Task: Search one way flight ticket for 5 adults, 1 child, 2 infants in seat and 1 infant on lap in business from Cleveland: Cleveland Hopkins International Airport to Jackson: Jackson Hole Airport on 5-2-2023. Choice of flights is Singapure airlines. Number of bags: 2 checked bags. Price is upto 71000. Outbound departure time preference is 15:15.
Action: Mouse moved to (413, 352)
Screenshot: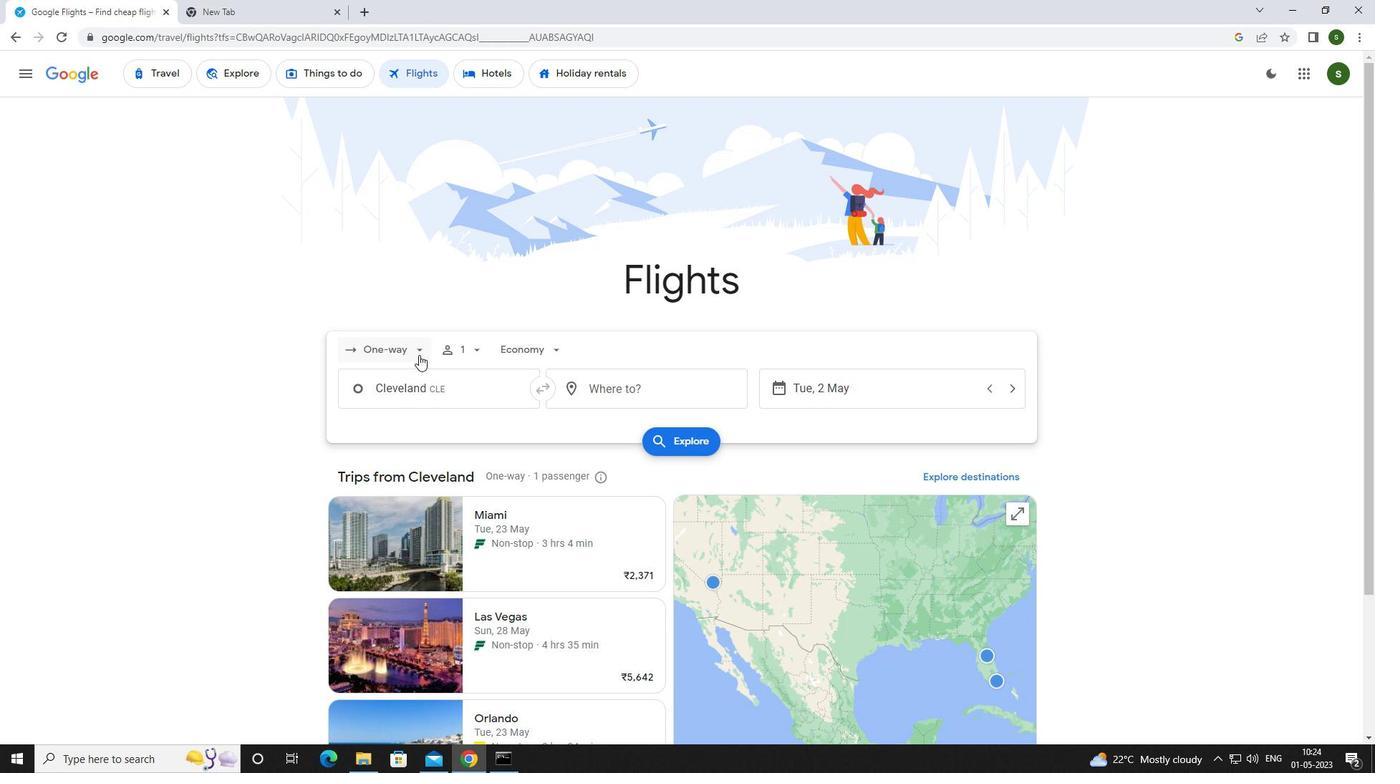 
Action: Mouse pressed left at (413, 352)
Screenshot: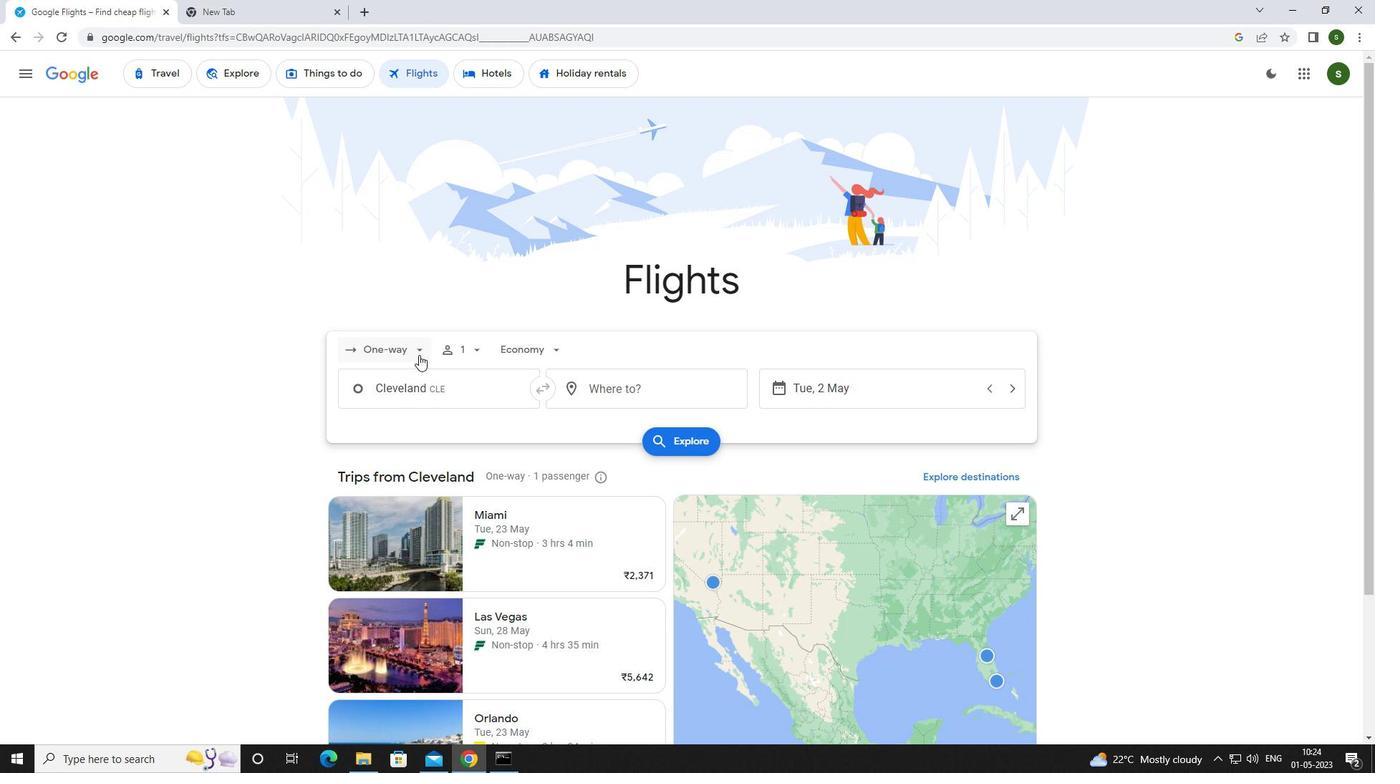 
Action: Mouse moved to (406, 422)
Screenshot: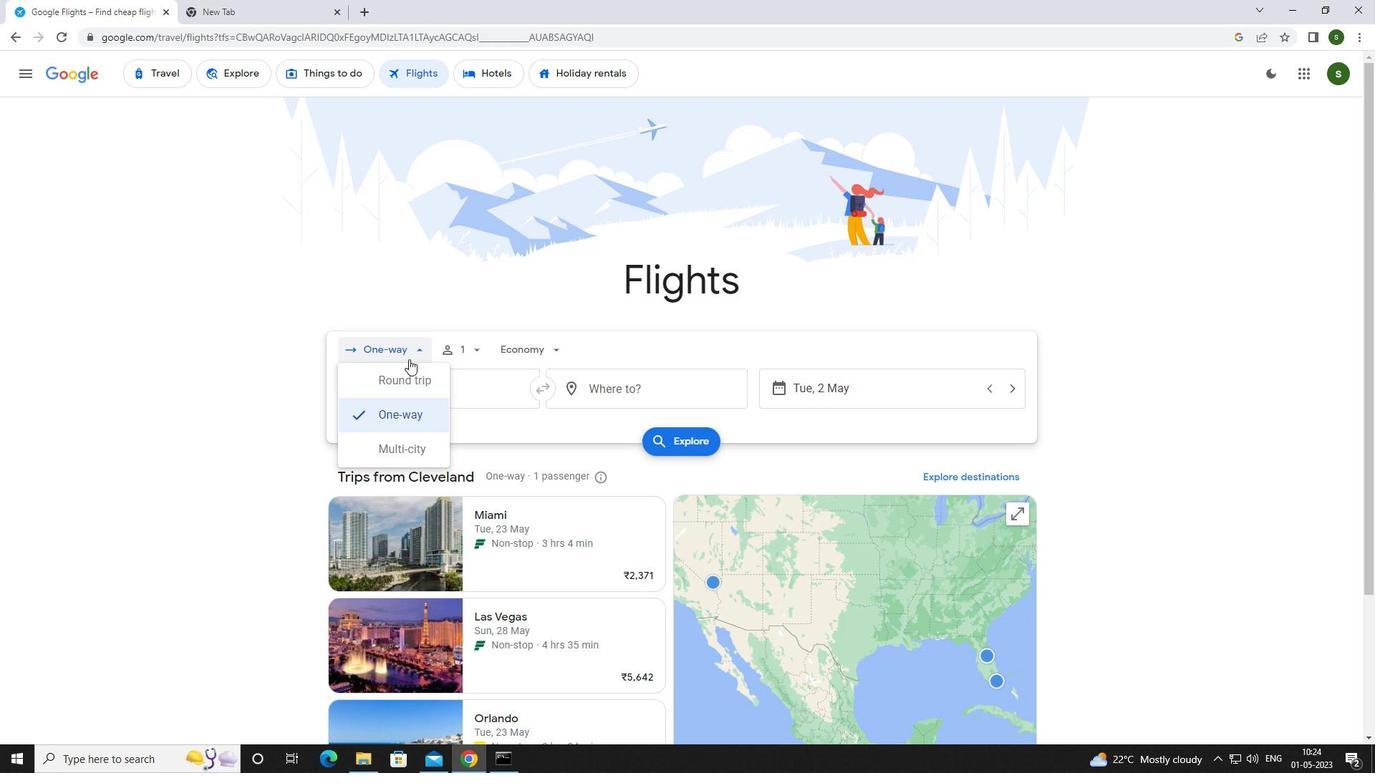 
Action: Mouse pressed left at (406, 422)
Screenshot: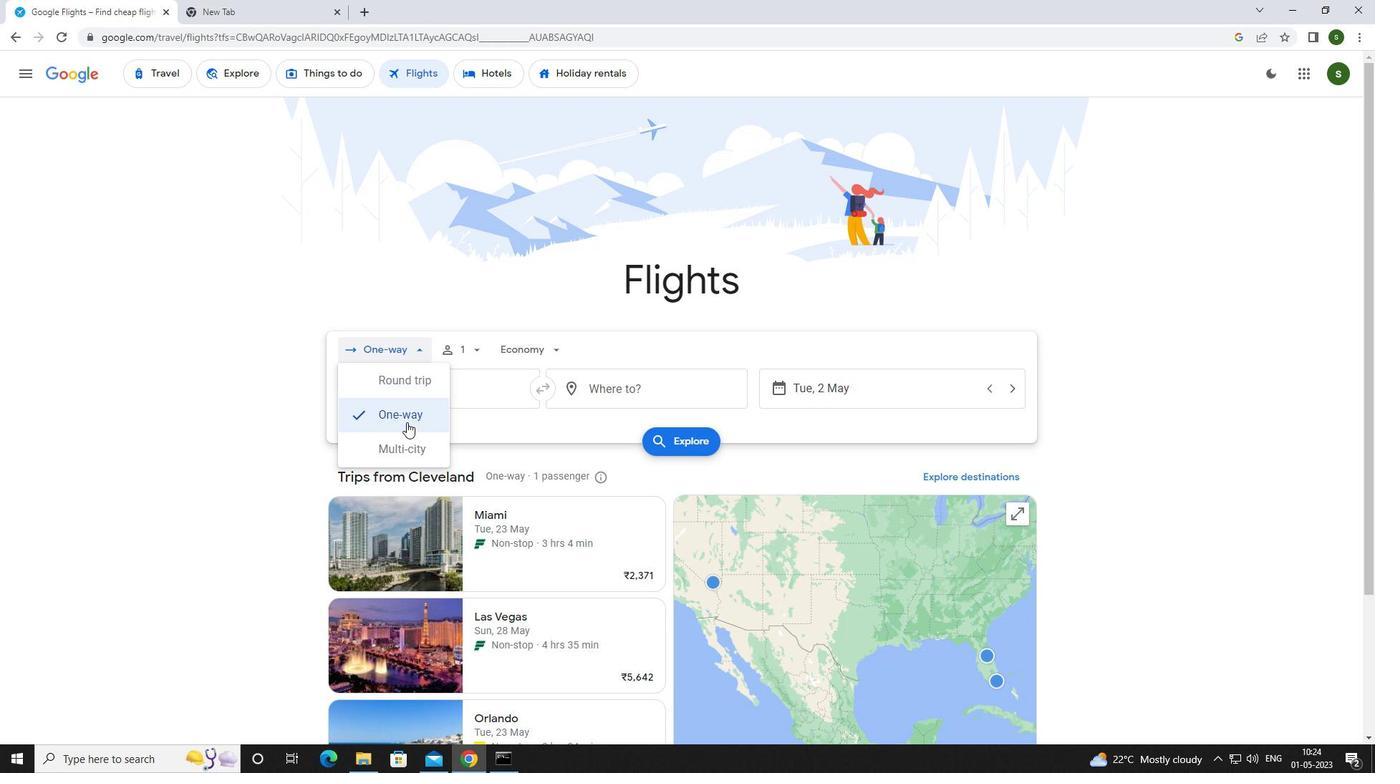 
Action: Mouse moved to (479, 352)
Screenshot: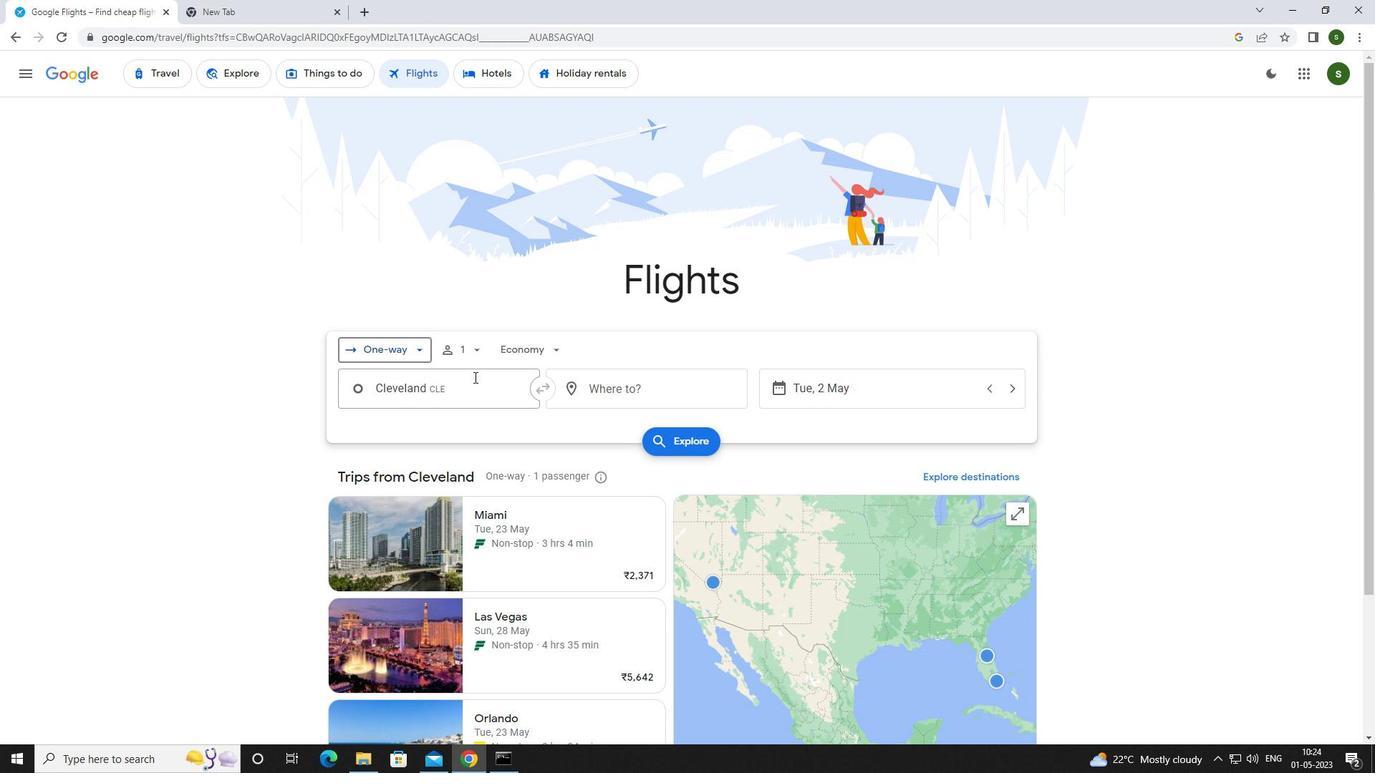 
Action: Mouse pressed left at (479, 352)
Screenshot: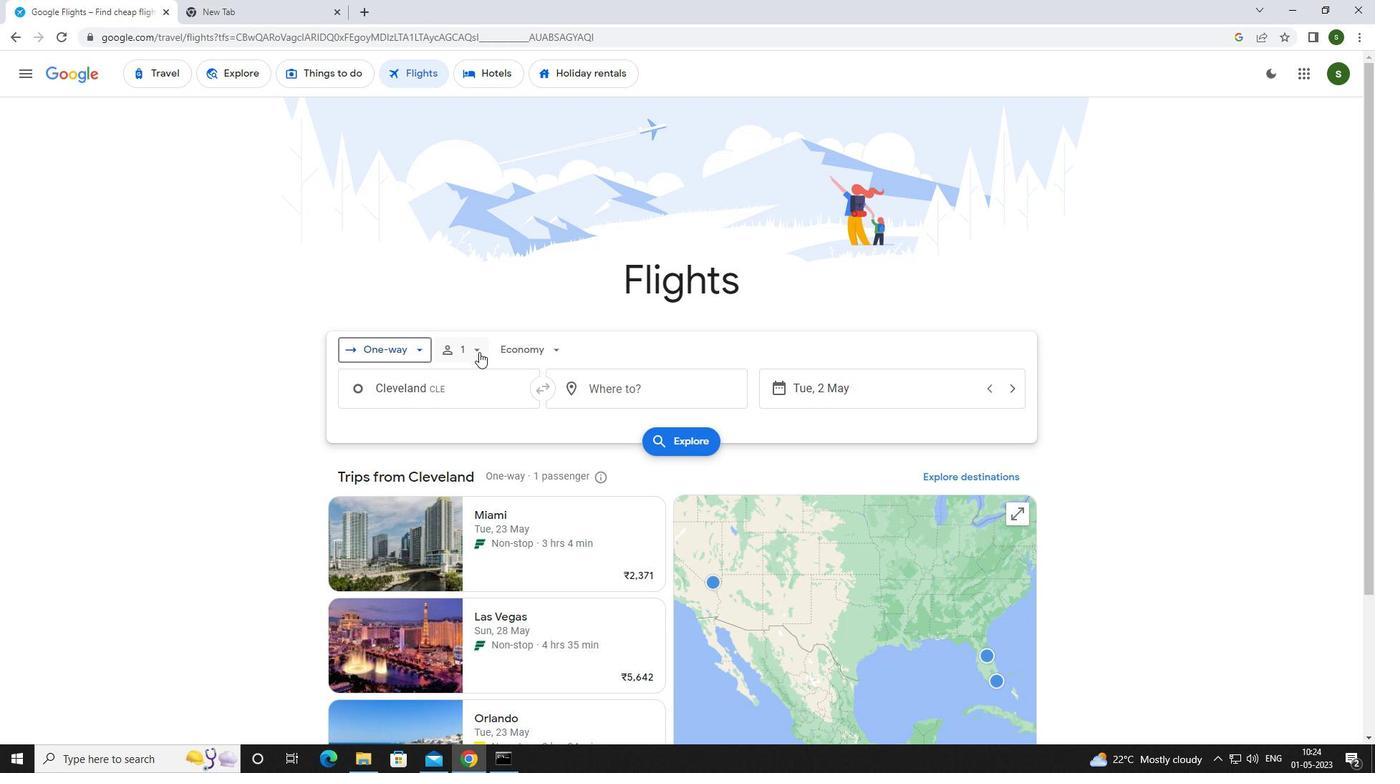 
Action: Mouse moved to (594, 389)
Screenshot: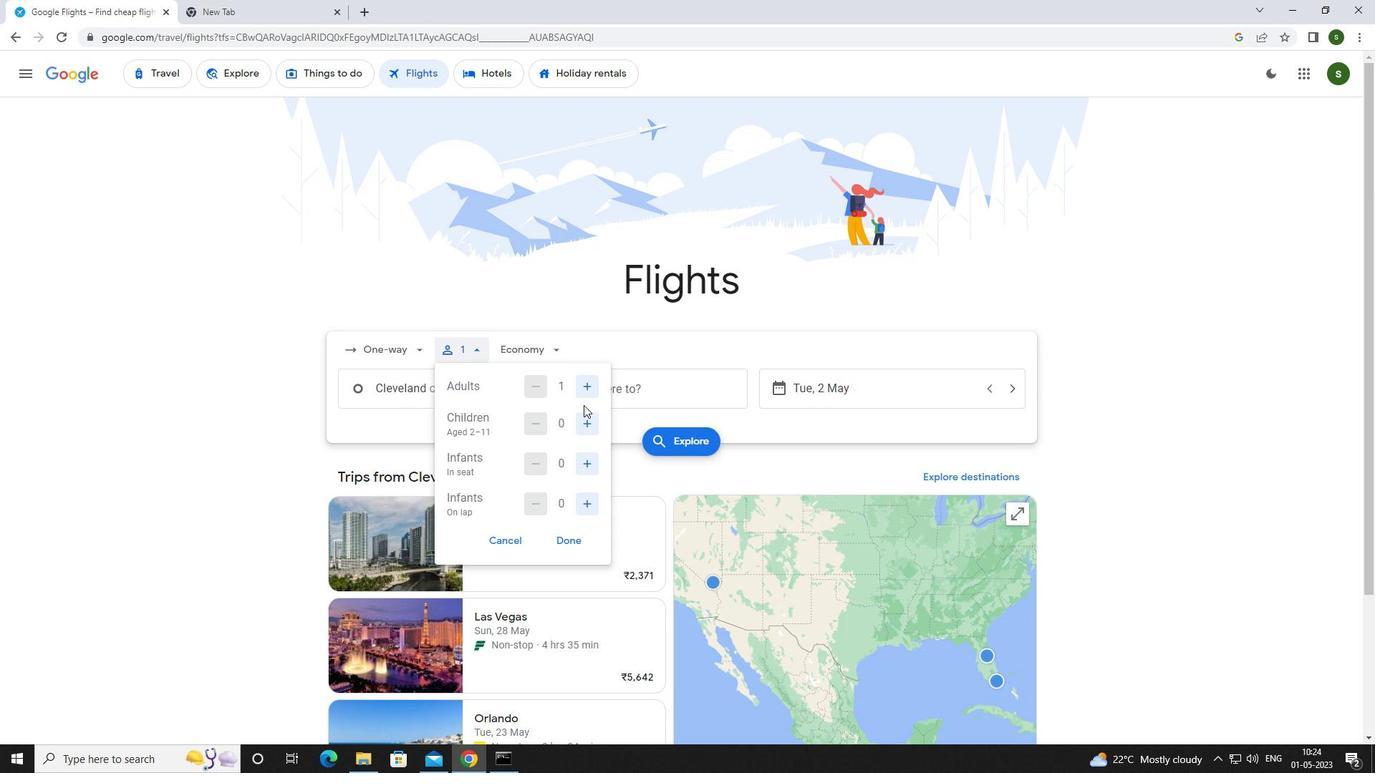 
Action: Mouse pressed left at (594, 389)
Screenshot: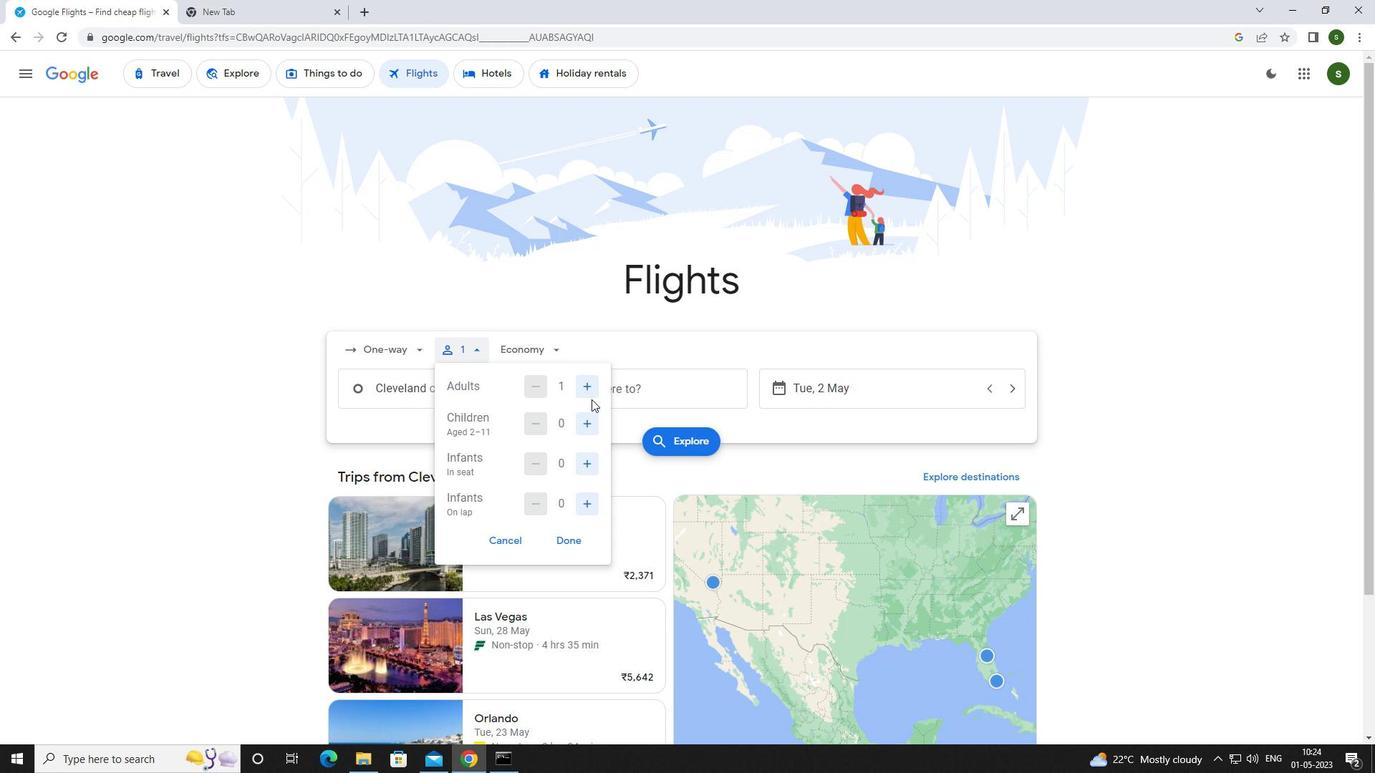 
Action: Mouse pressed left at (594, 389)
Screenshot: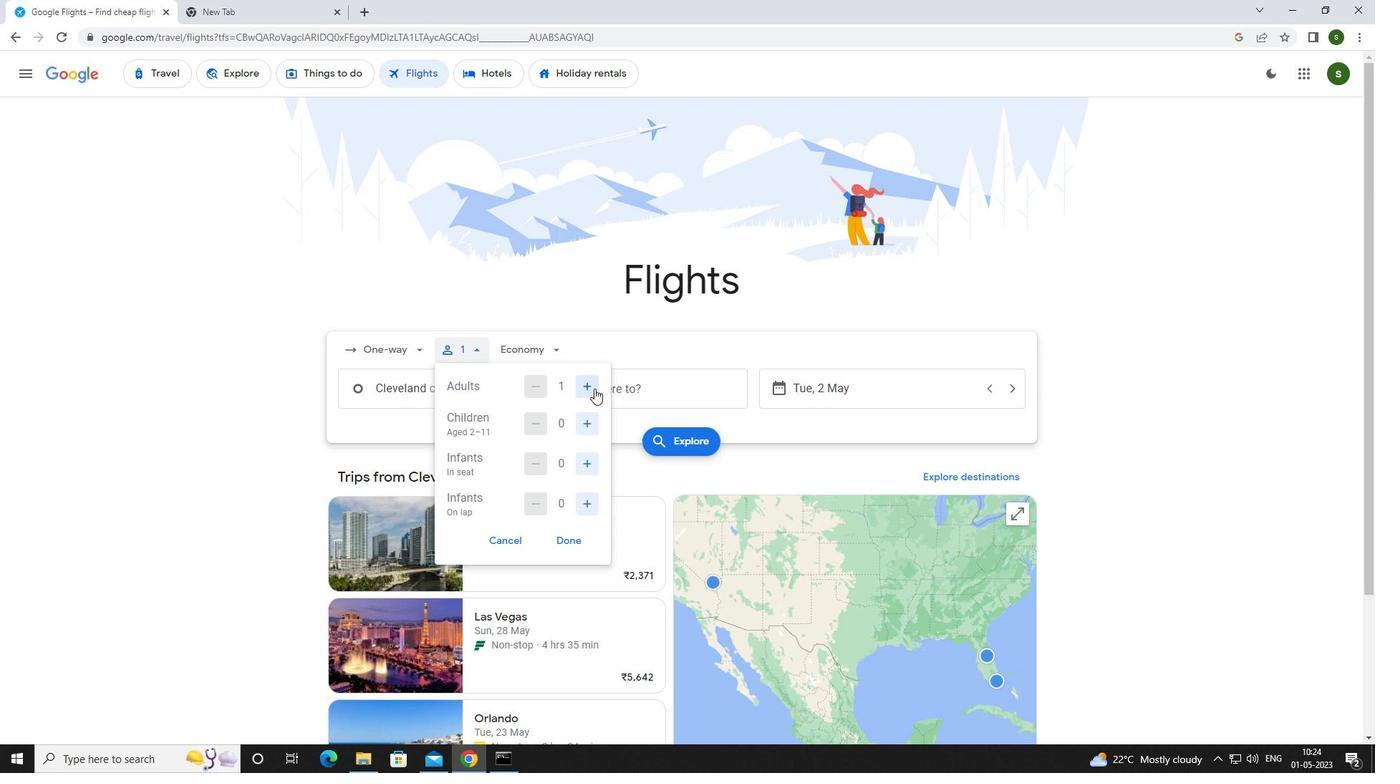 
Action: Mouse pressed left at (594, 389)
Screenshot: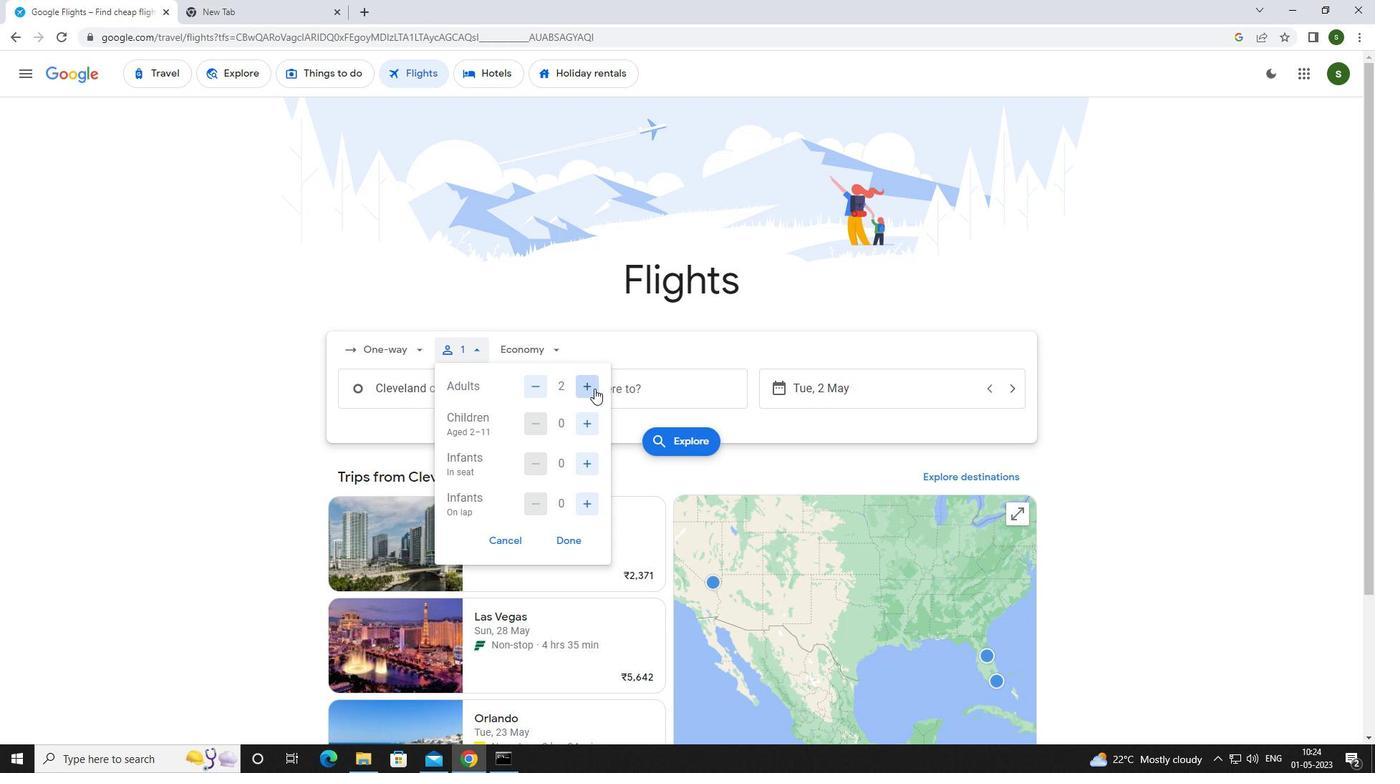 
Action: Mouse pressed left at (594, 389)
Screenshot: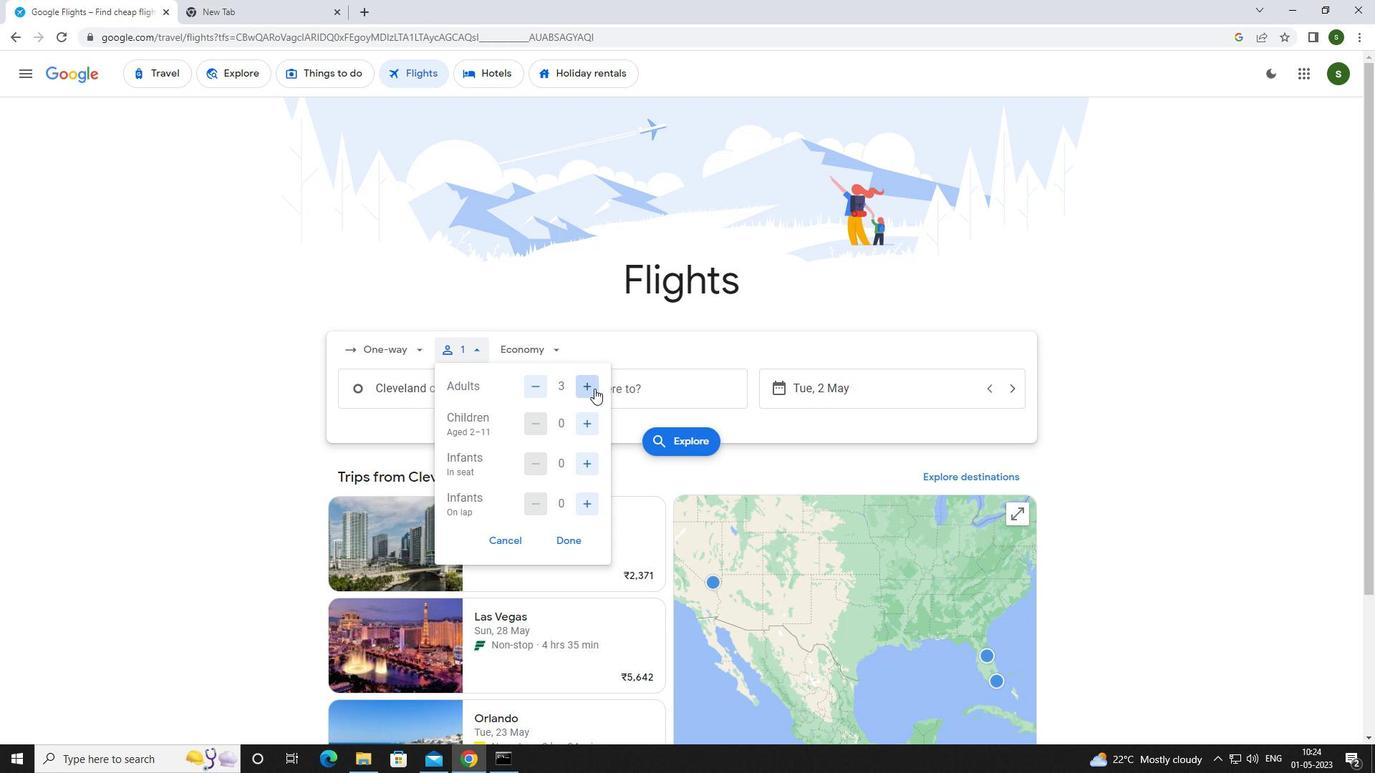 
Action: Mouse moved to (588, 416)
Screenshot: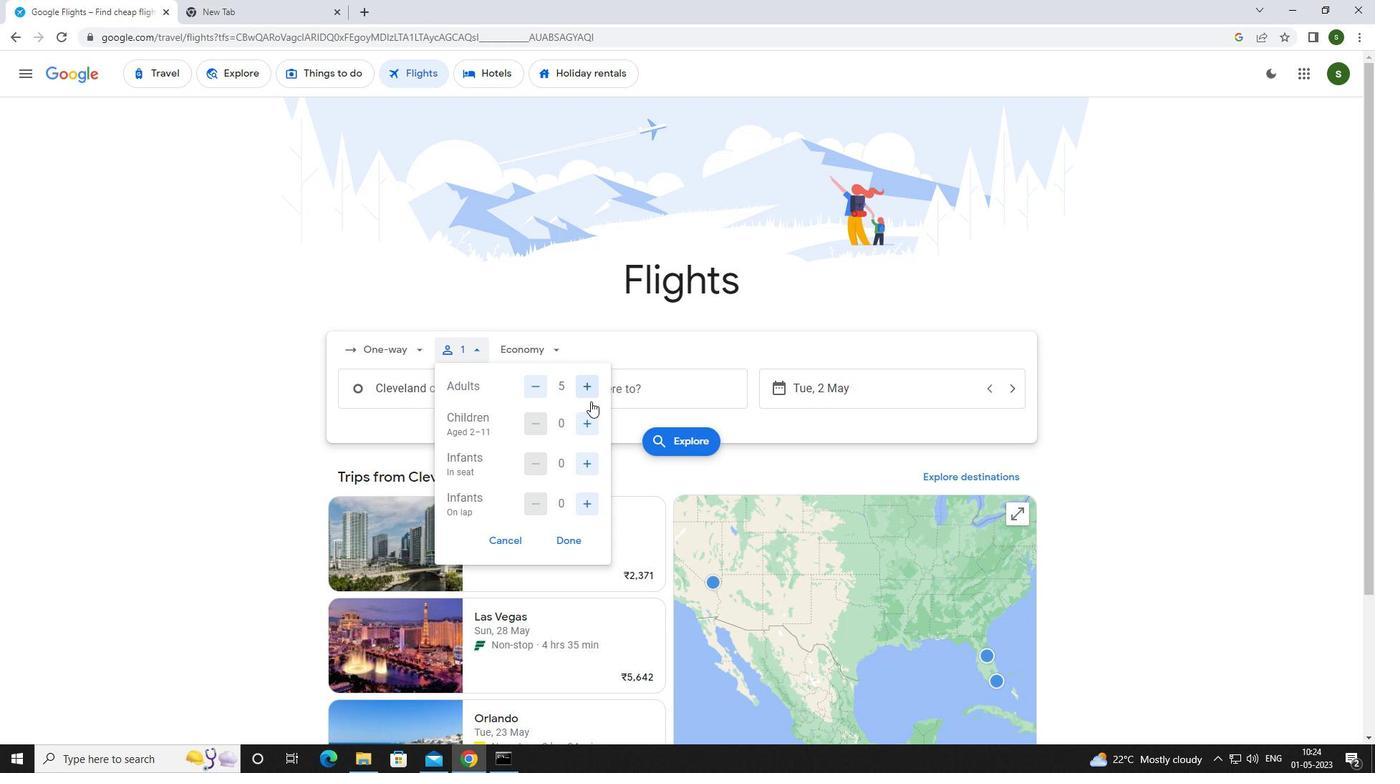 
Action: Mouse pressed left at (588, 416)
Screenshot: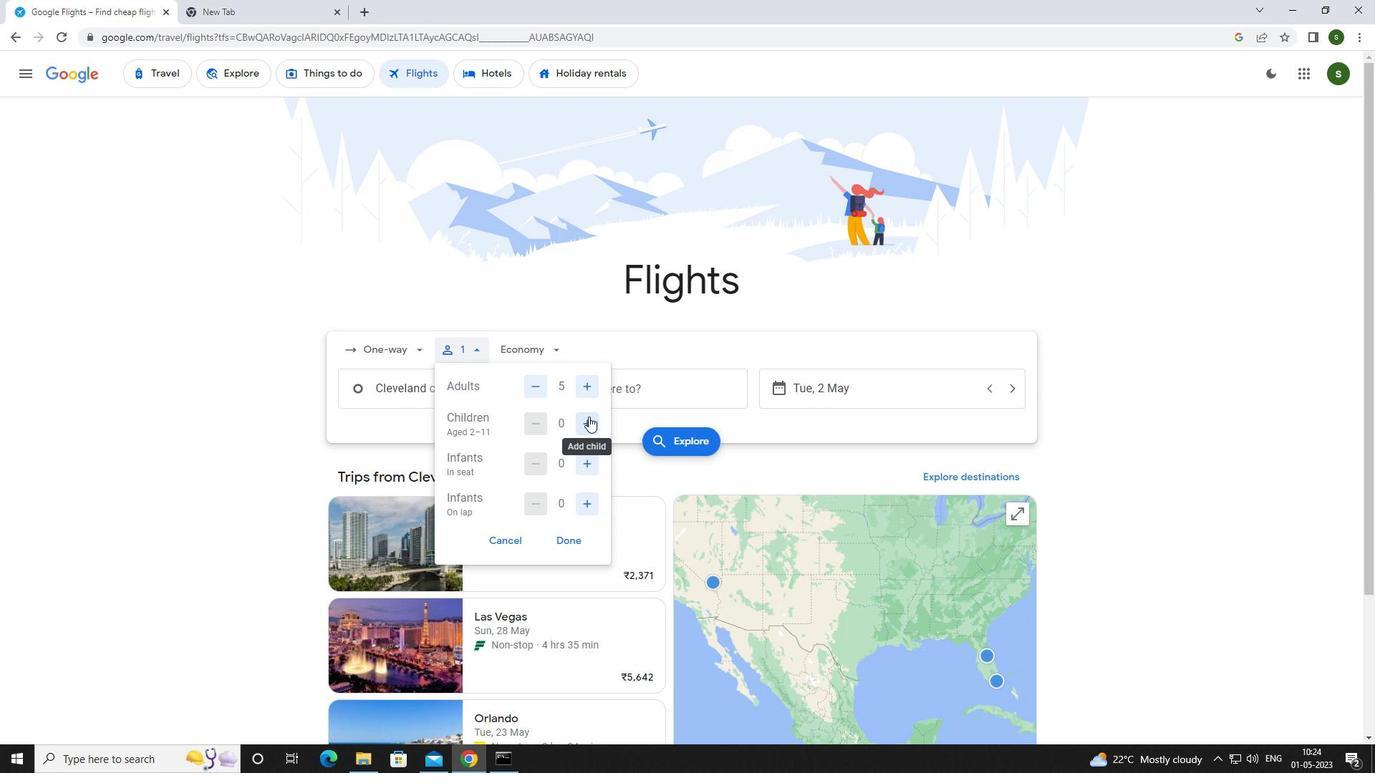 
Action: Mouse moved to (587, 459)
Screenshot: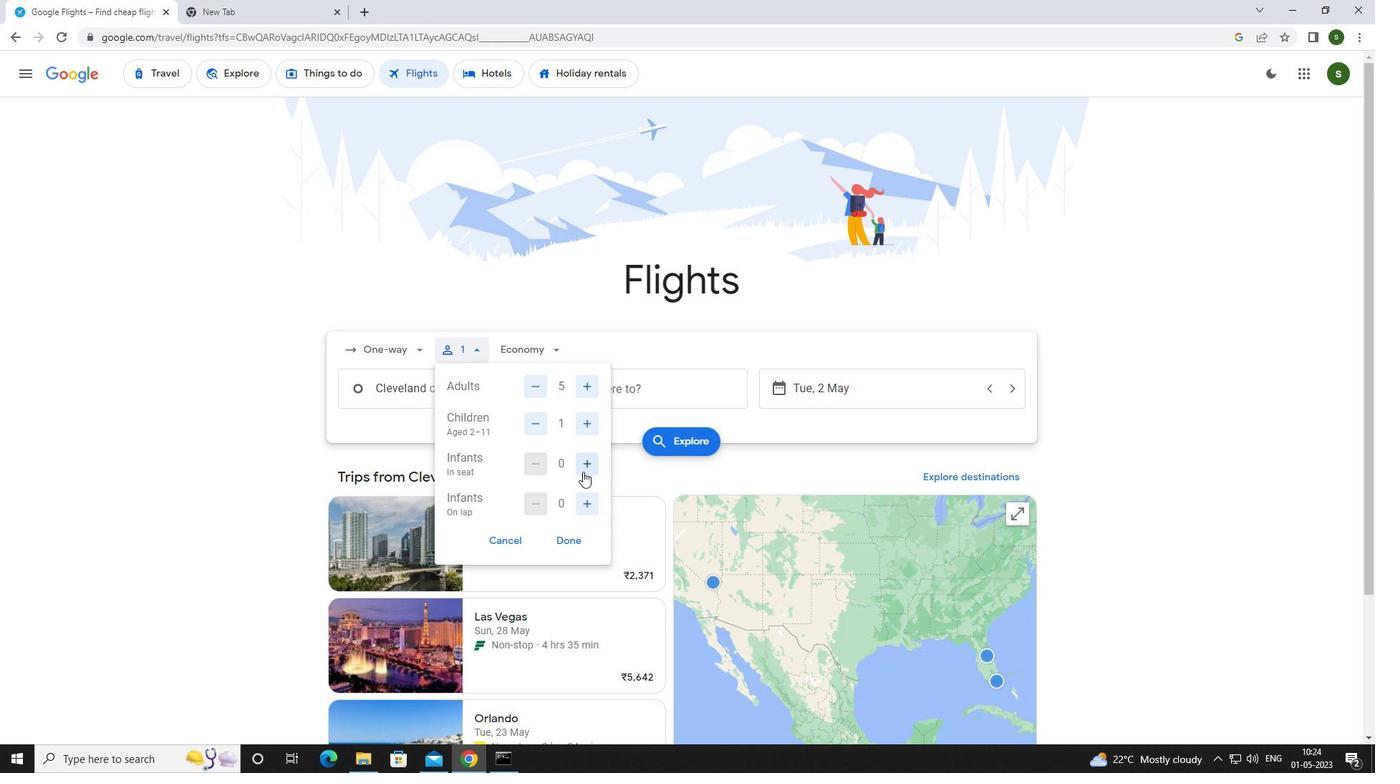 
Action: Mouse pressed left at (587, 459)
Screenshot: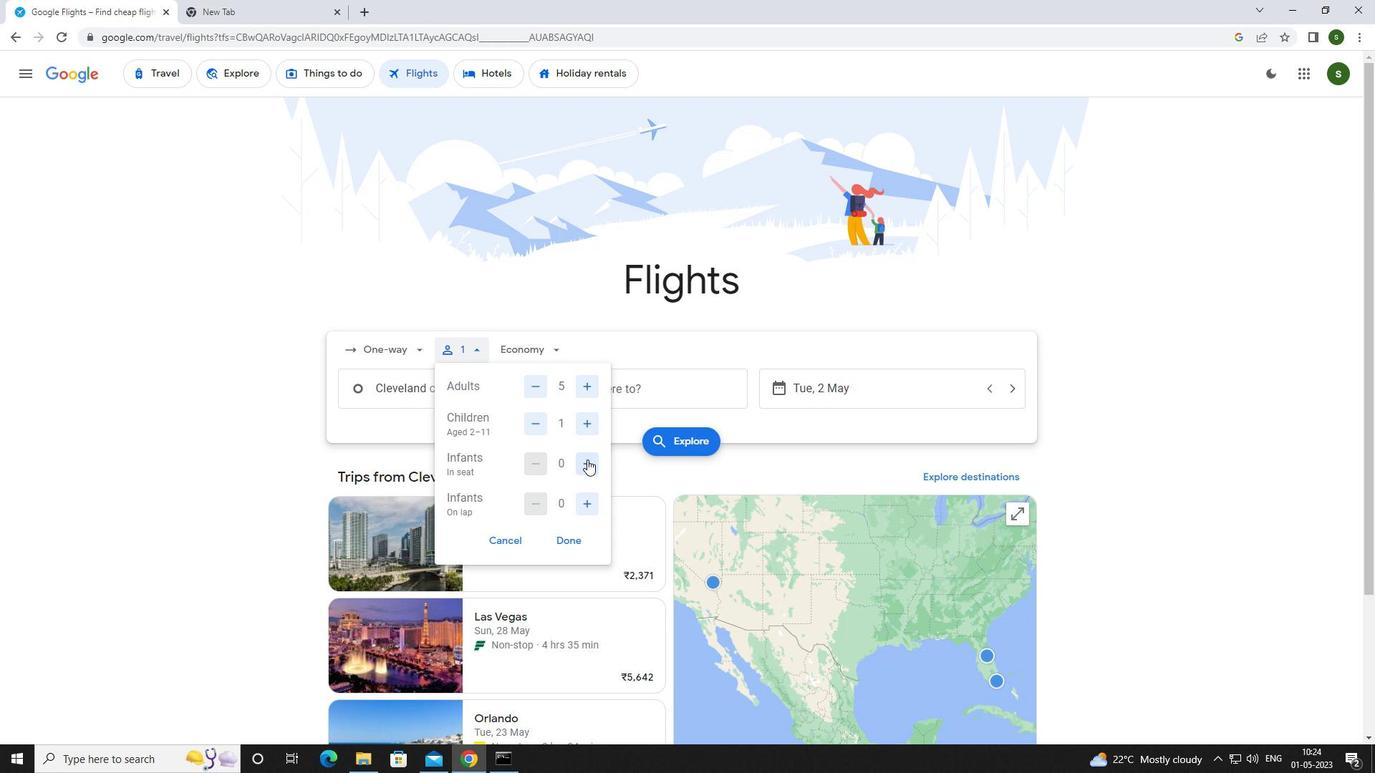 
Action: Mouse pressed left at (587, 459)
Screenshot: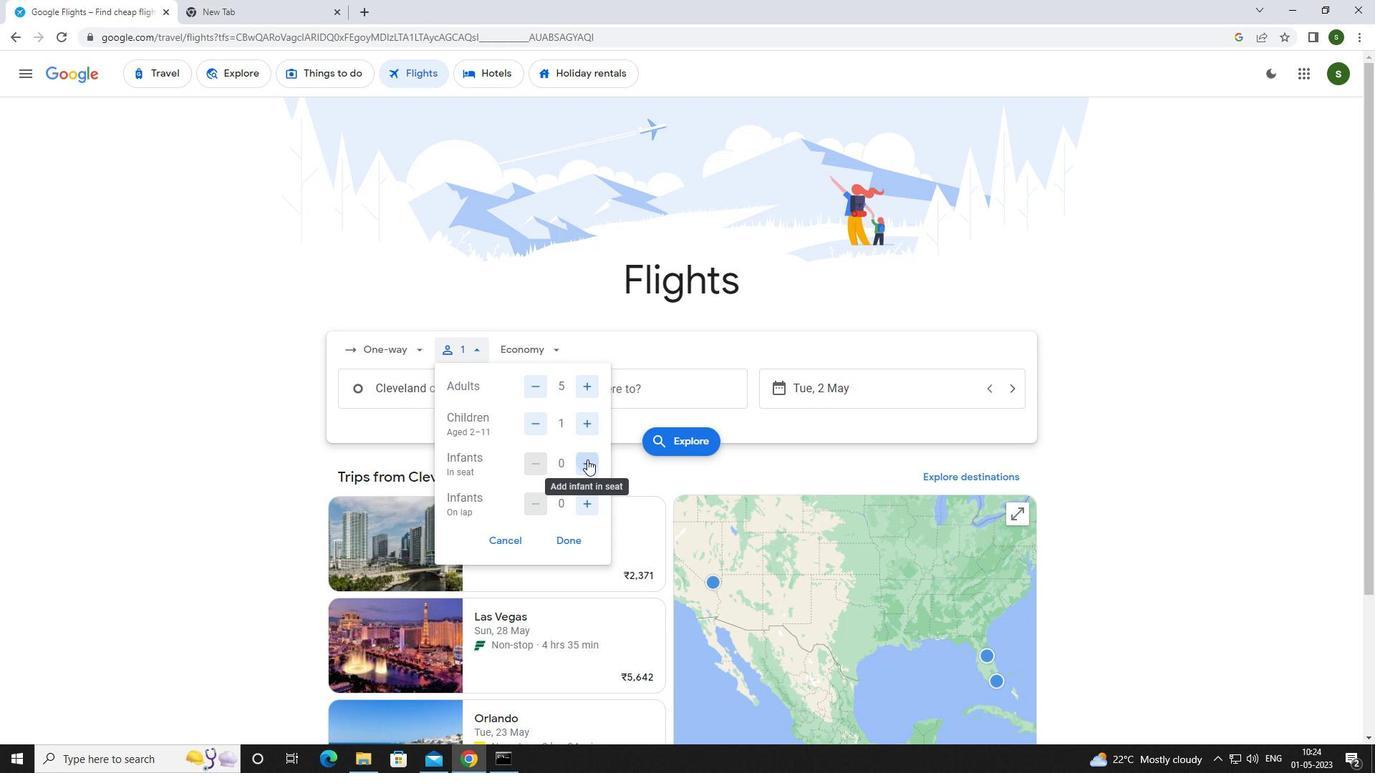 
Action: Mouse moved to (591, 497)
Screenshot: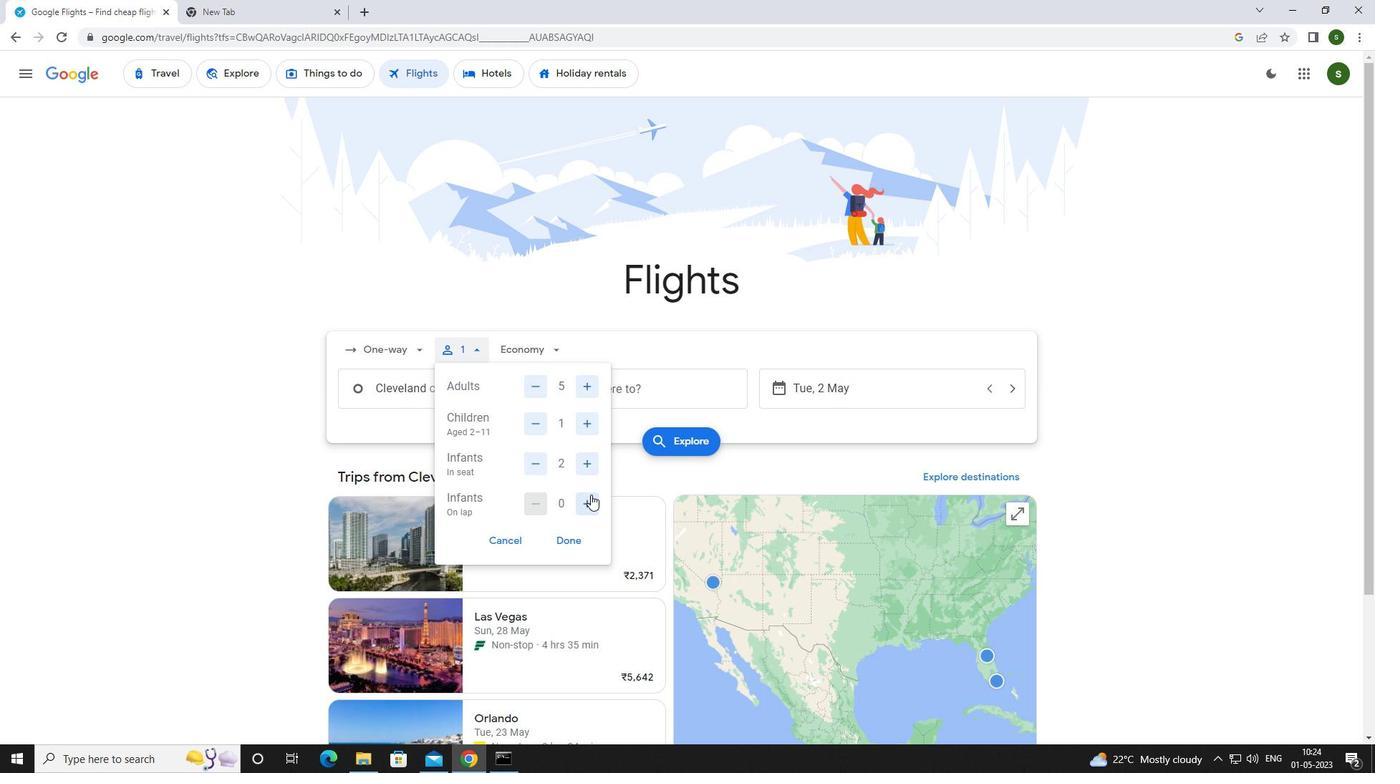 
Action: Mouse pressed left at (591, 497)
Screenshot: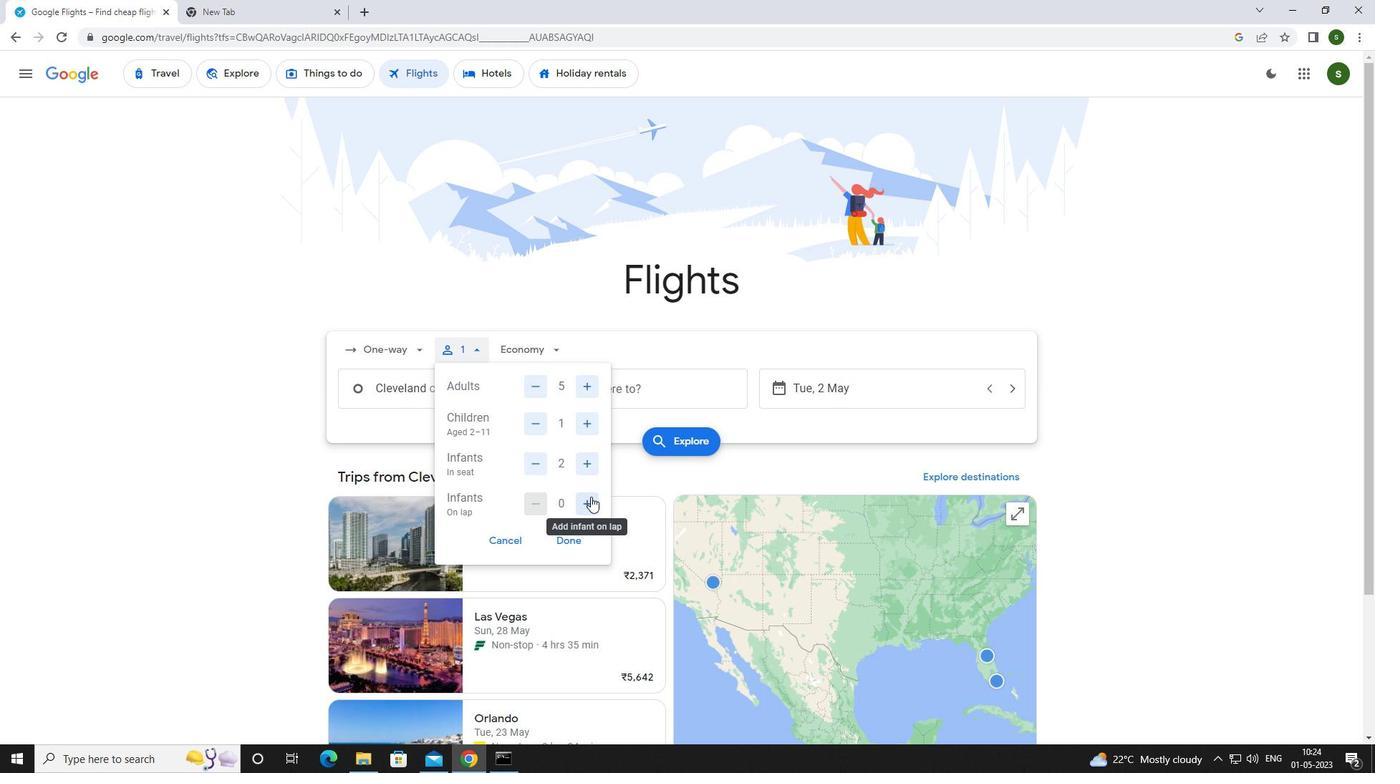 
Action: Mouse moved to (535, 348)
Screenshot: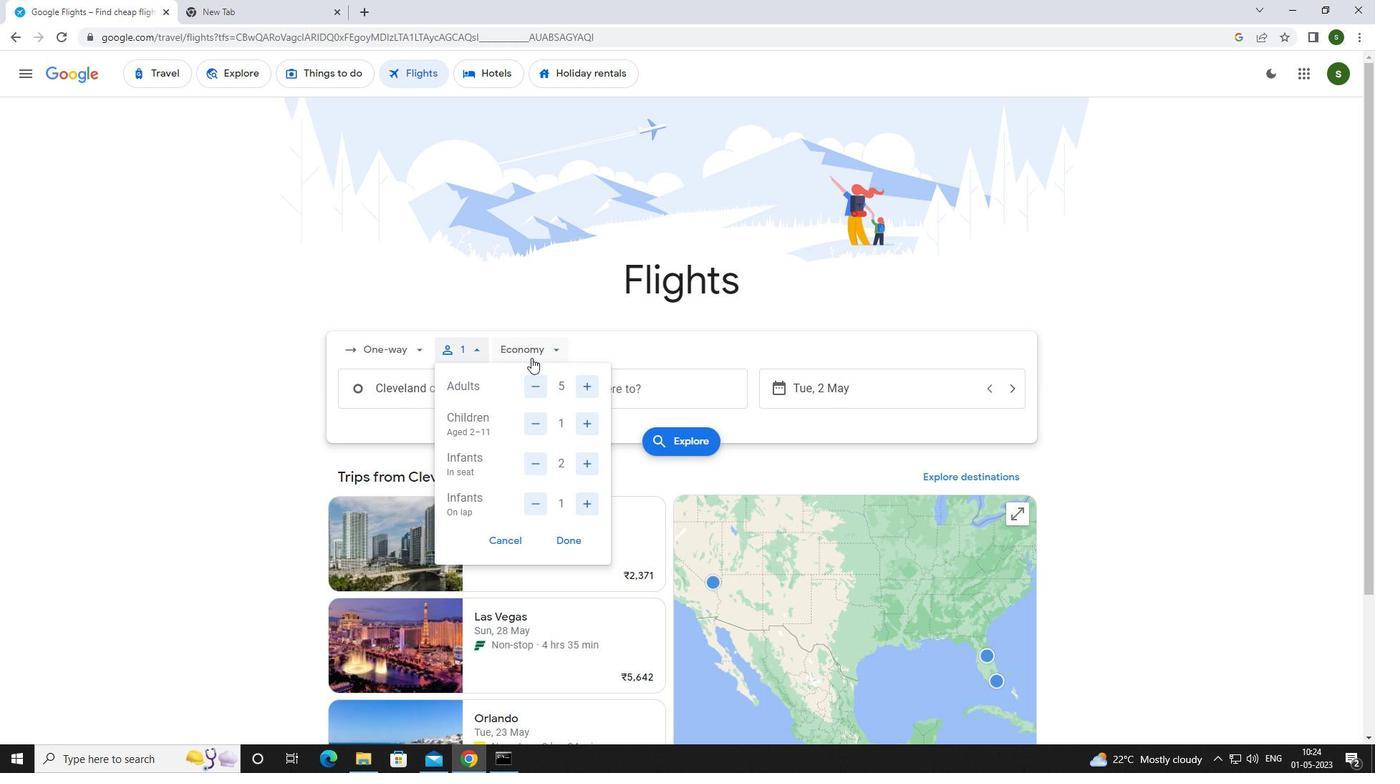 
Action: Mouse pressed left at (535, 348)
Screenshot: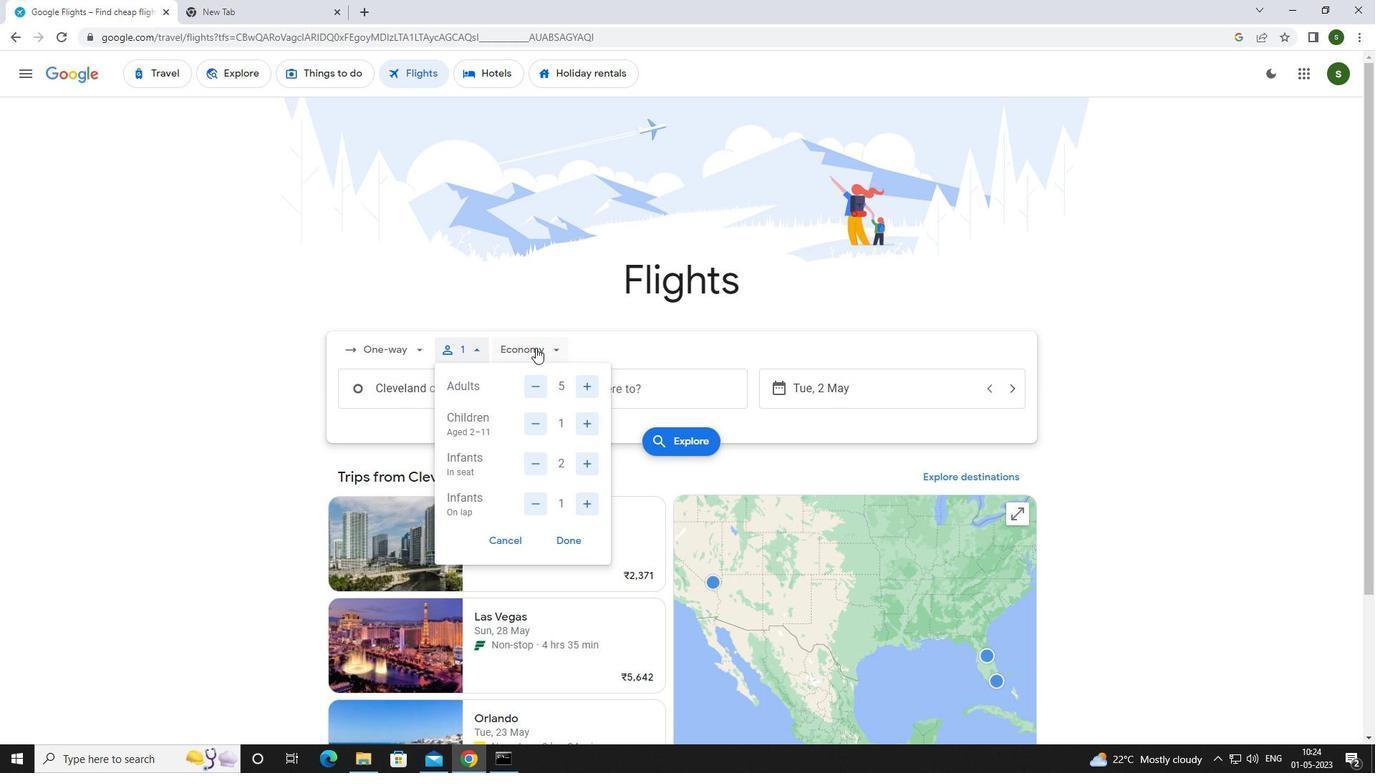 
Action: Mouse moved to (566, 447)
Screenshot: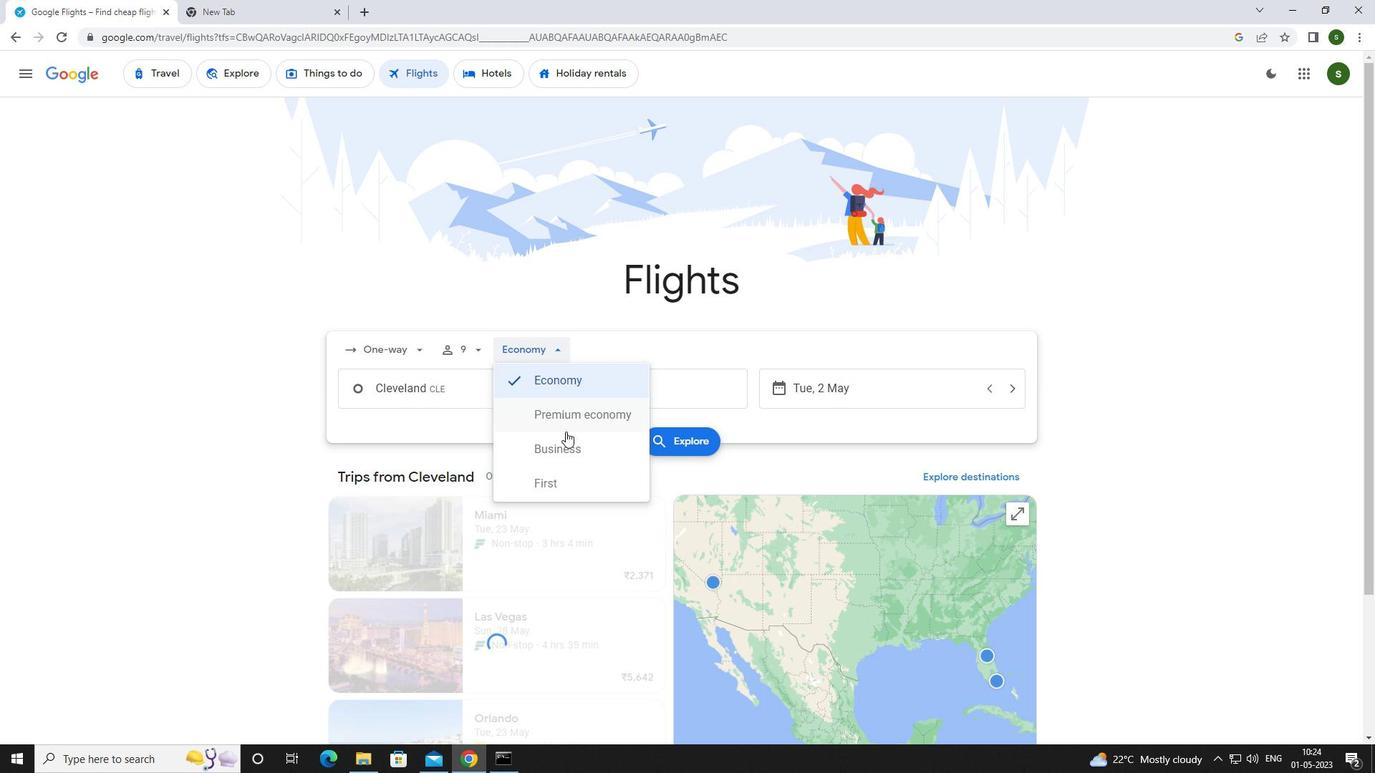 
Action: Mouse pressed left at (566, 447)
Screenshot: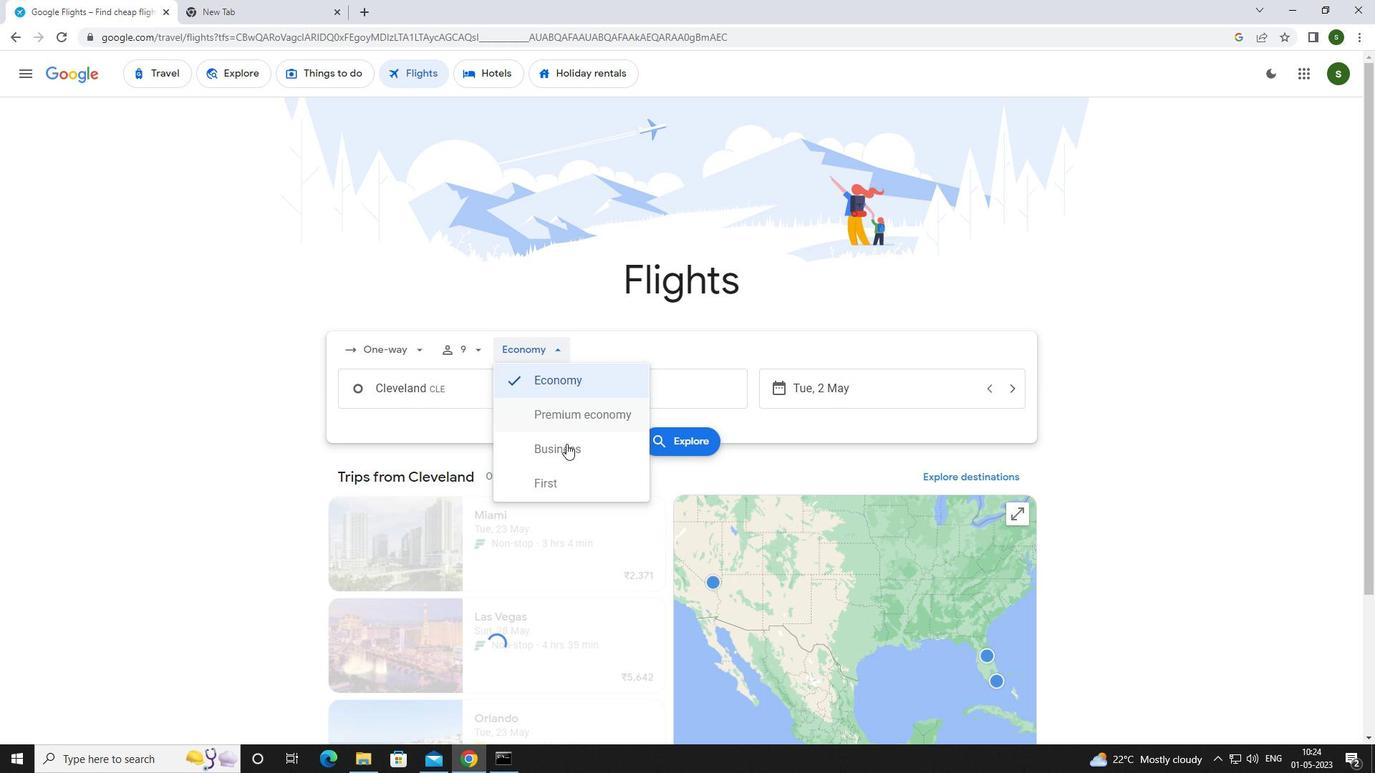 
Action: Mouse moved to (479, 392)
Screenshot: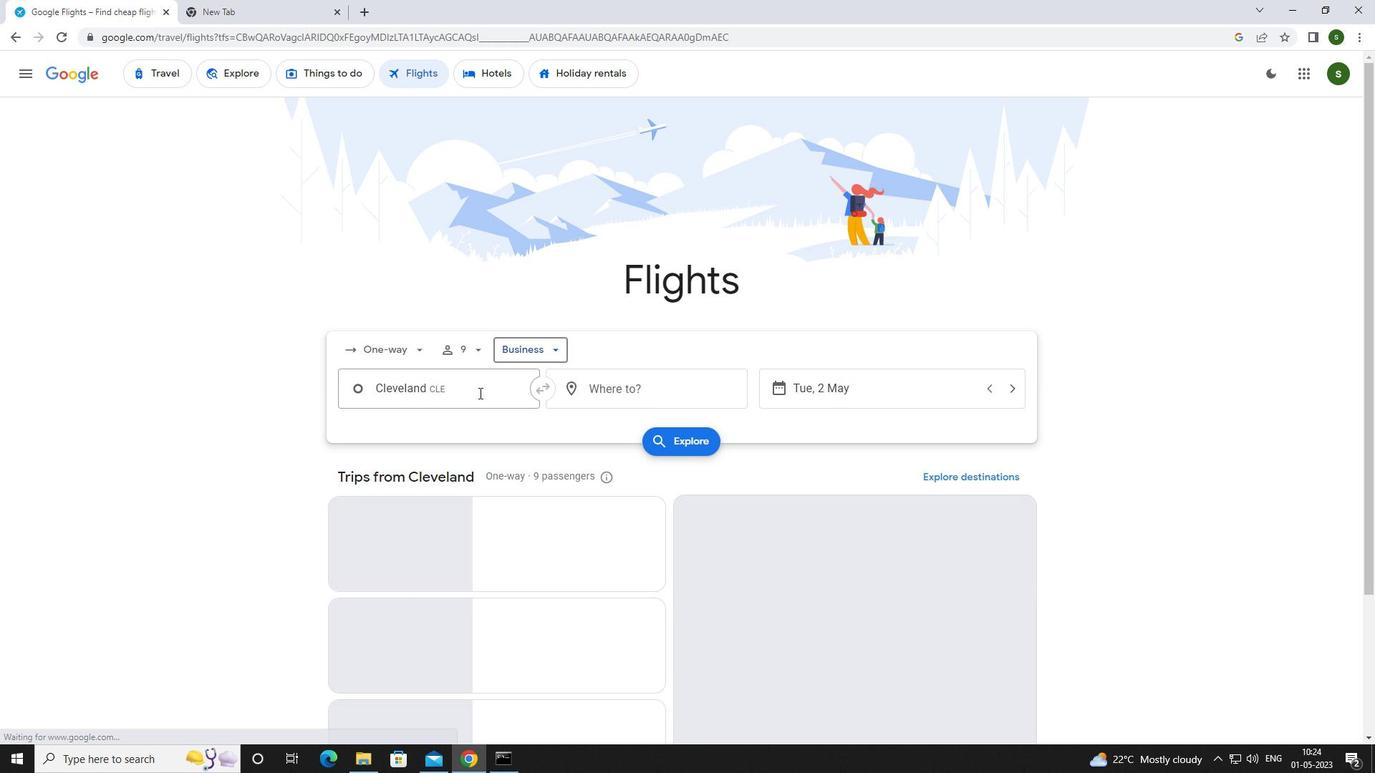 
Action: Mouse pressed left at (479, 392)
Screenshot: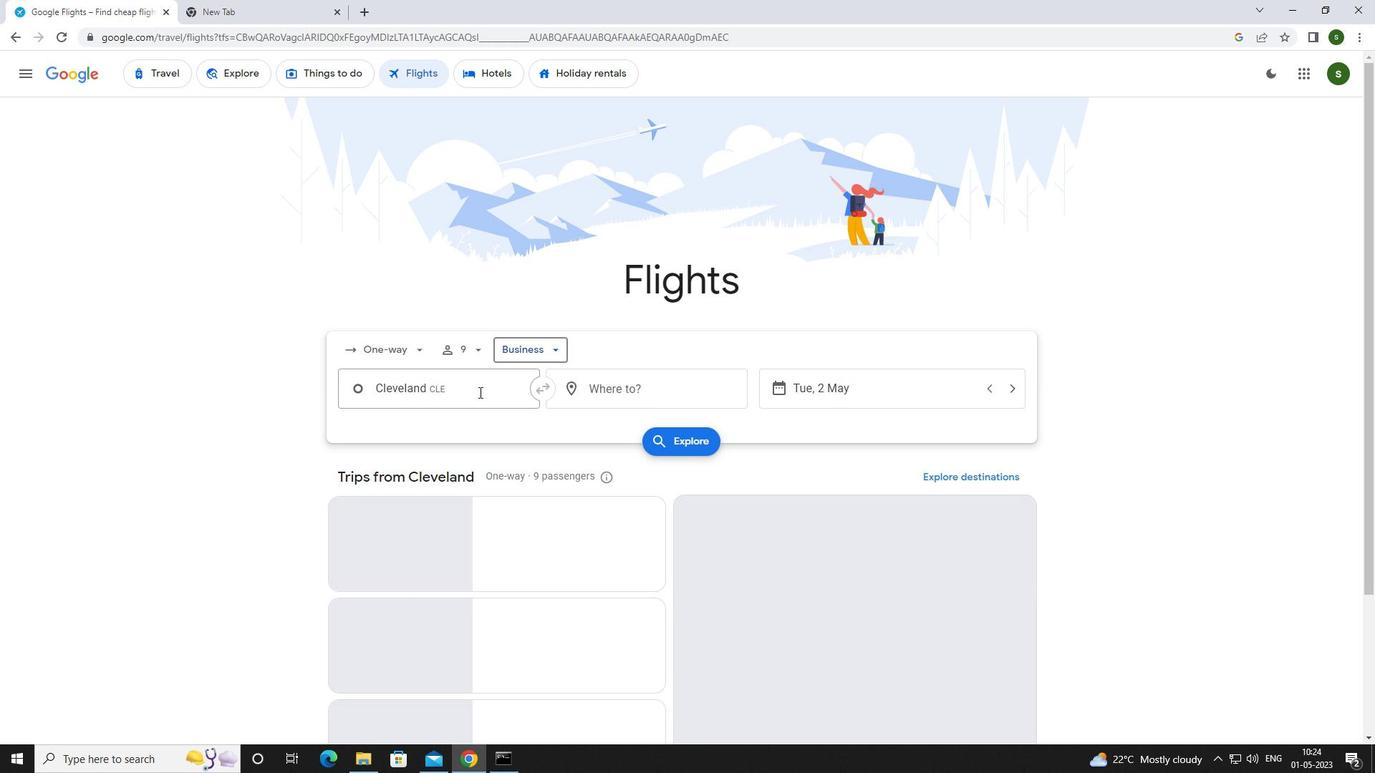 
Action: Key pressed c<Key.caps_lock>leve
Screenshot: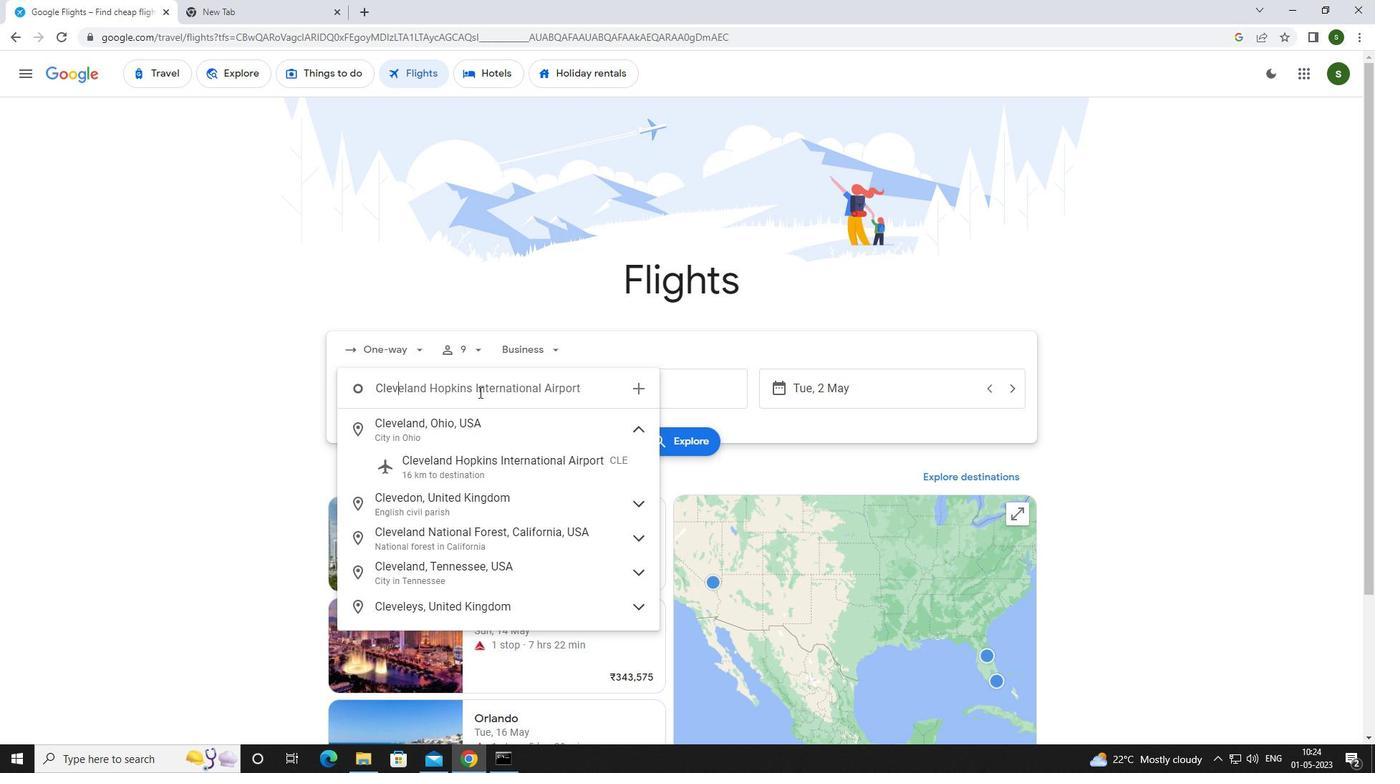 
Action: Mouse moved to (472, 451)
Screenshot: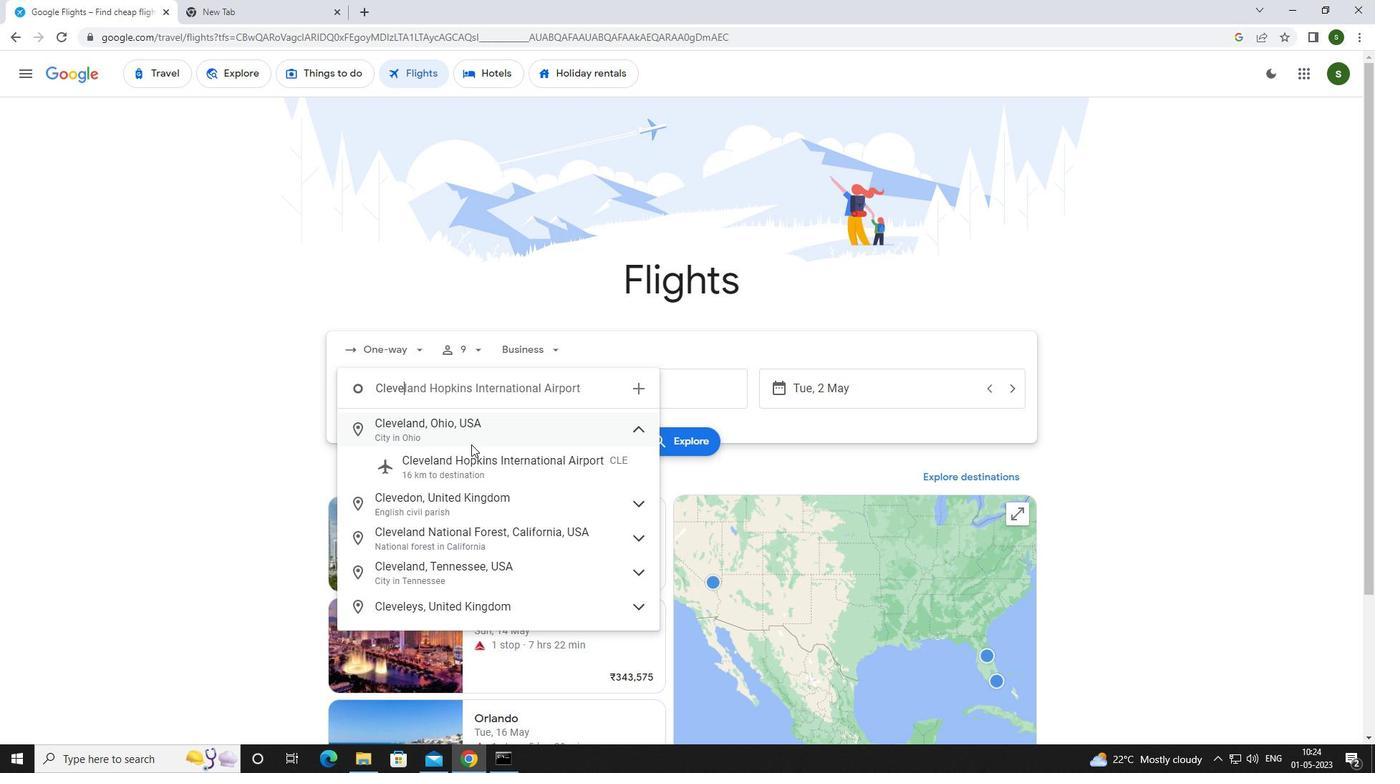 
Action: Mouse pressed left at (472, 451)
Screenshot: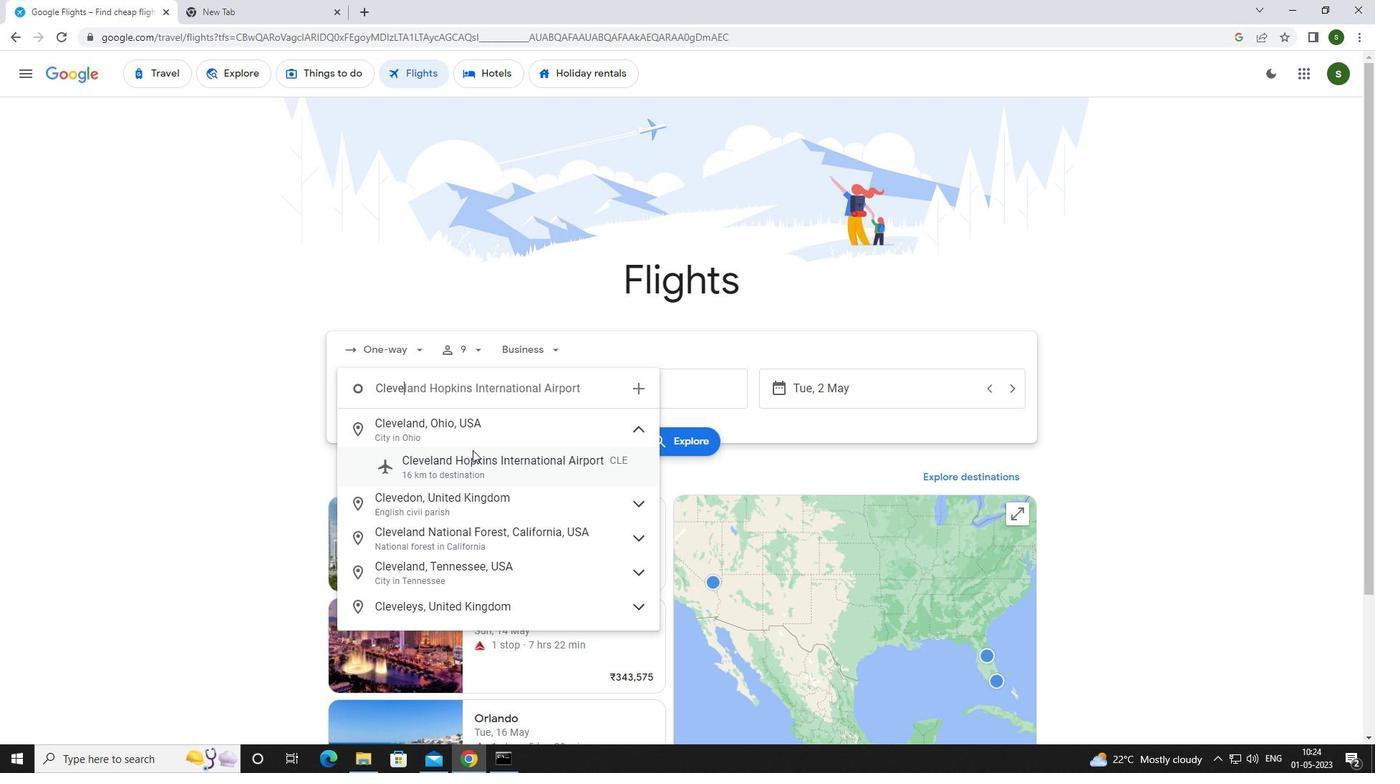 
Action: Mouse moved to (663, 398)
Screenshot: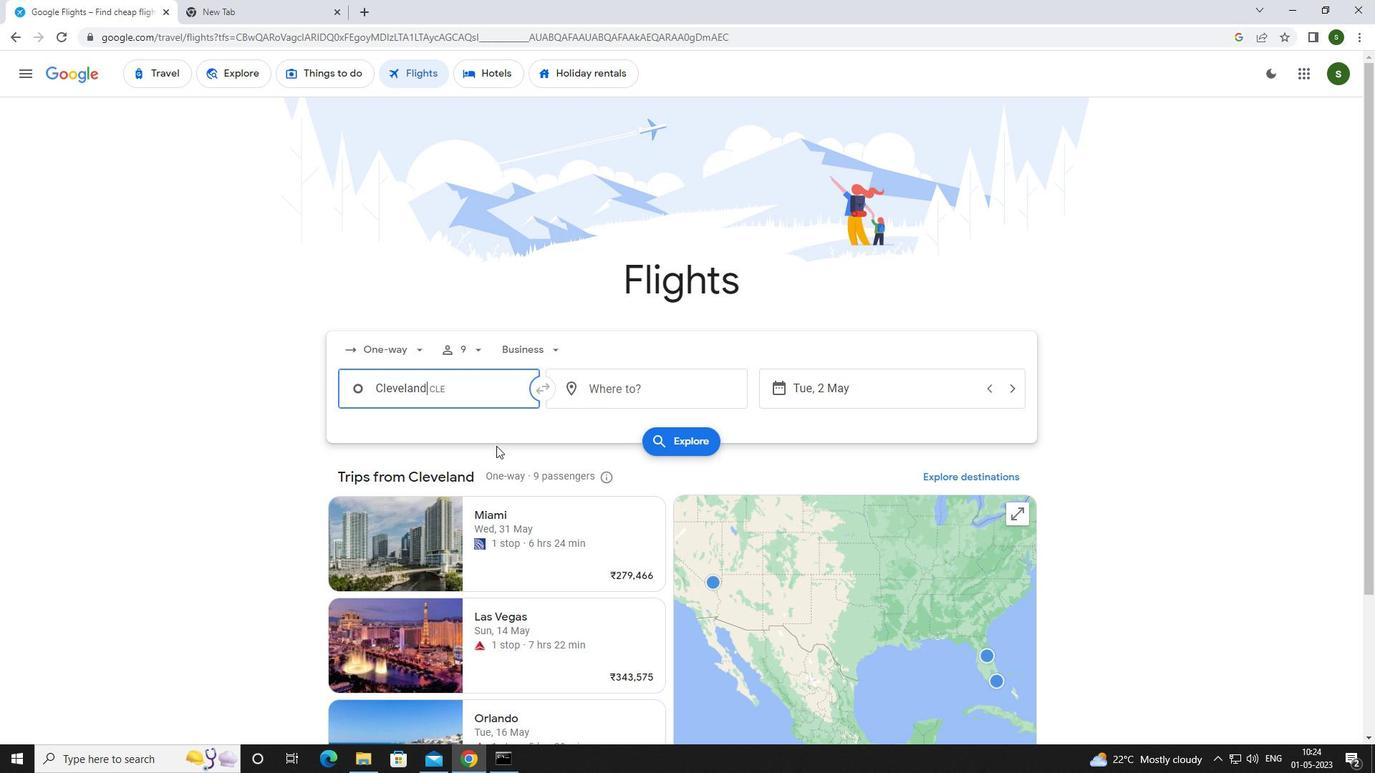
Action: Mouse pressed left at (663, 398)
Screenshot: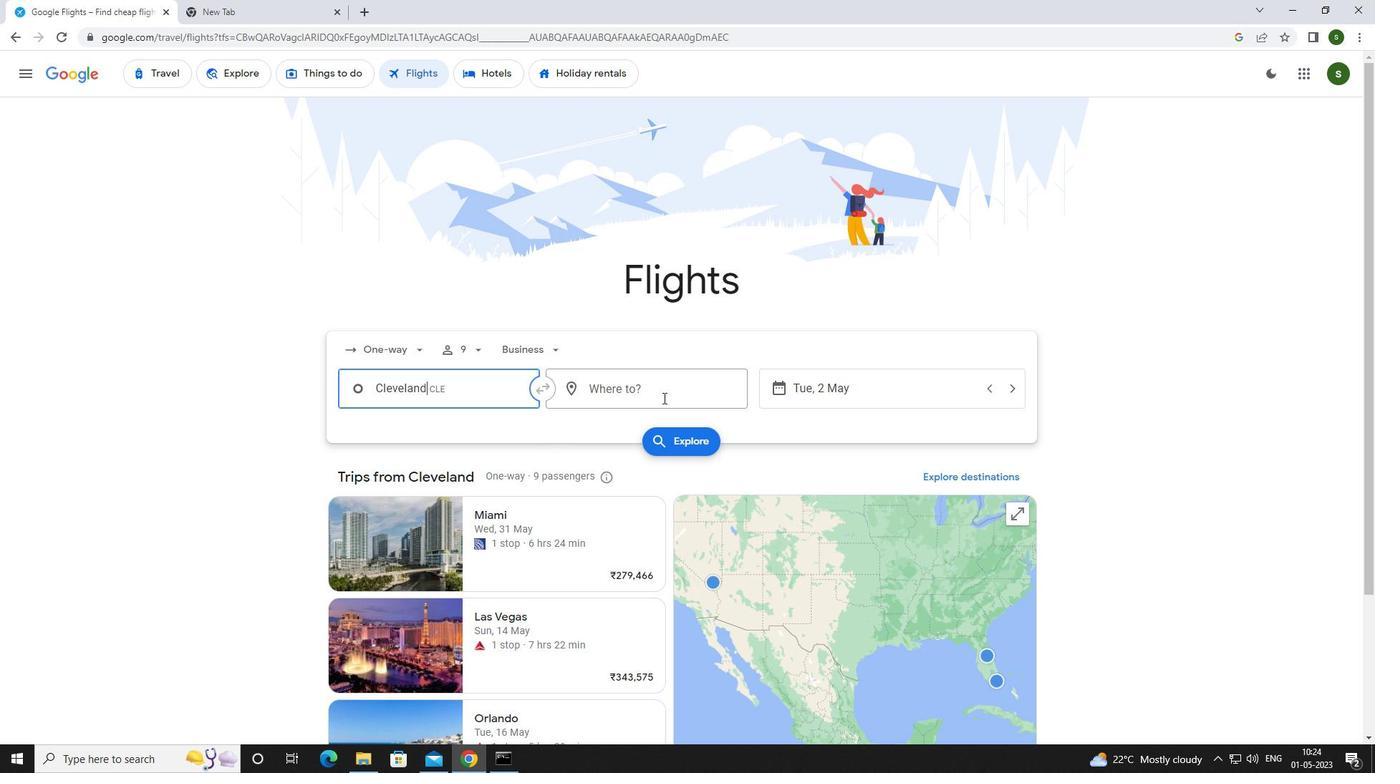 
Action: Key pressed <Key.caps_lock>j<Key.caps_lock>ackson<Key.space>
Screenshot: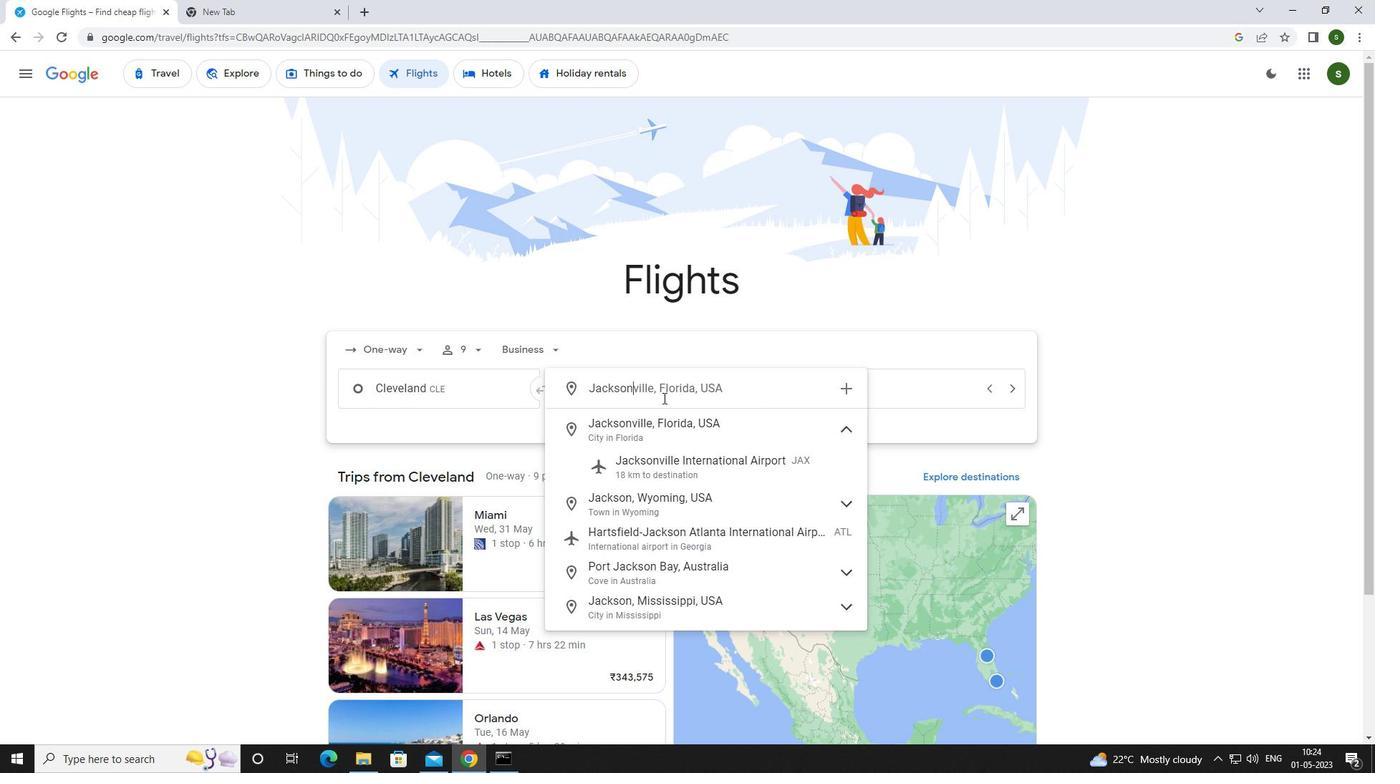 
Action: Mouse moved to (667, 454)
Screenshot: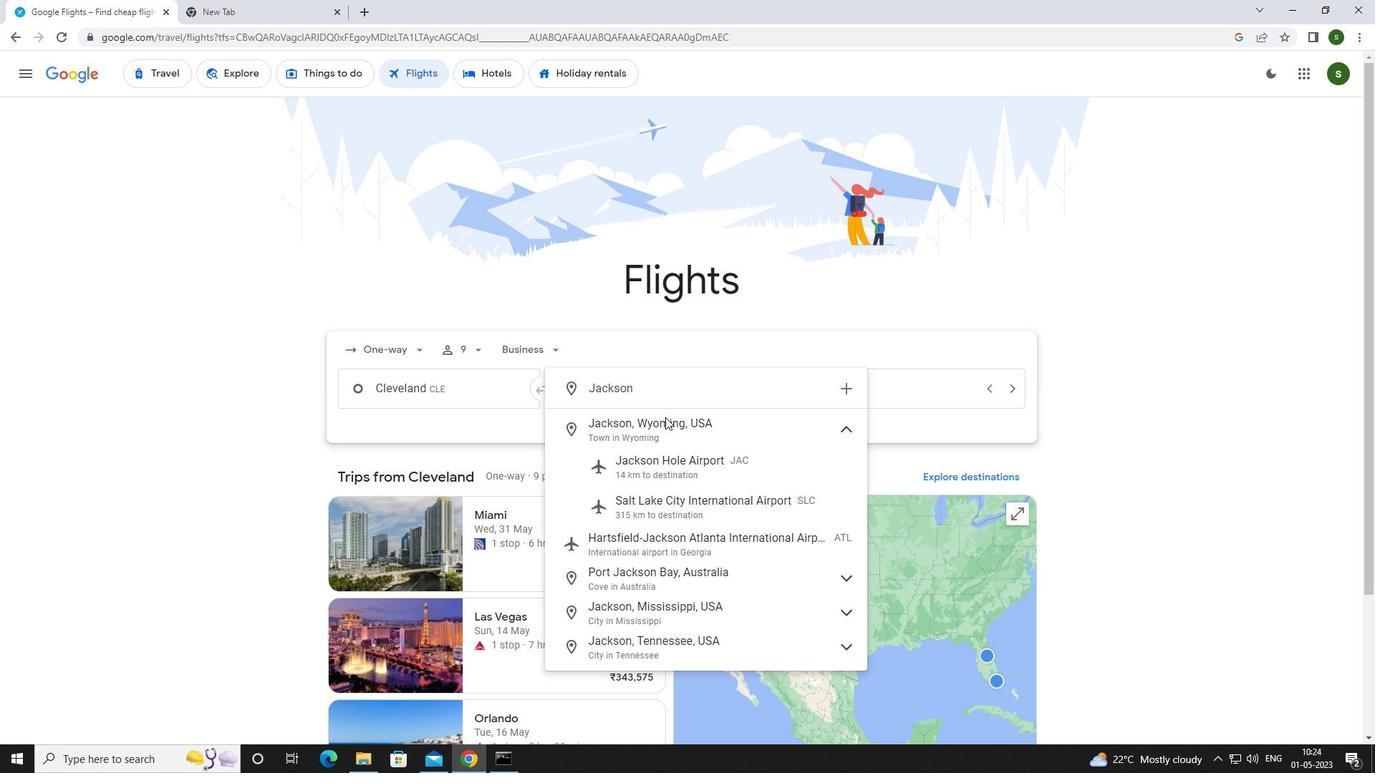 
Action: Mouse pressed left at (667, 454)
Screenshot: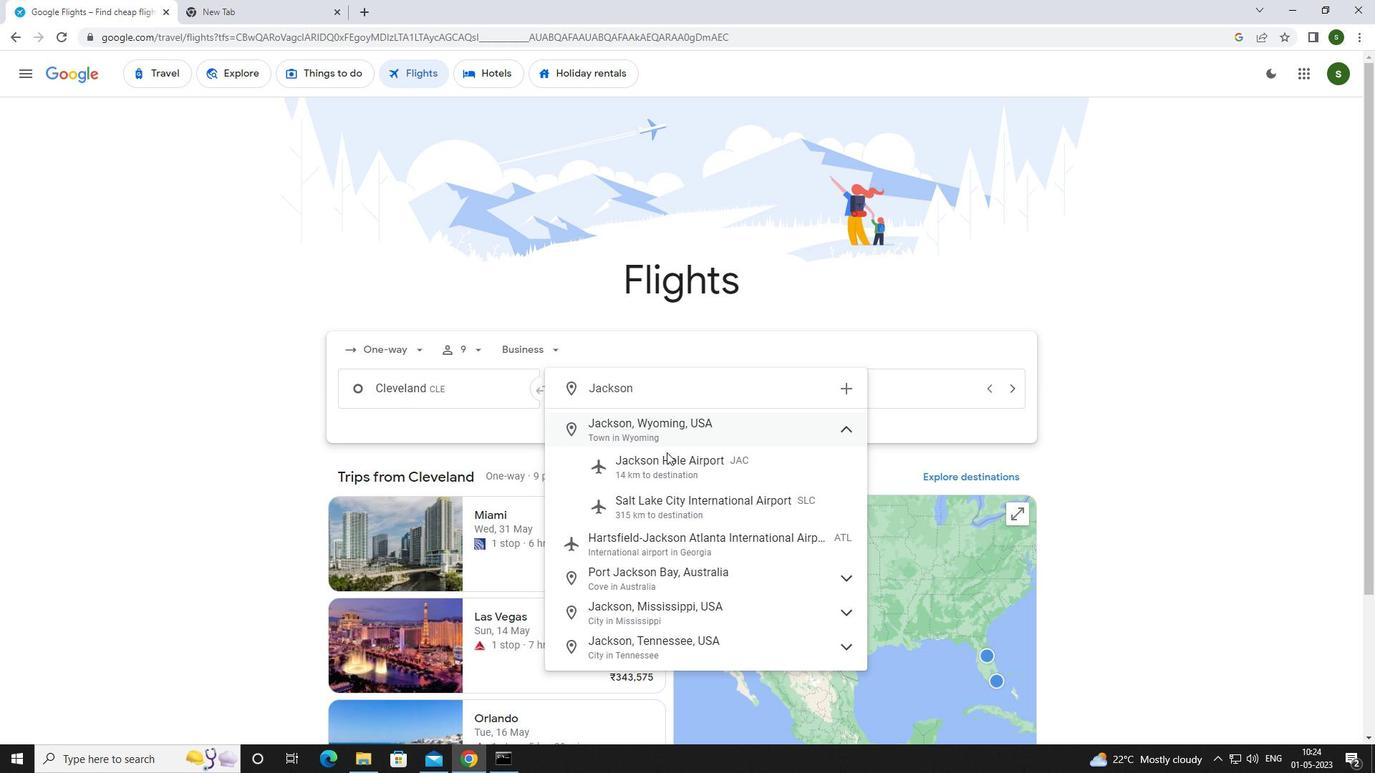 
Action: Mouse moved to (883, 387)
Screenshot: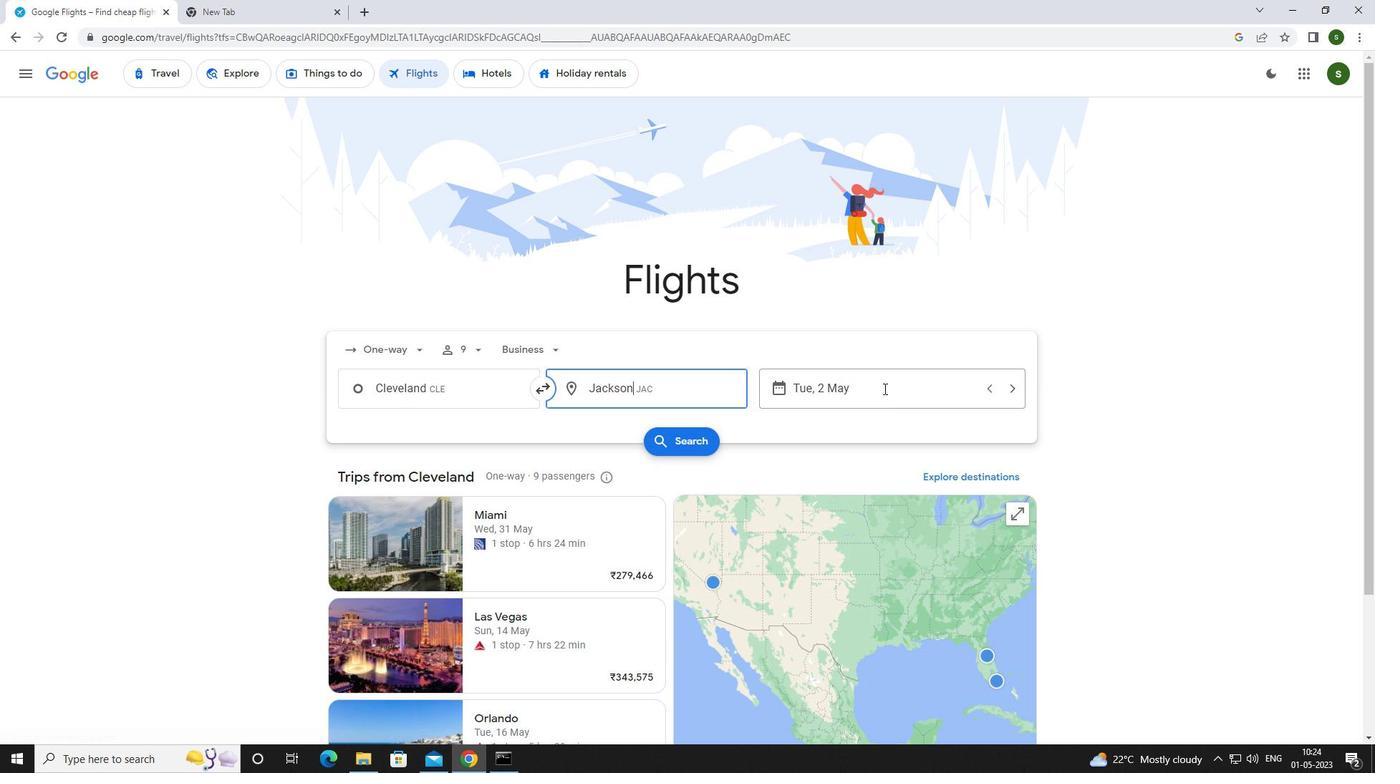 
Action: Mouse pressed left at (883, 387)
Screenshot: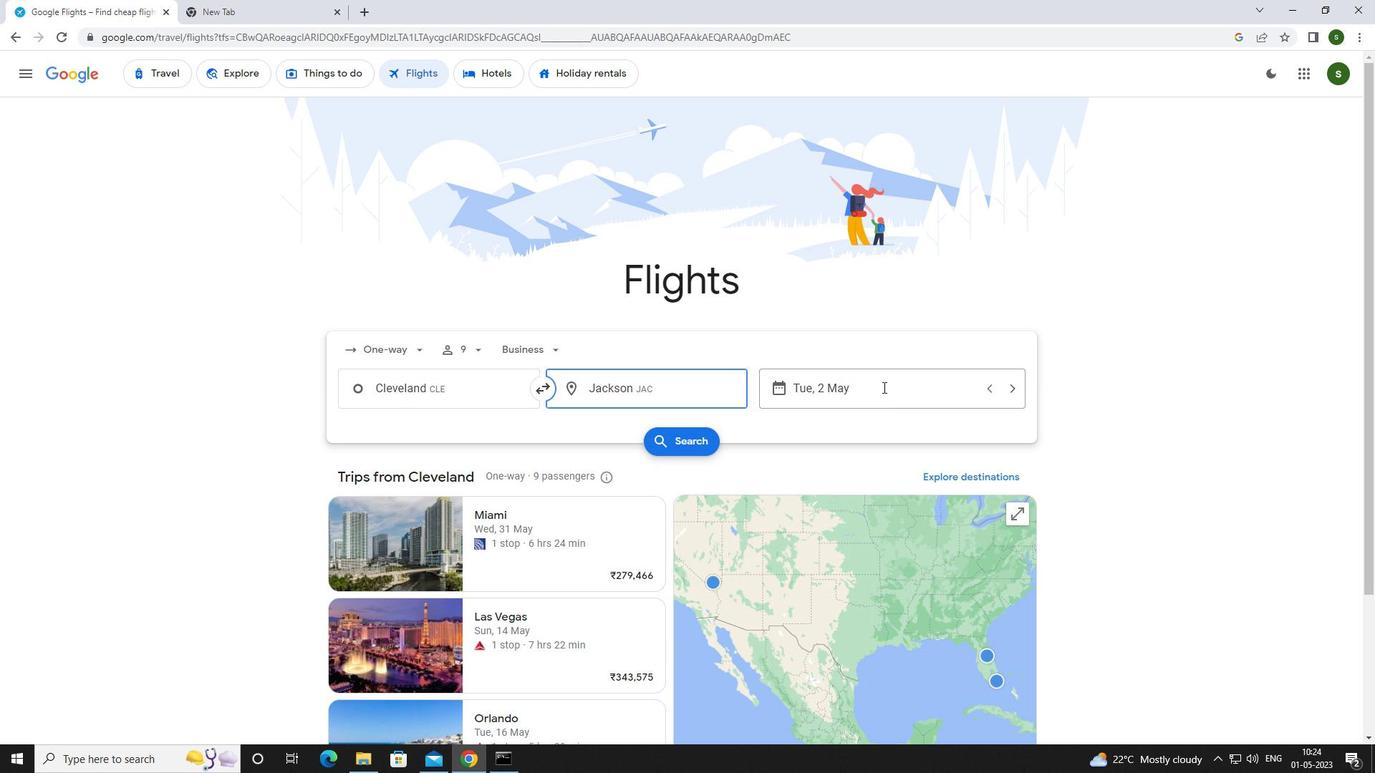 
Action: Mouse moved to (596, 487)
Screenshot: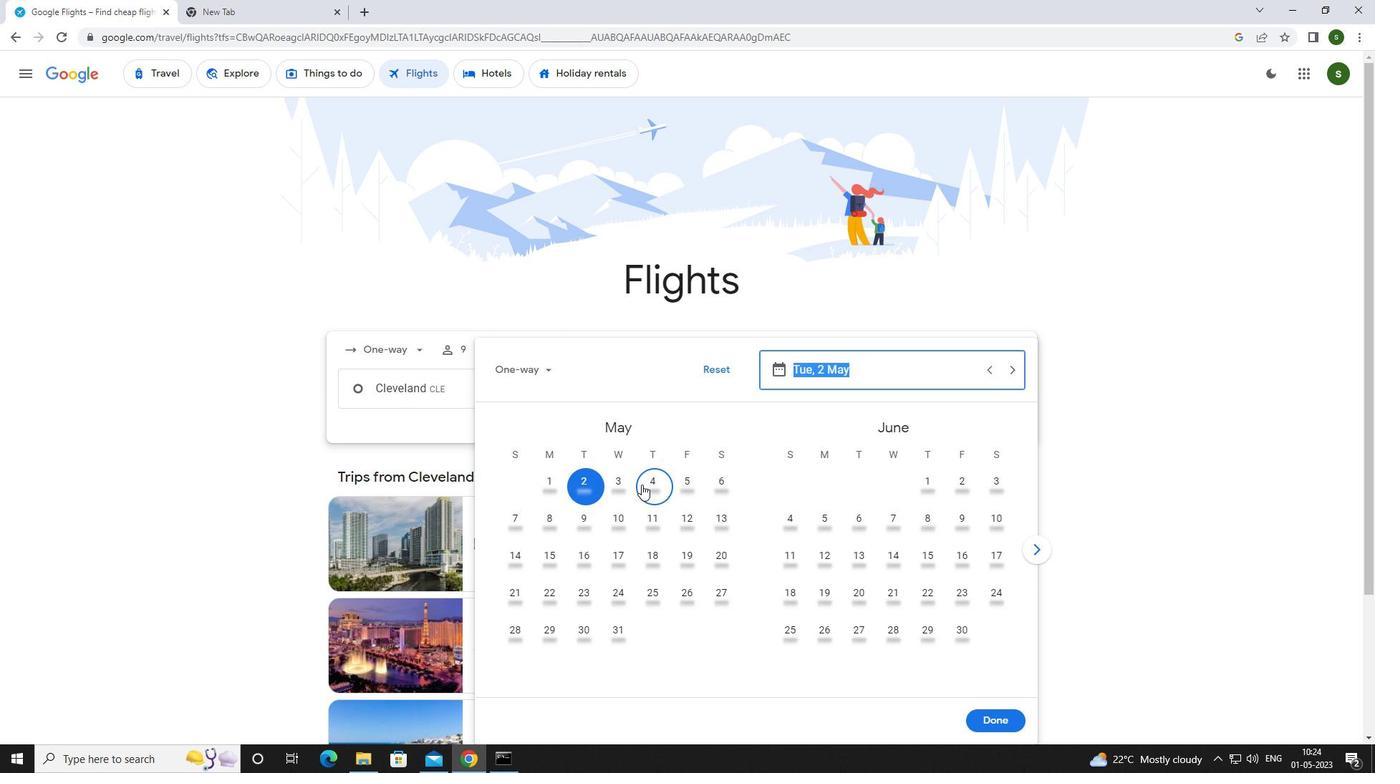 
Action: Mouse pressed left at (596, 487)
Screenshot: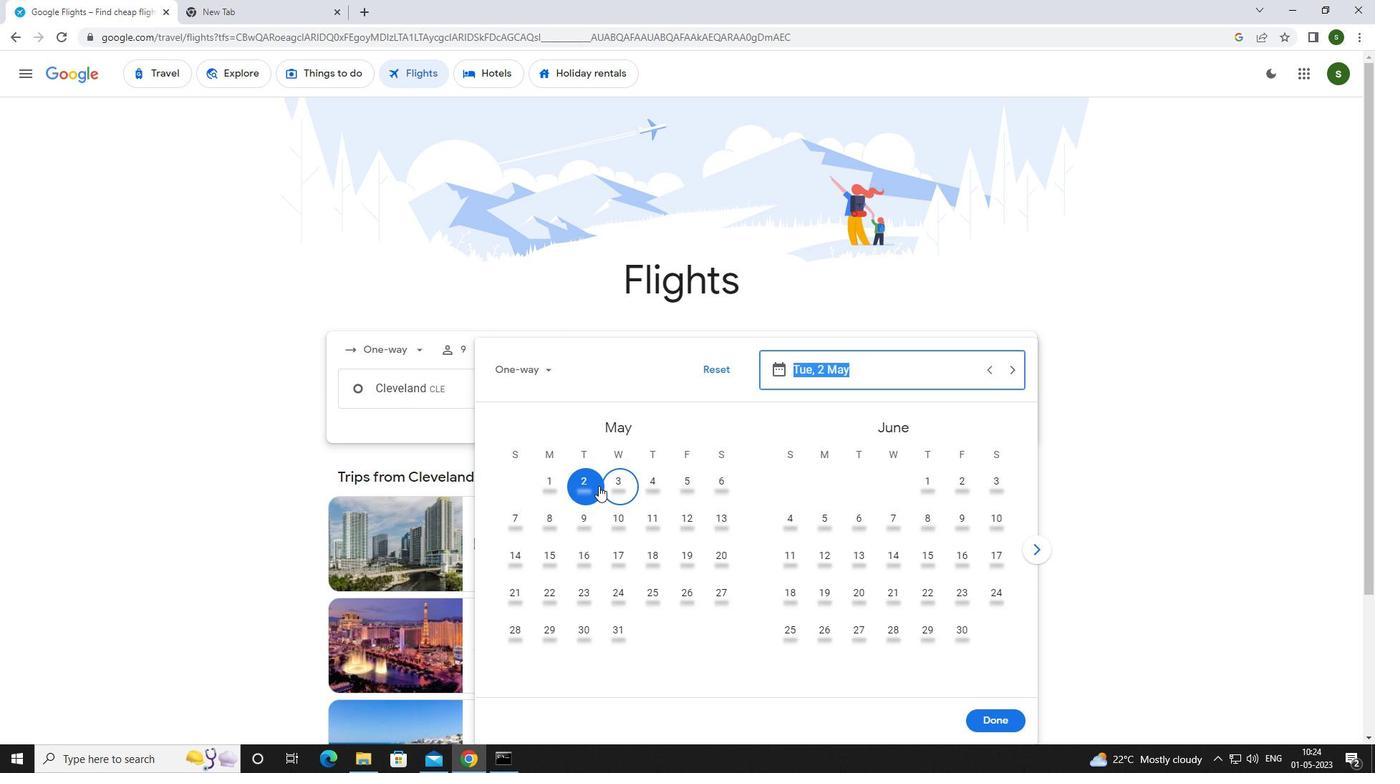 
Action: Mouse moved to (993, 714)
Screenshot: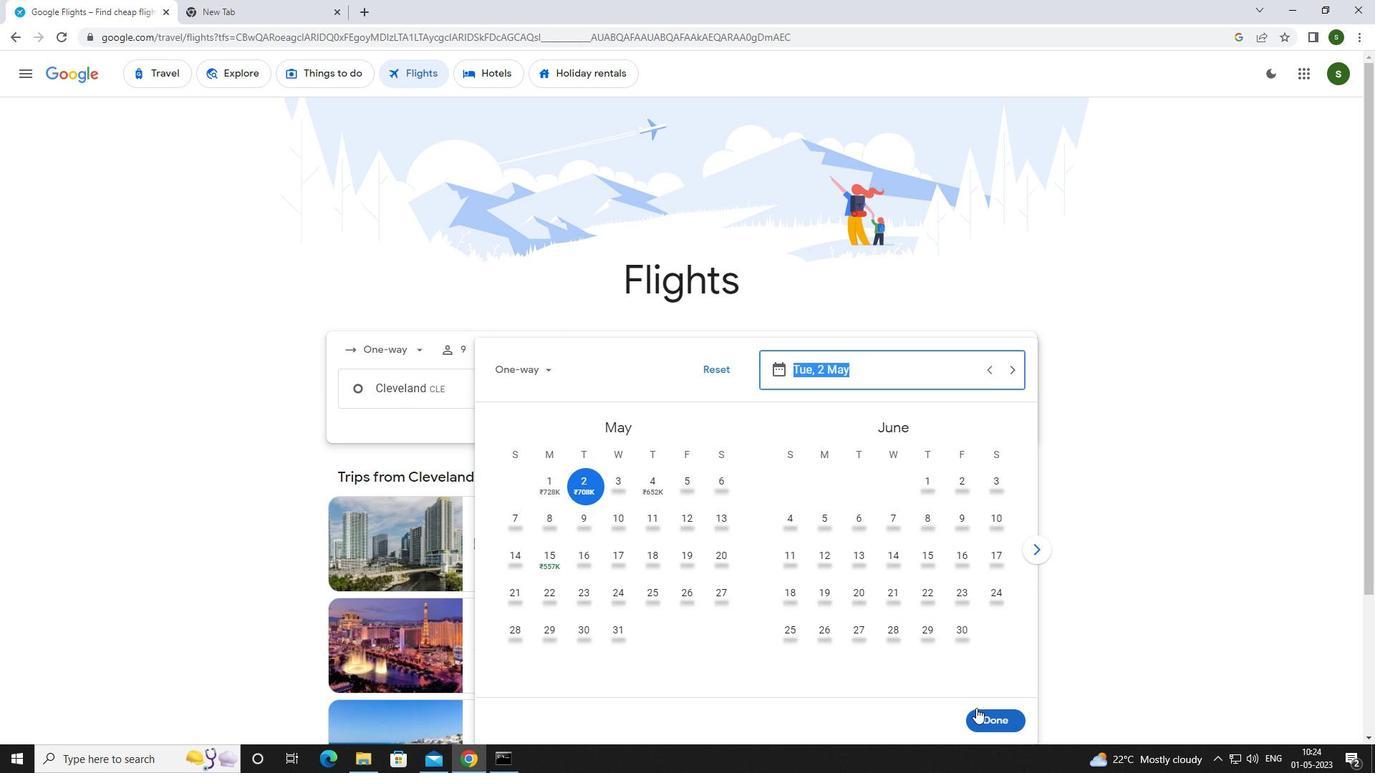 
Action: Mouse pressed left at (993, 714)
Screenshot: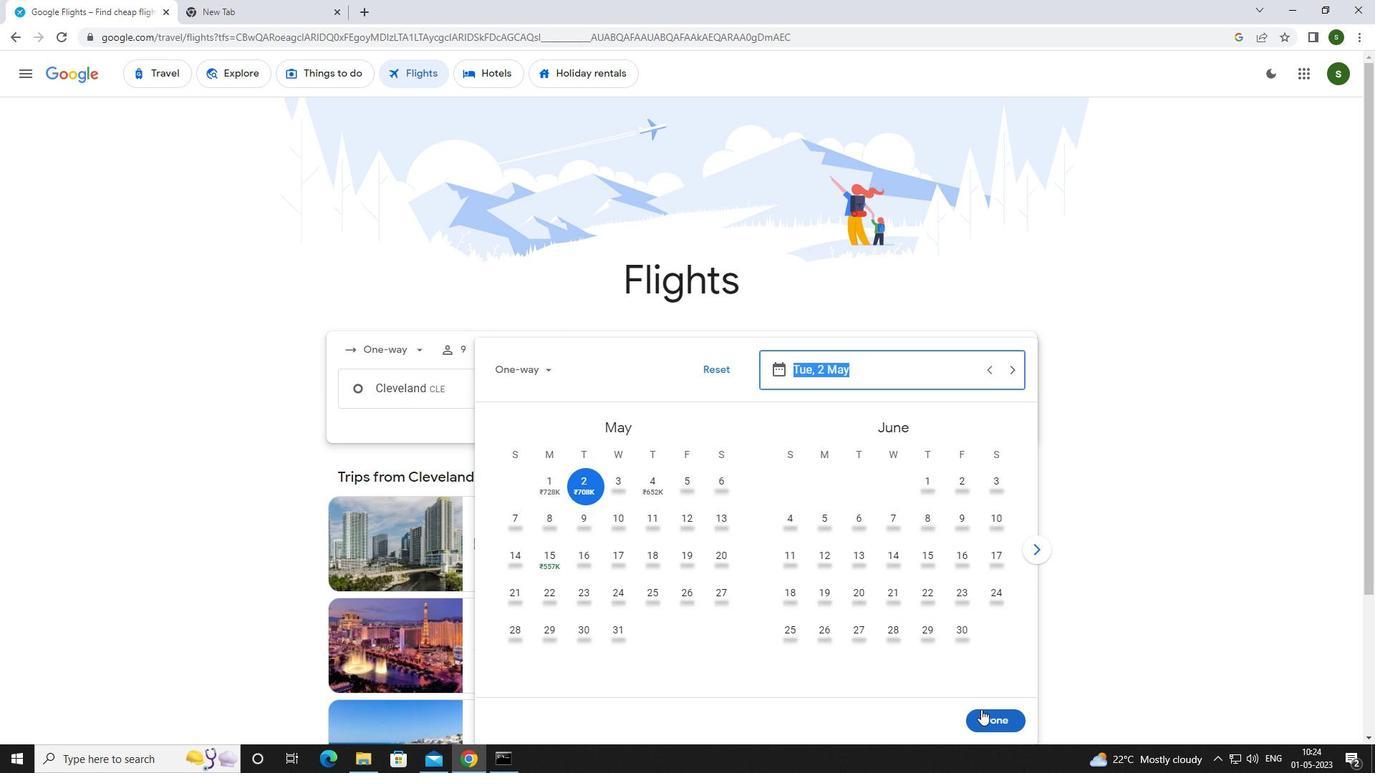 
Action: Mouse moved to (669, 440)
Screenshot: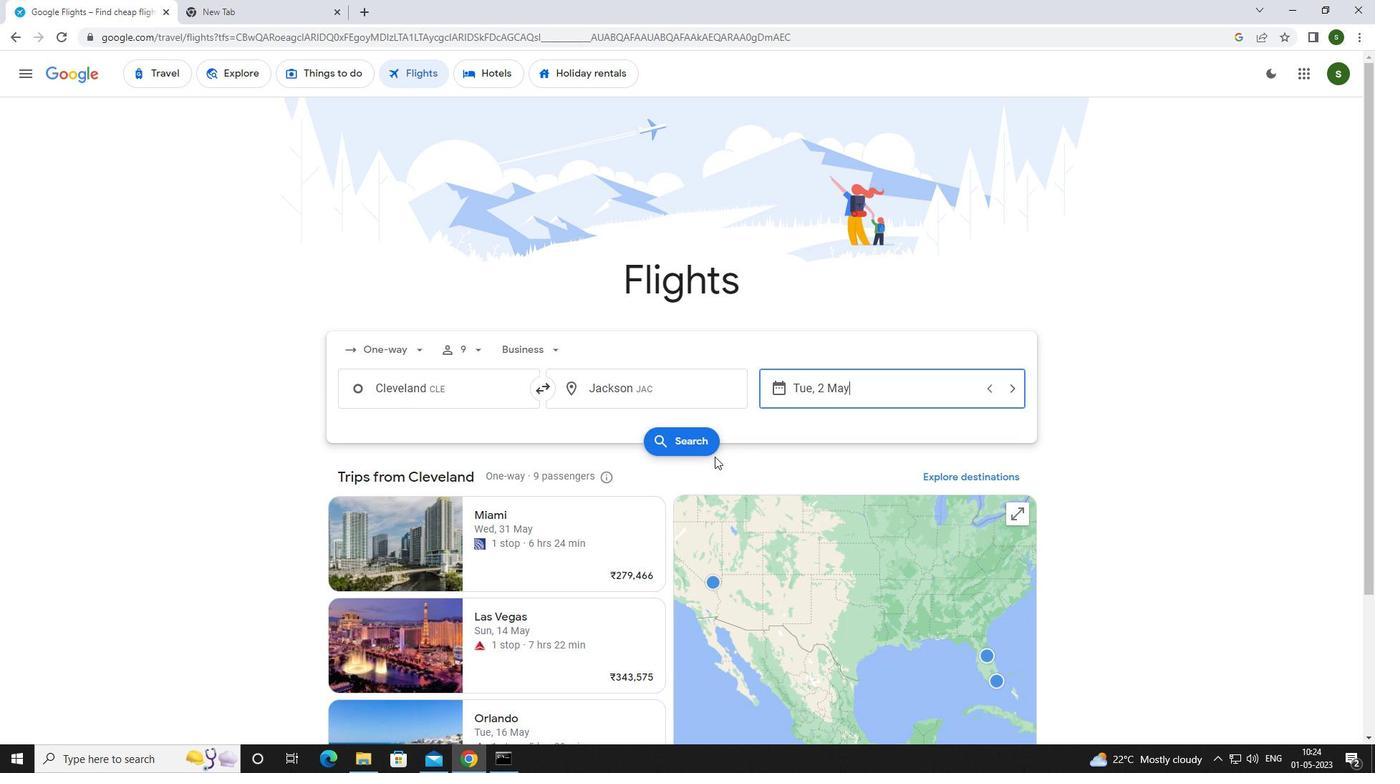 
Action: Mouse pressed left at (669, 440)
Screenshot: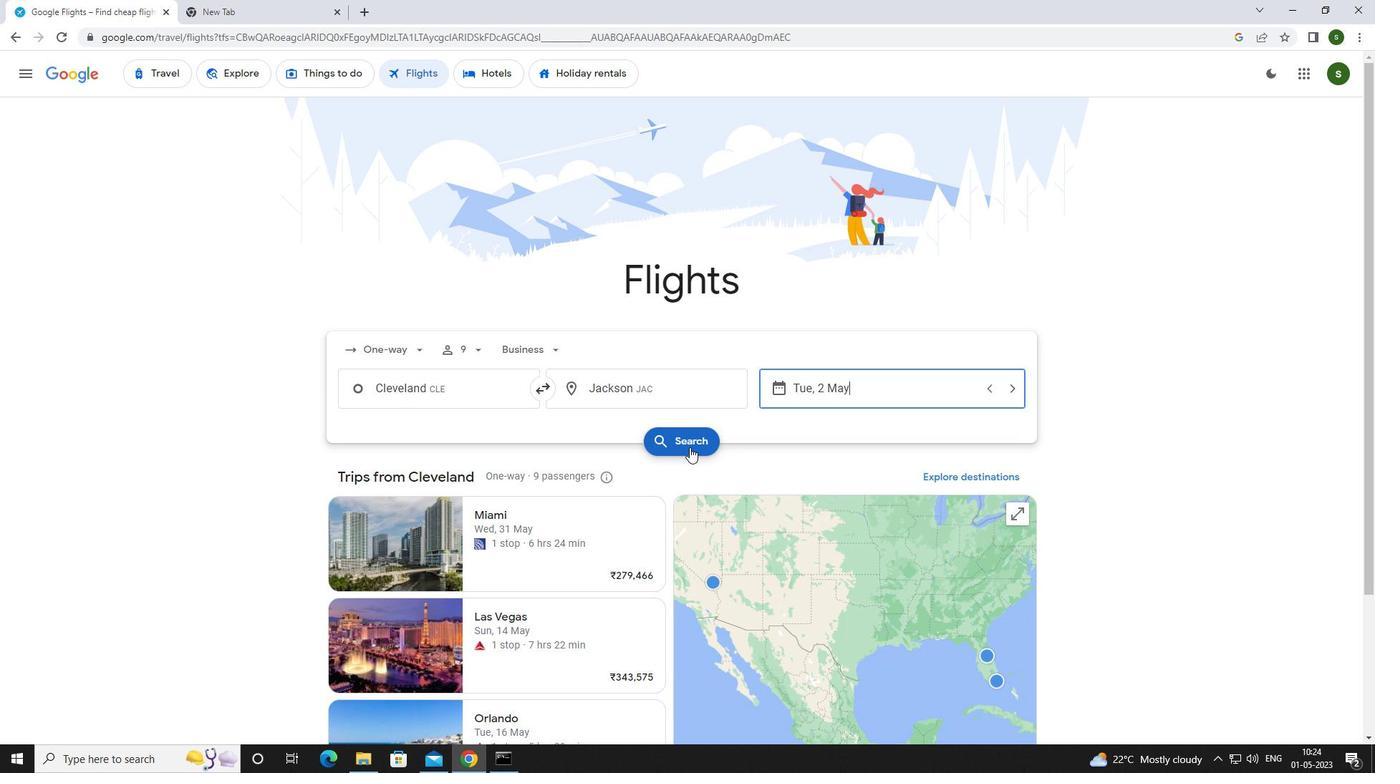
Action: Mouse moved to (360, 207)
Screenshot: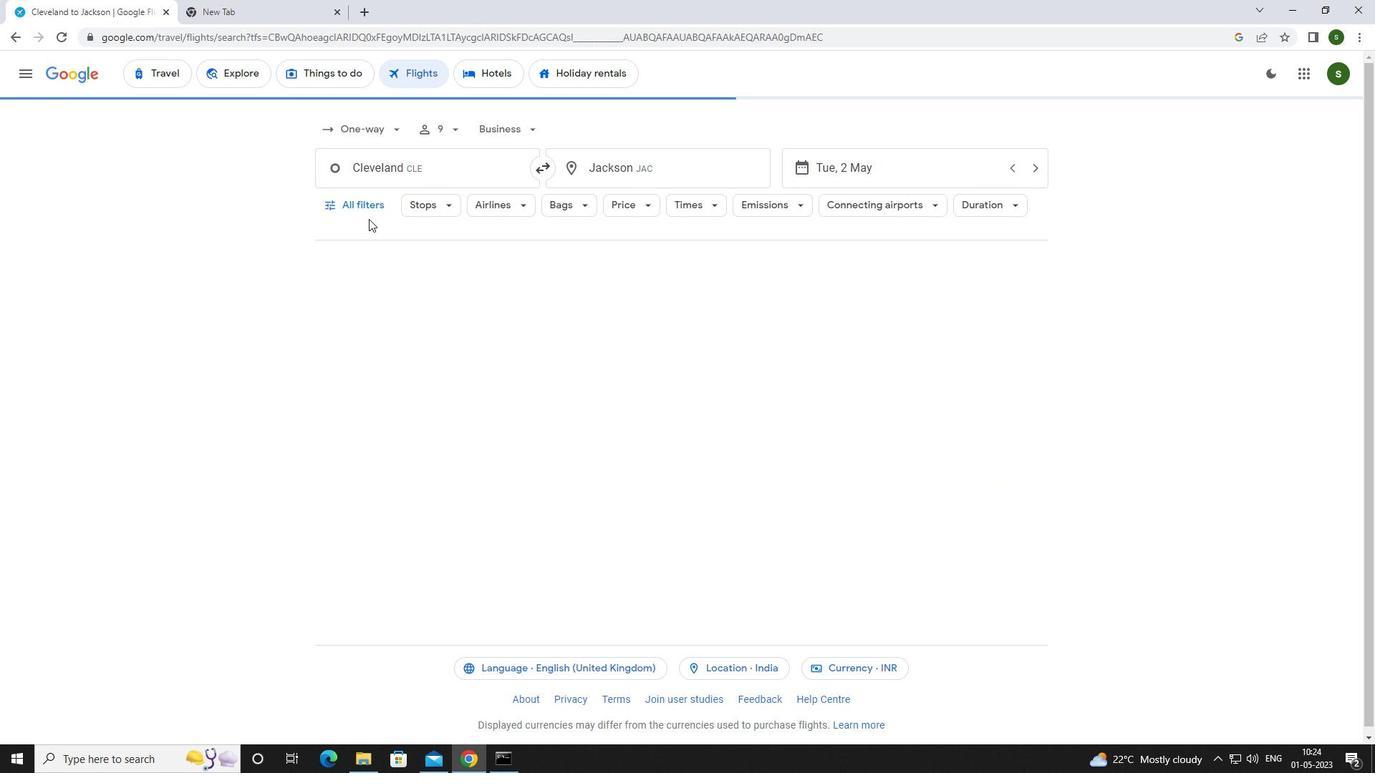 
Action: Mouse pressed left at (360, 207)
Screenshot: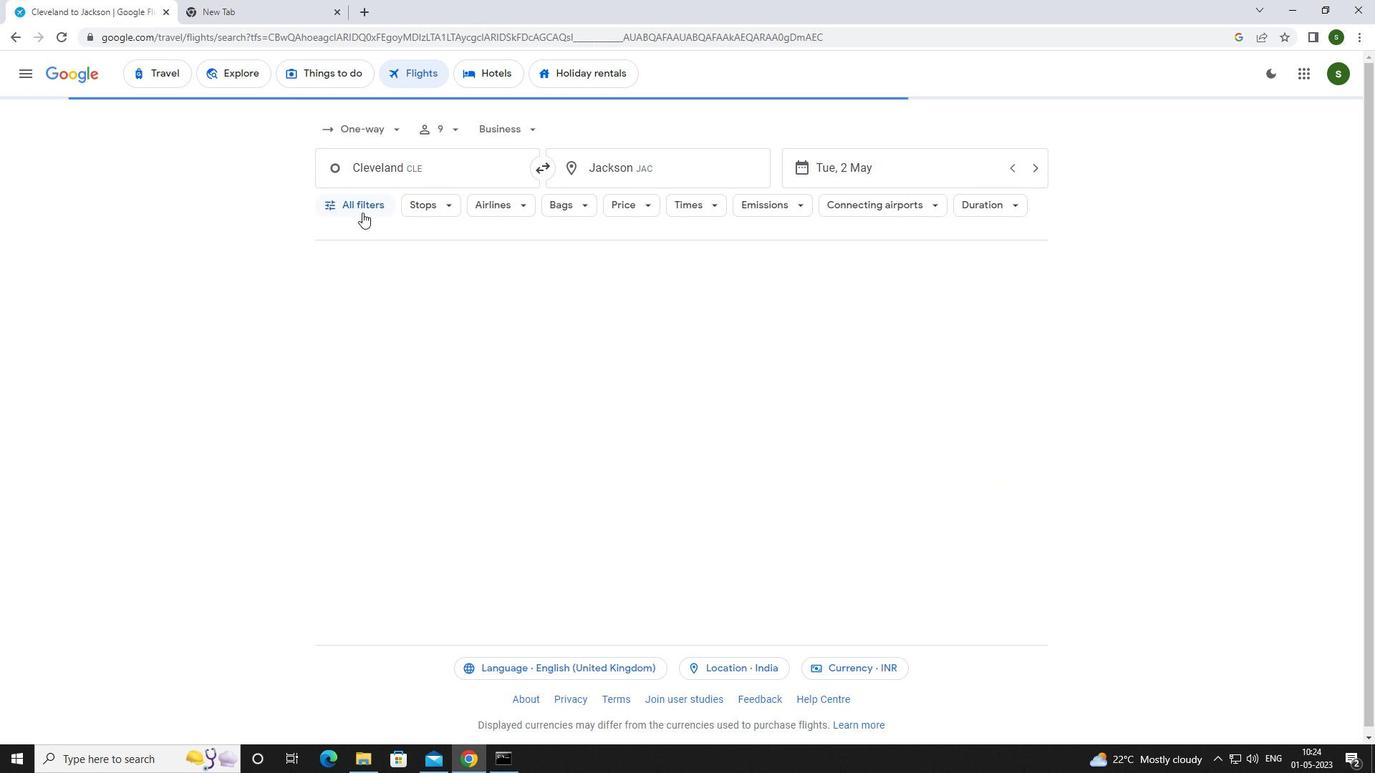 
Action: Mouse moved to (534, 511)
Screenshot: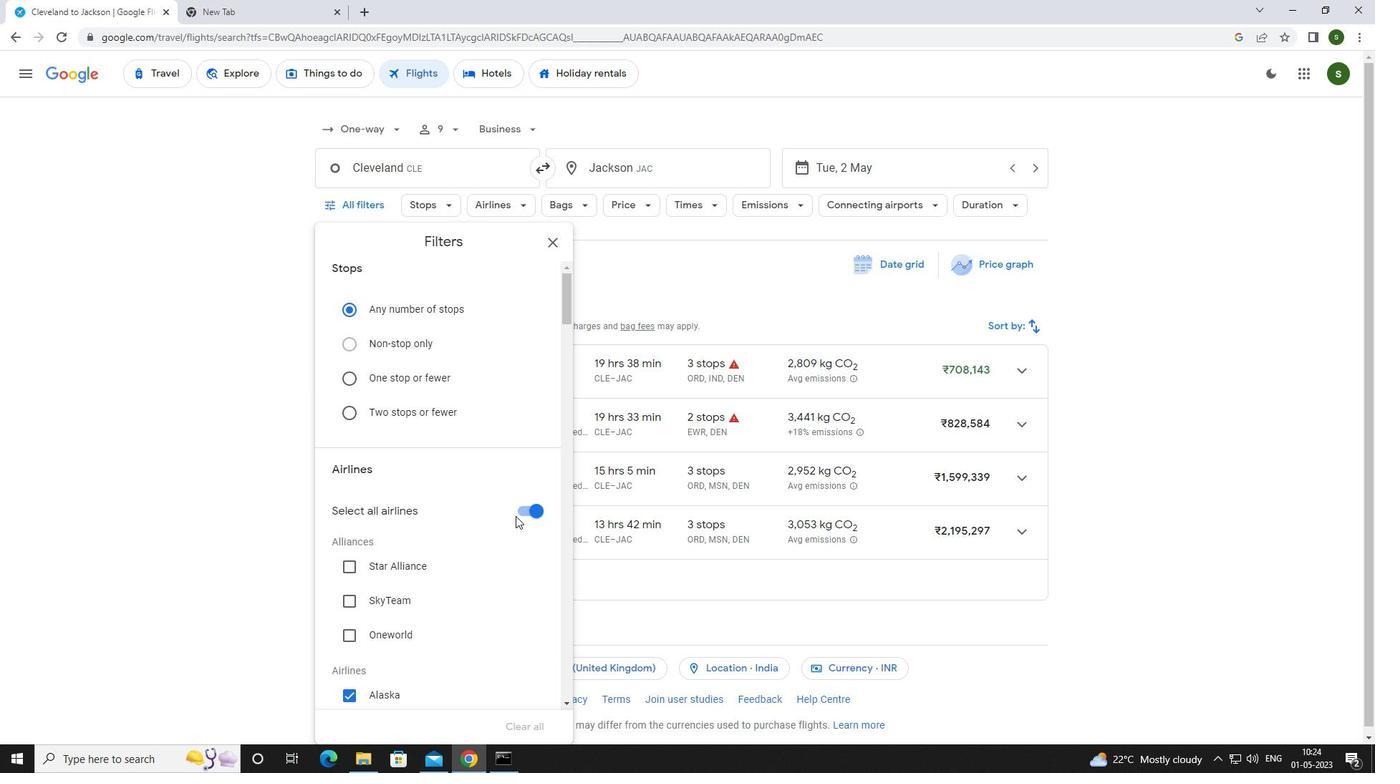 
Action: Mouse pressed left at (534, 511)
Screenshot: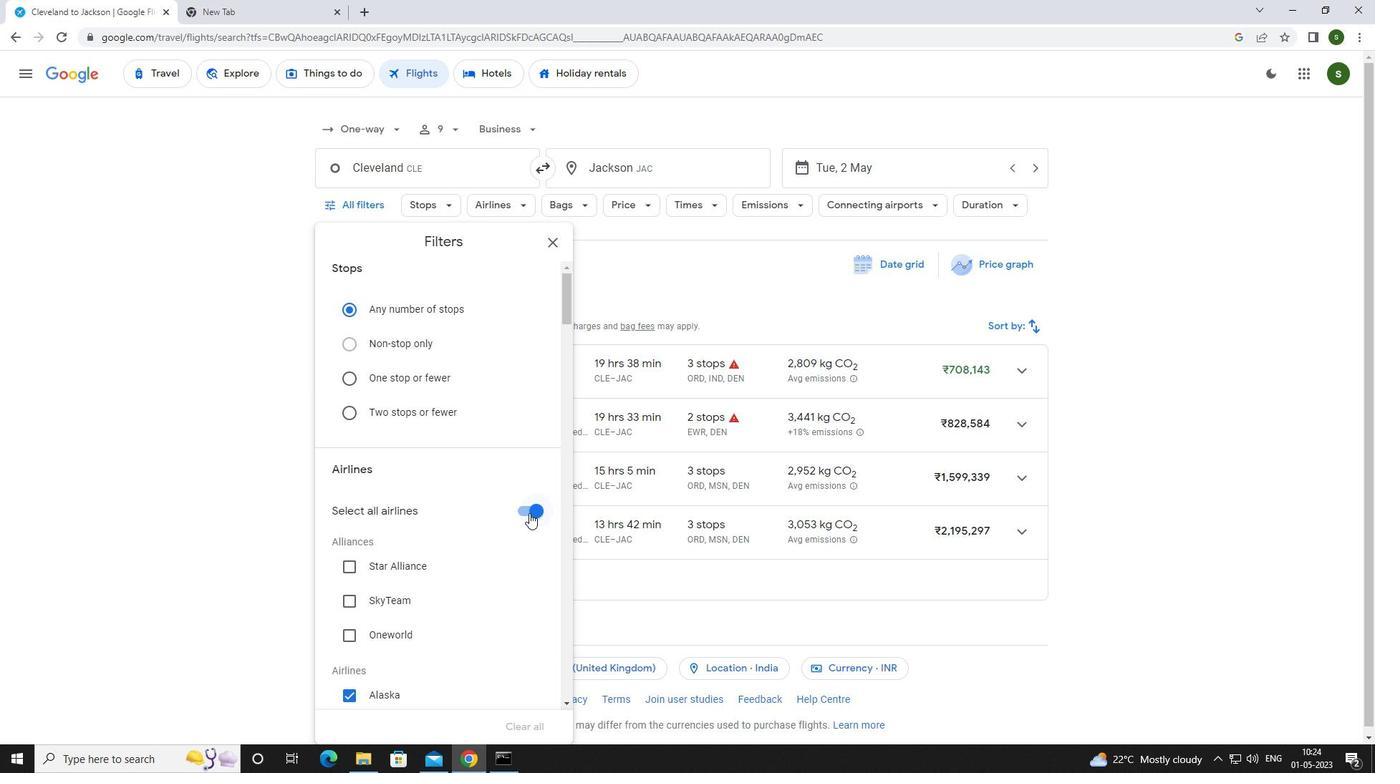 
Action: Mouse moved to (472, 461)
Screenshot: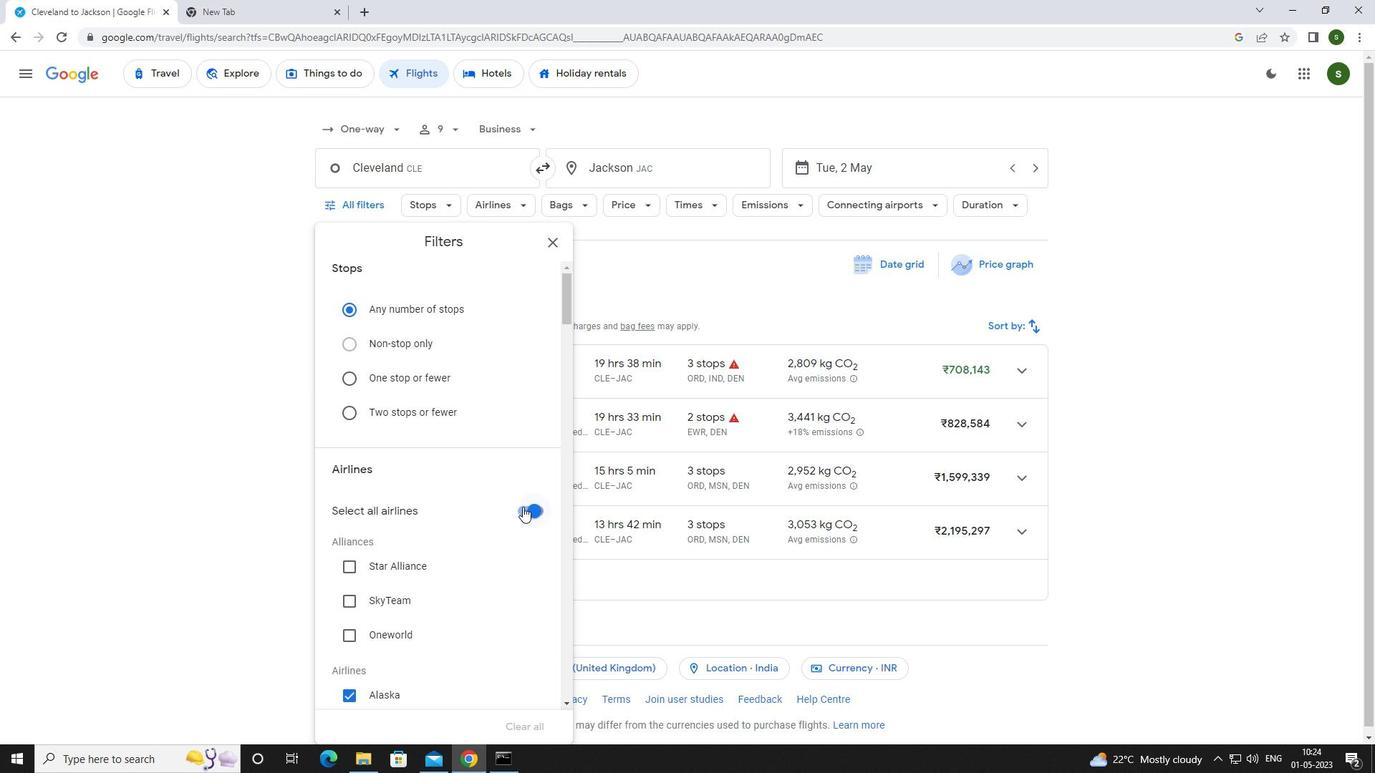 
Action: Mouse scrolled (472, 460) with delta (0, 0)
Screenshot: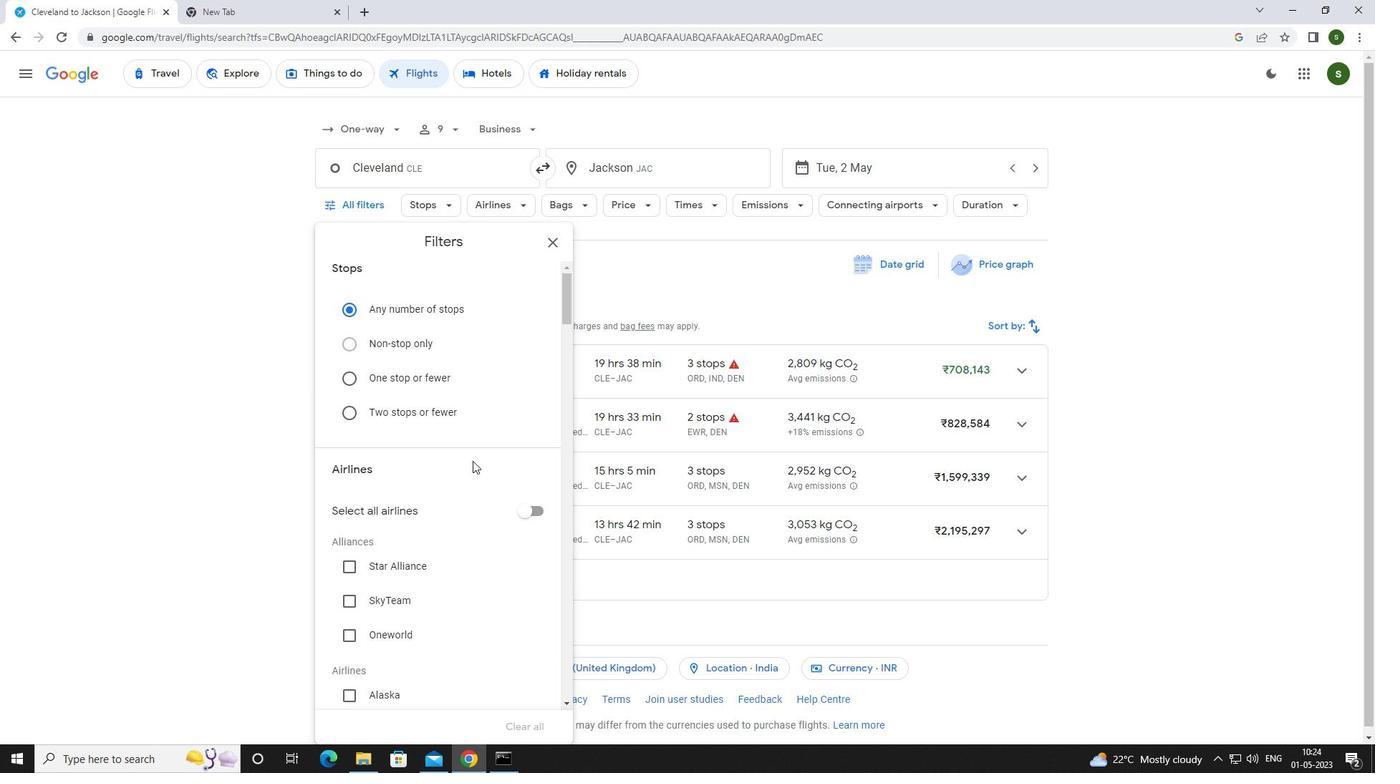 
Action: Mouse scrolled (472, 460) with delta (0, 0)
Screenshot: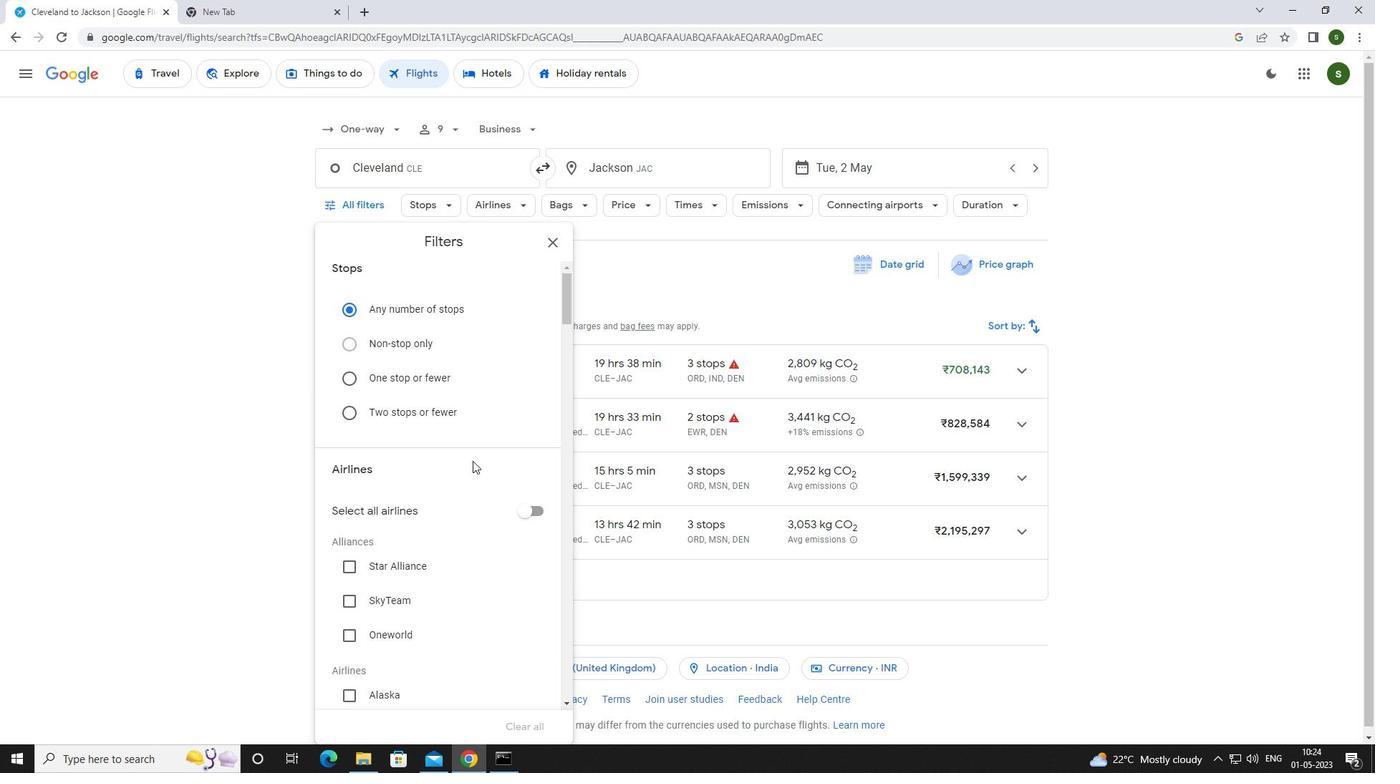 
Action: Mouse scrolled (472, 460) with delta (0, 0)
Screenshot: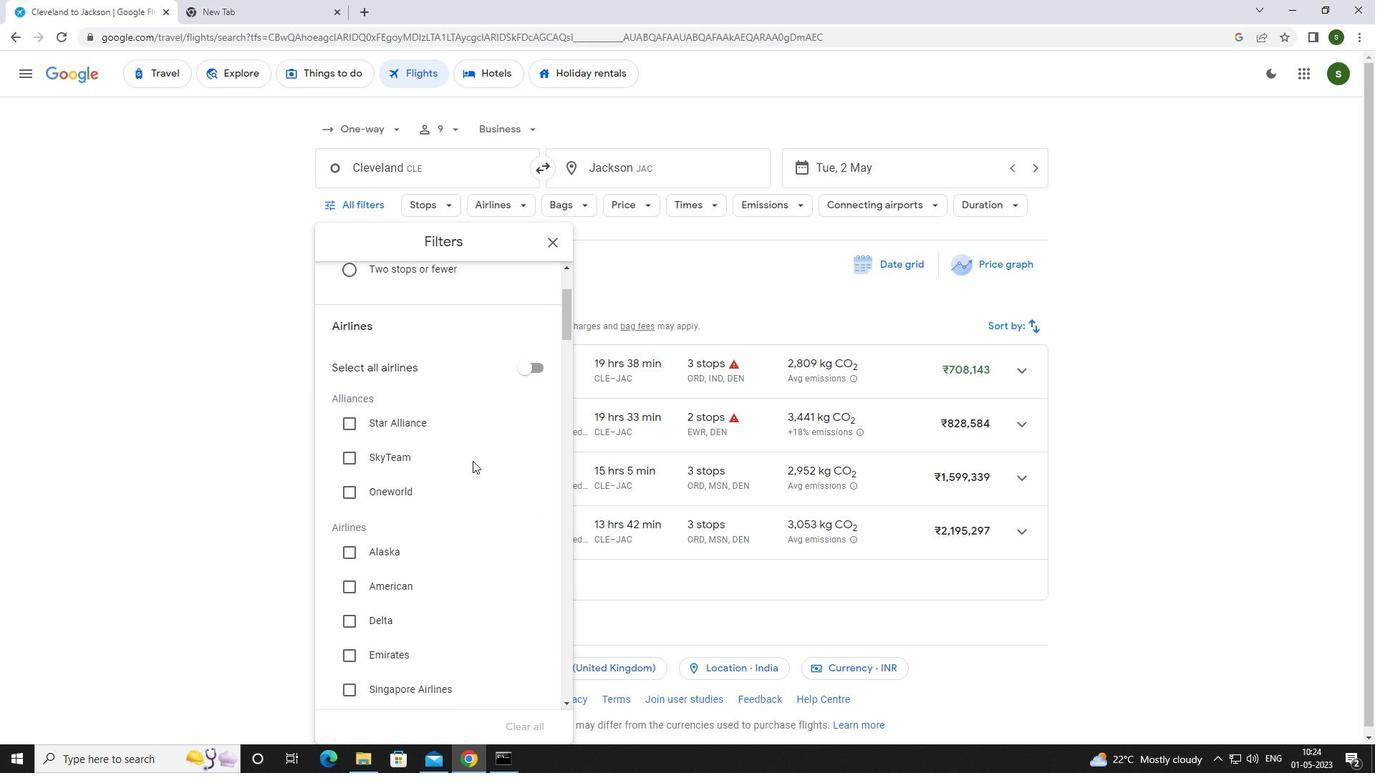 
Action: Mouse moved to (444, 621)
Screenshot: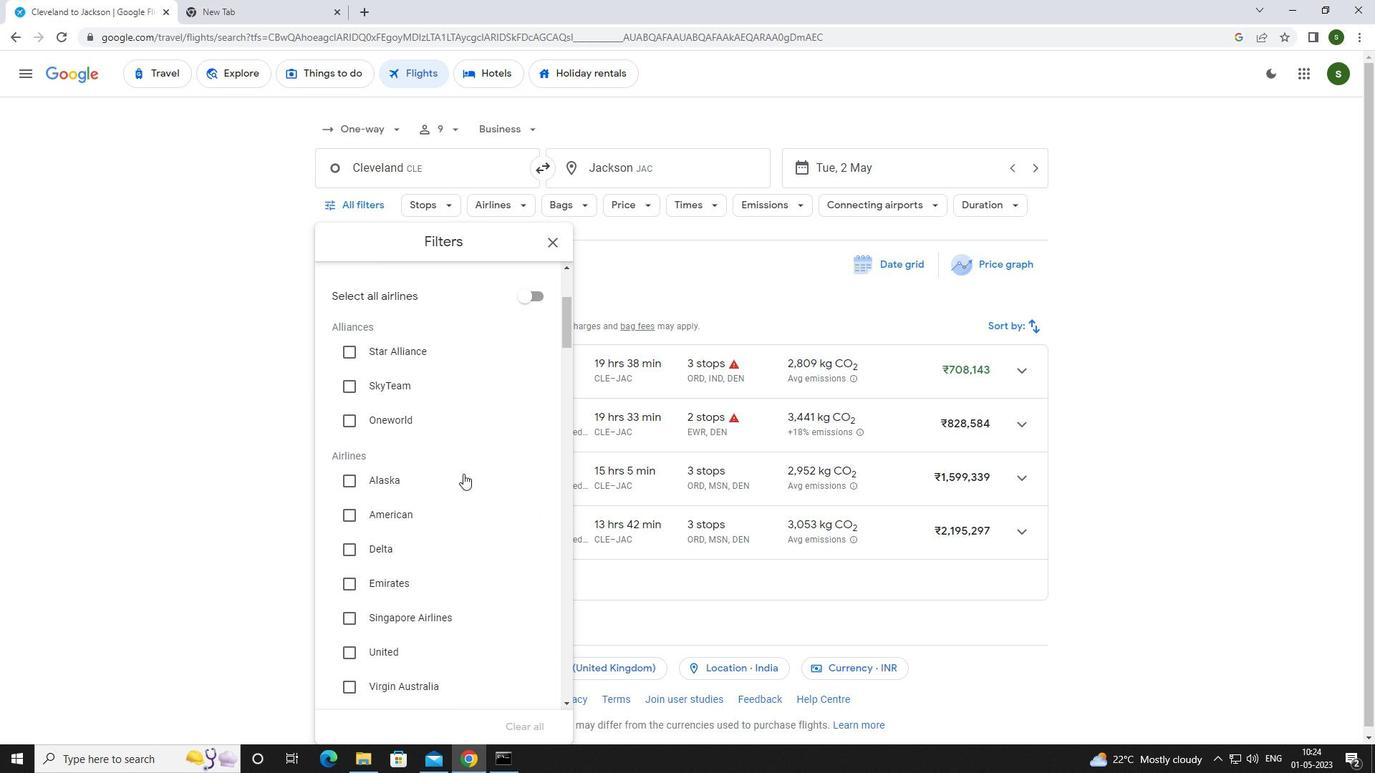 
Action: Mouse pressed left at (444, 621)
Screenshot: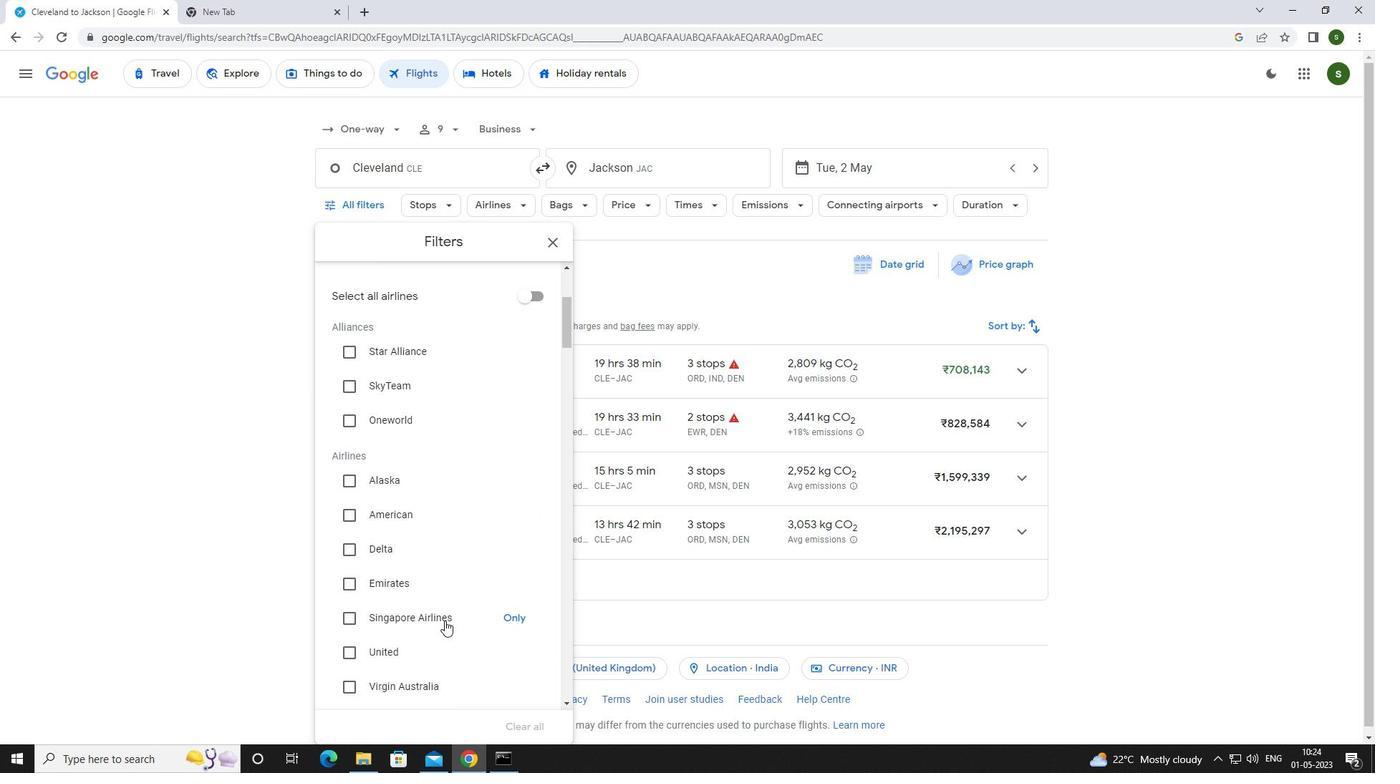 
Action: Mouse scrolled (444, 620) with delta (0, 0)
Screenshot: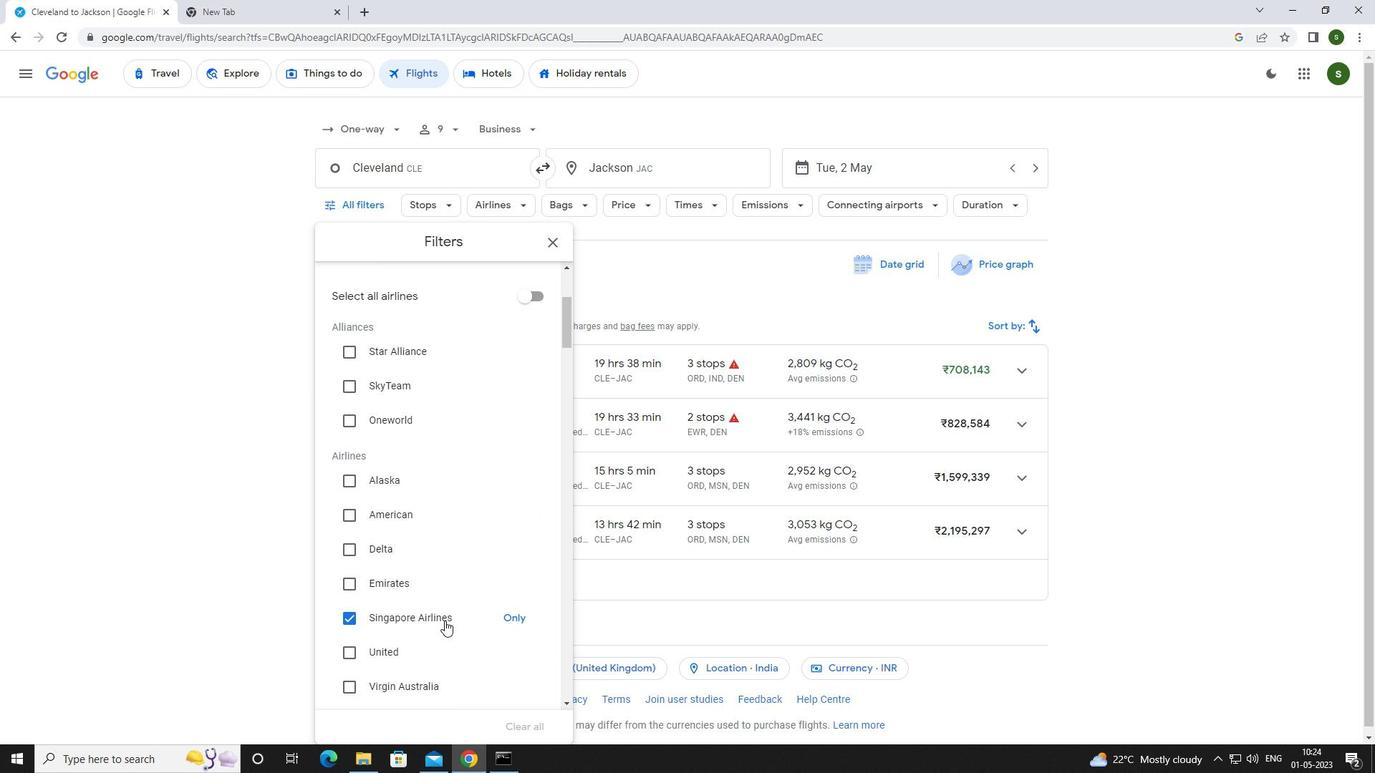 
Action: Mouse scrolled (444, 620) with delta (0, 0)
Screenshot: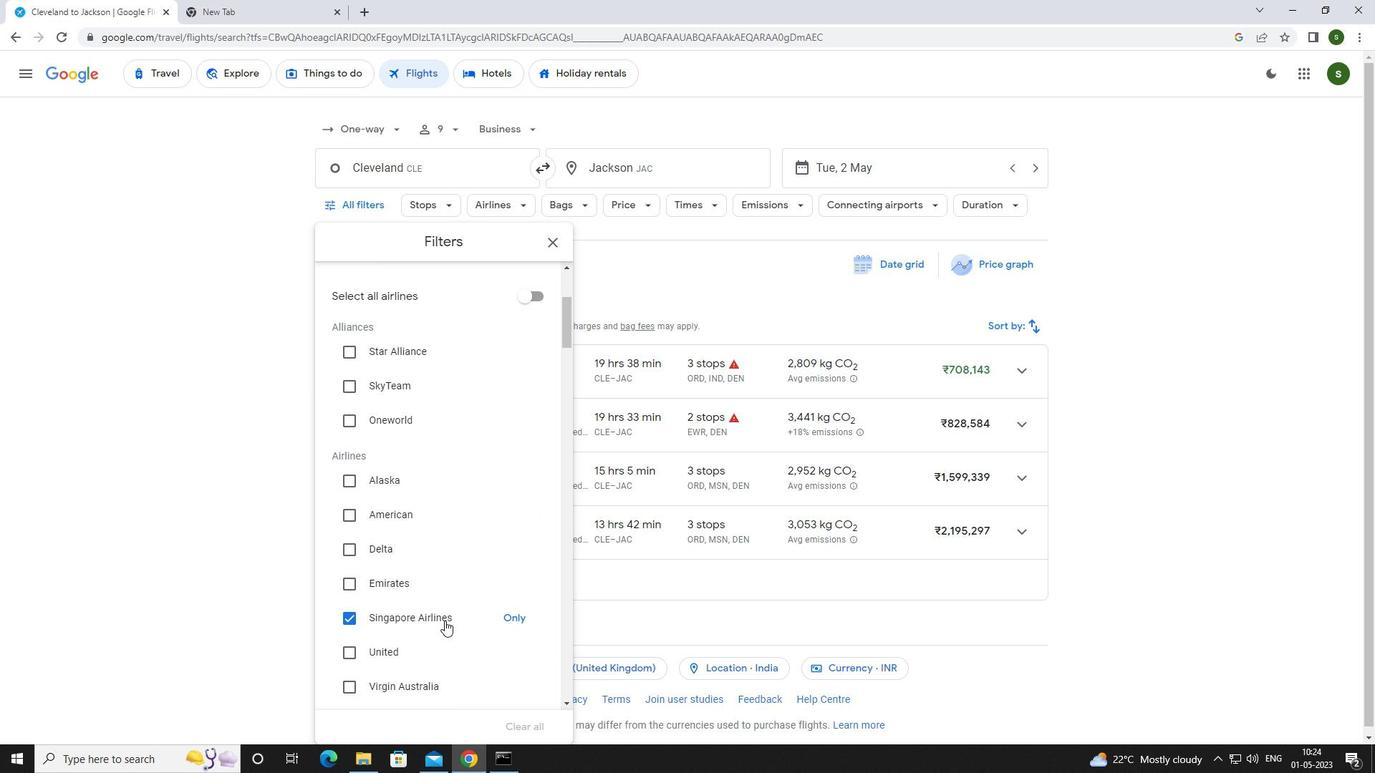 
Action: Mouse scrolled (444, 620) with delta (0, 0)
Screenshot: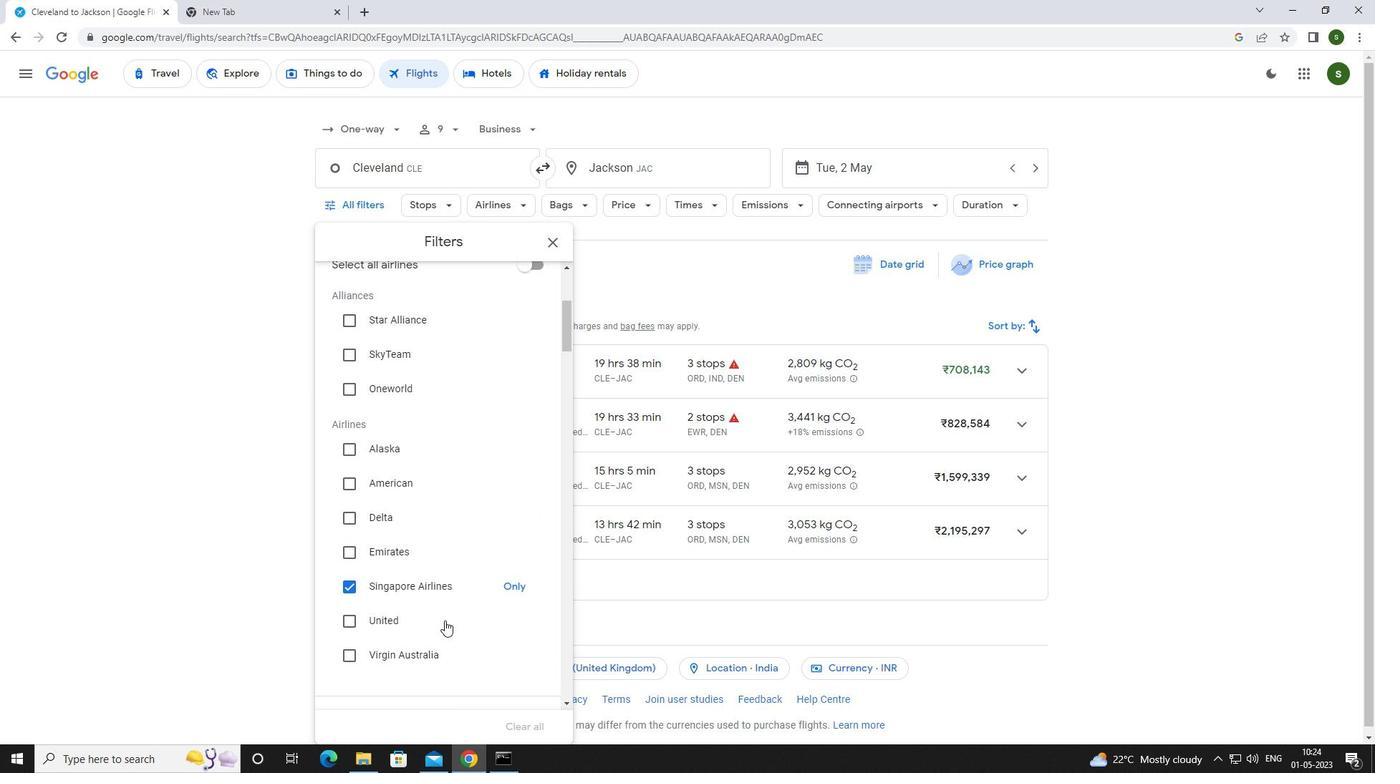 
Action: Mouse scrolled (444, 620) with delta (0, 0)
Screenshot: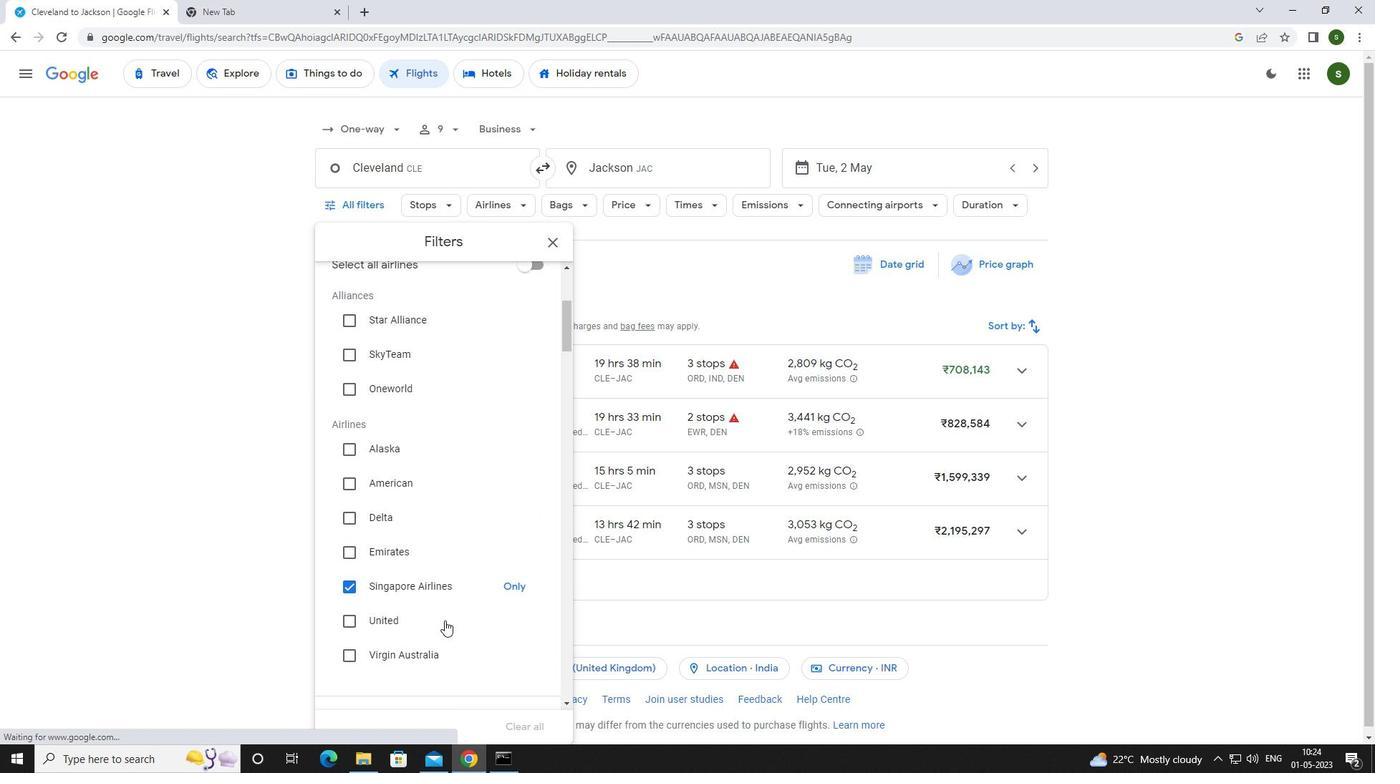 
Action: Mouse moved to (523, 528)
Screenshot: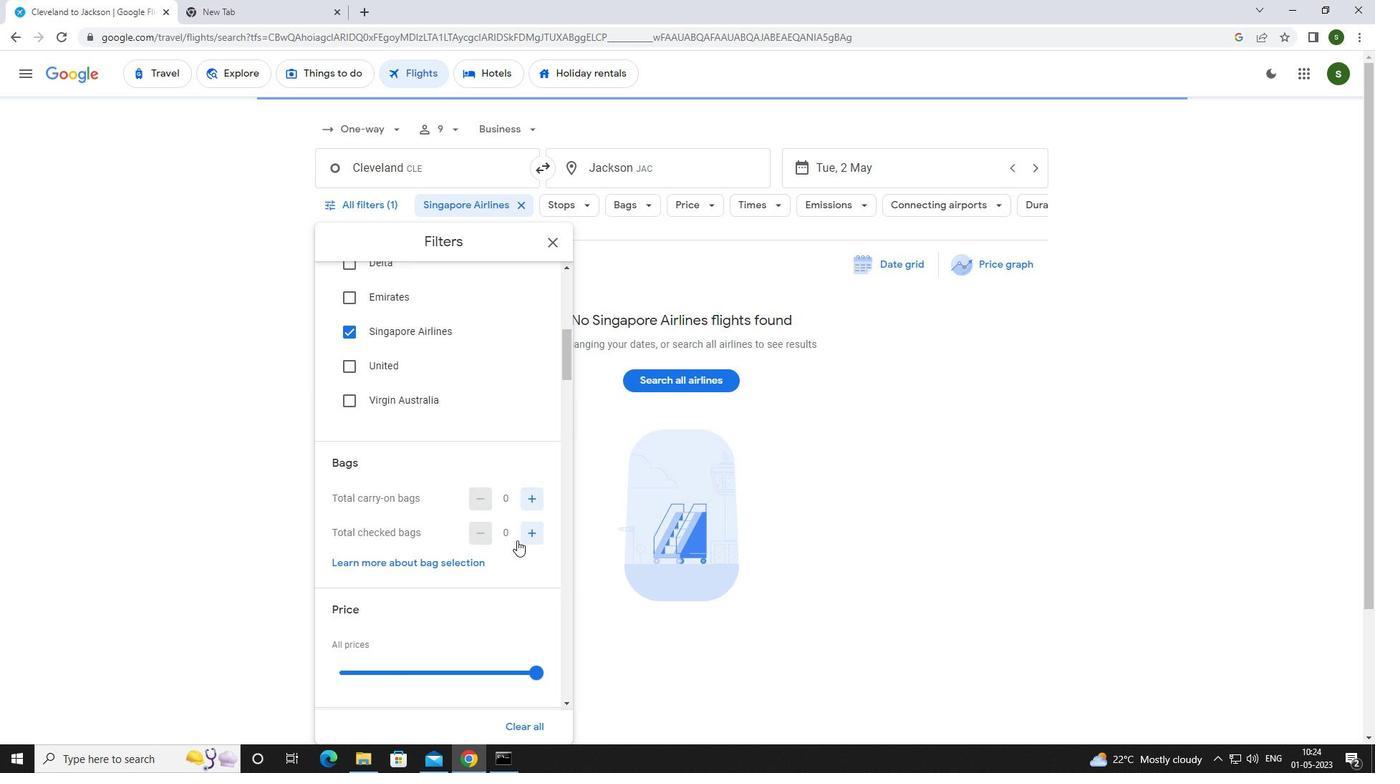 
Action: Mouse pressed left at (523, 528)
Screenshot: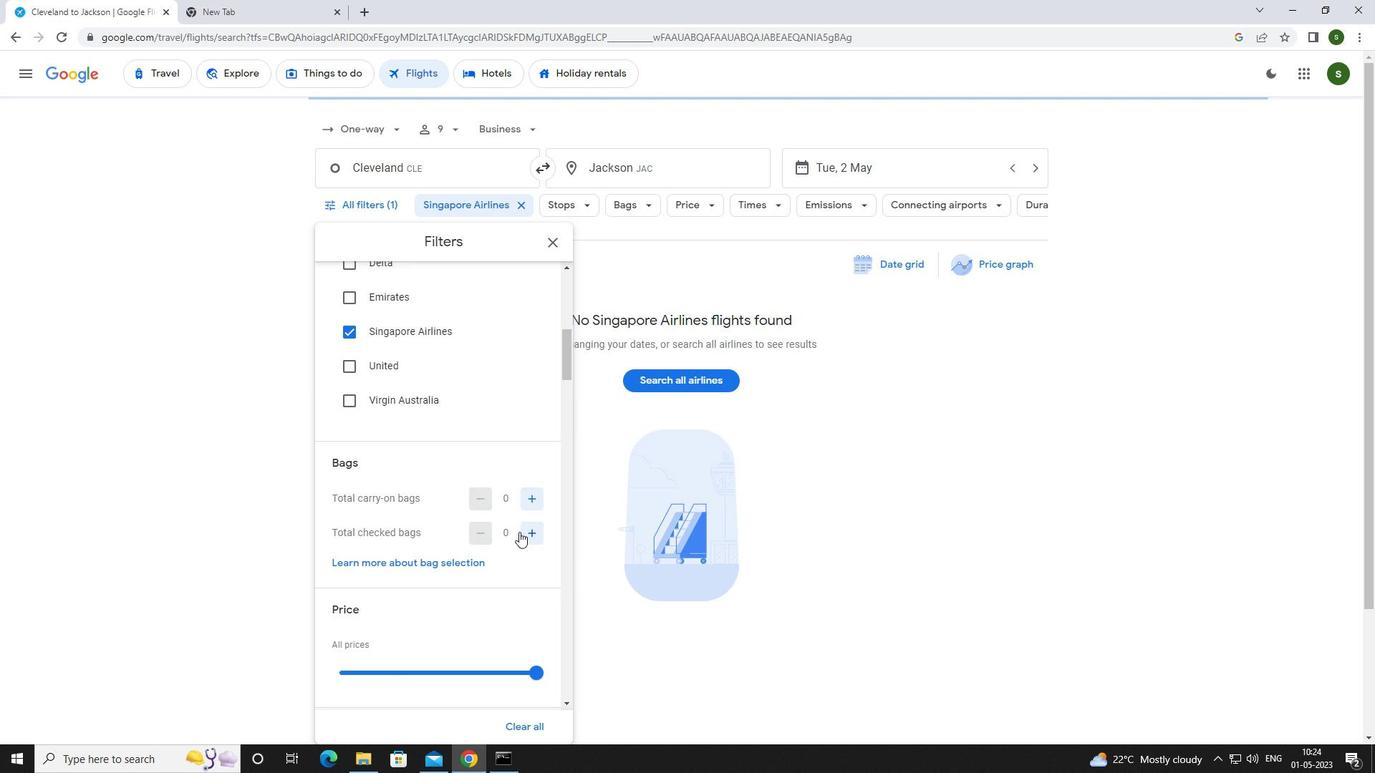 
Action: Mouse pressed left at (523, 528)
Screenshot: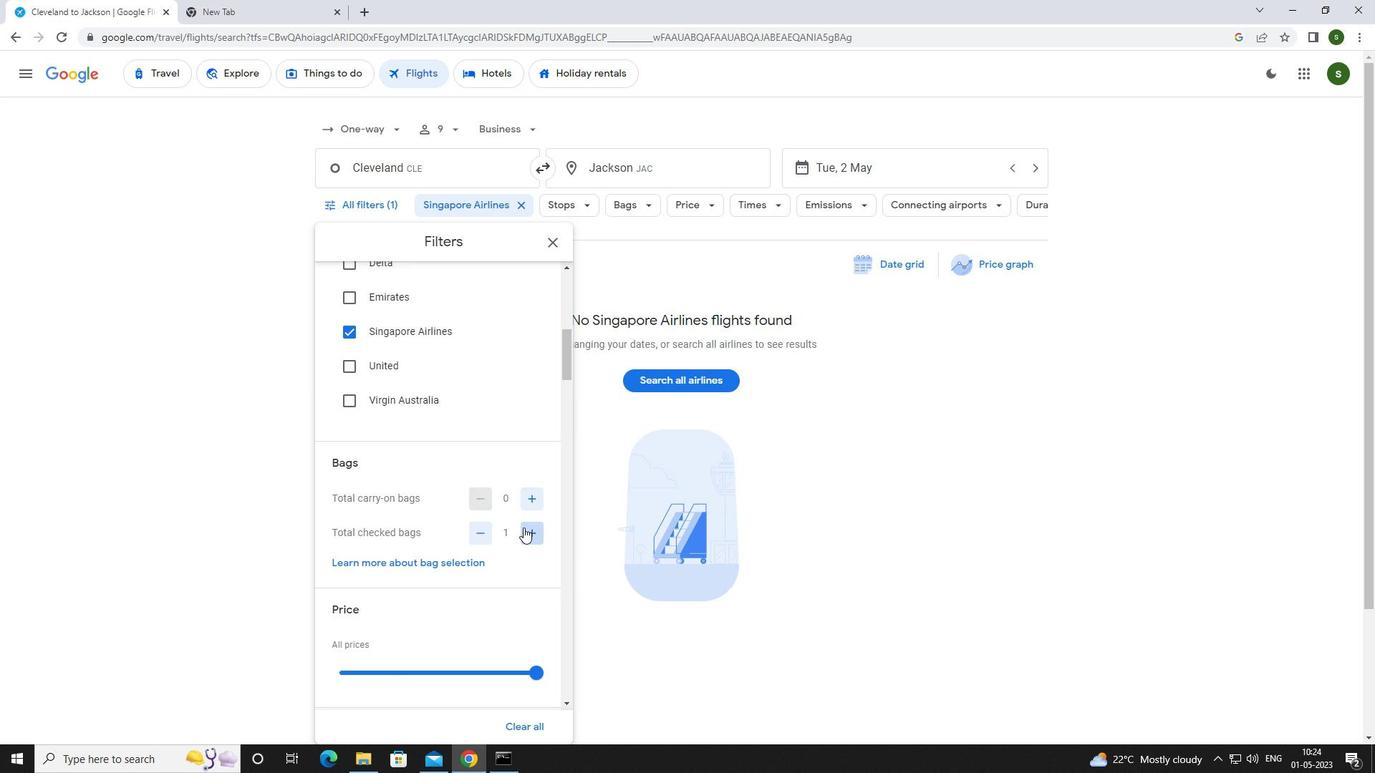 
Action: Mouse moved to (495, 570)
Screenshot: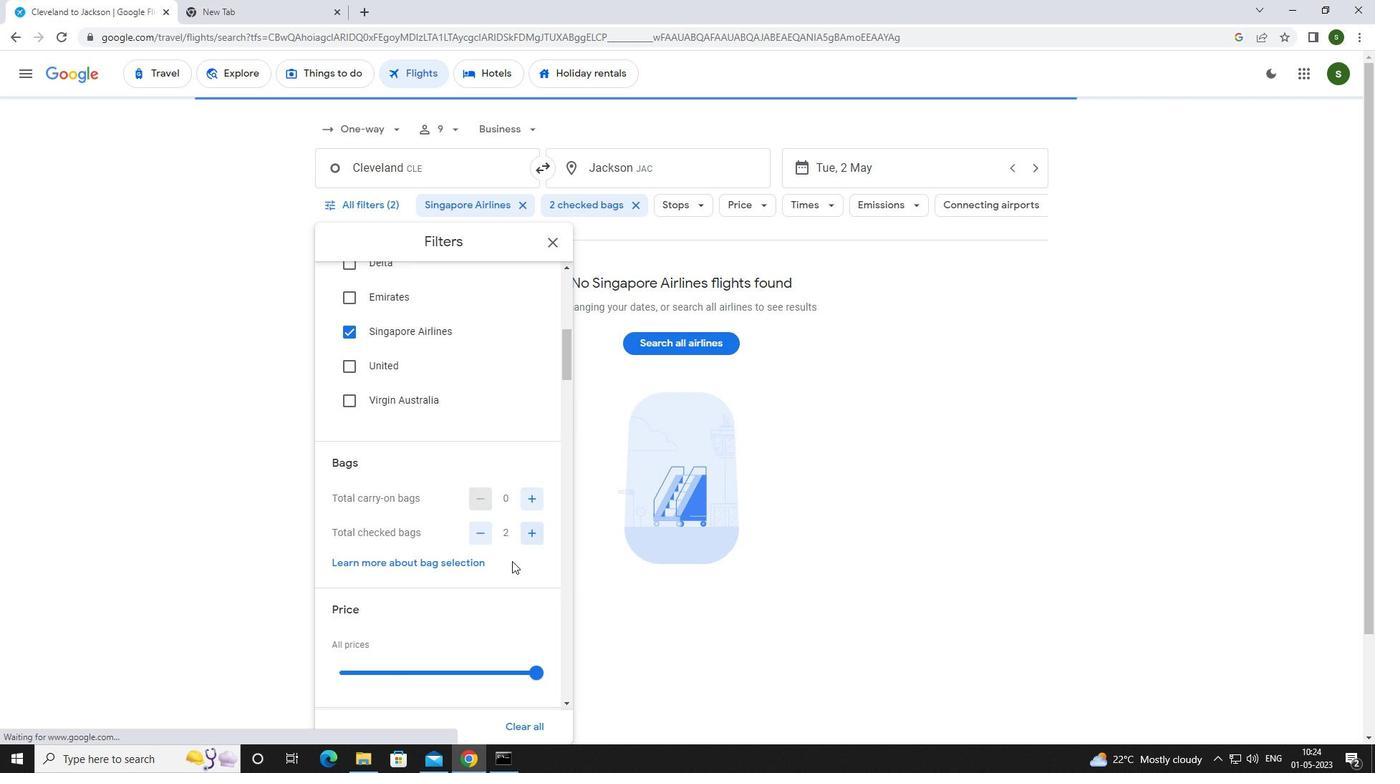 
Action: Mouse scrolled (495, 569) with delta (0, 0)
Screenshot: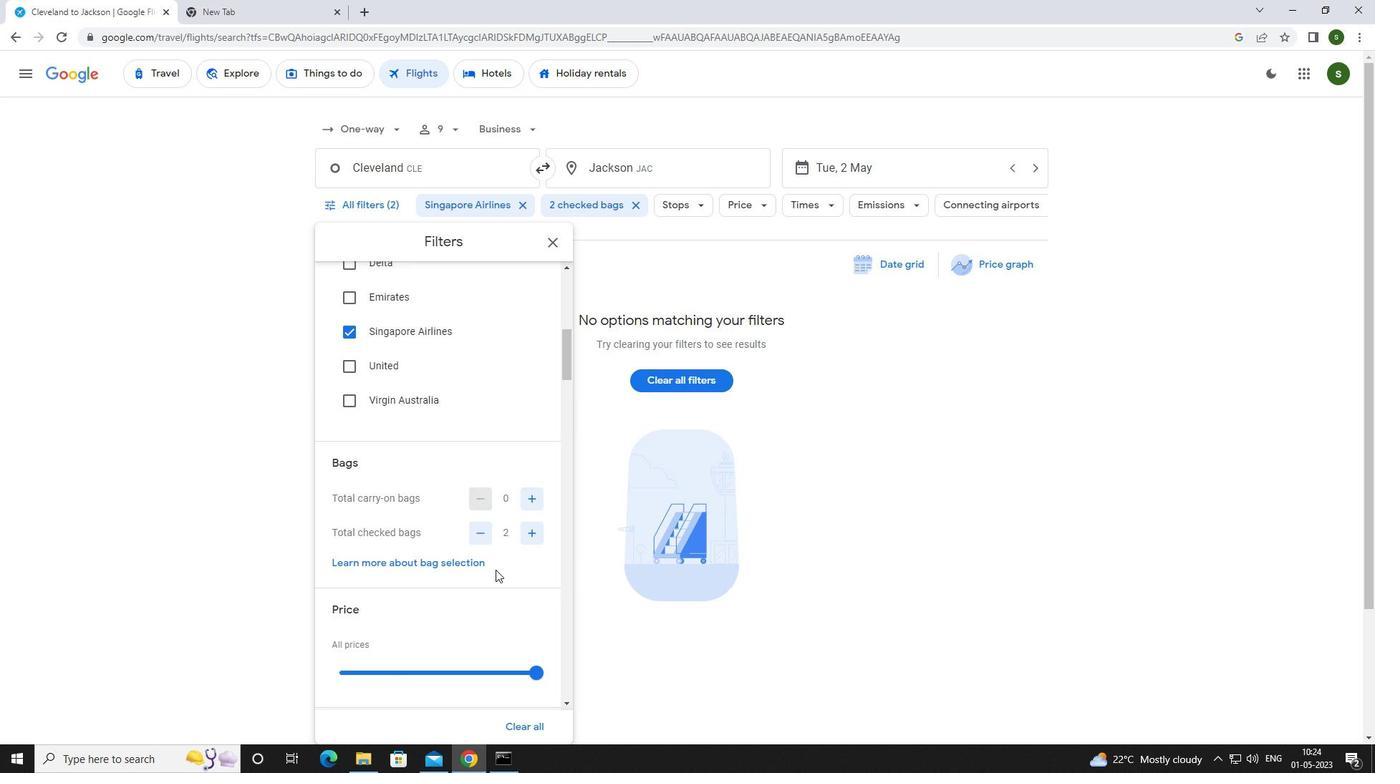 
Action: Mouse scrolled (495, 569) with delta (0, 0)
Screenshot: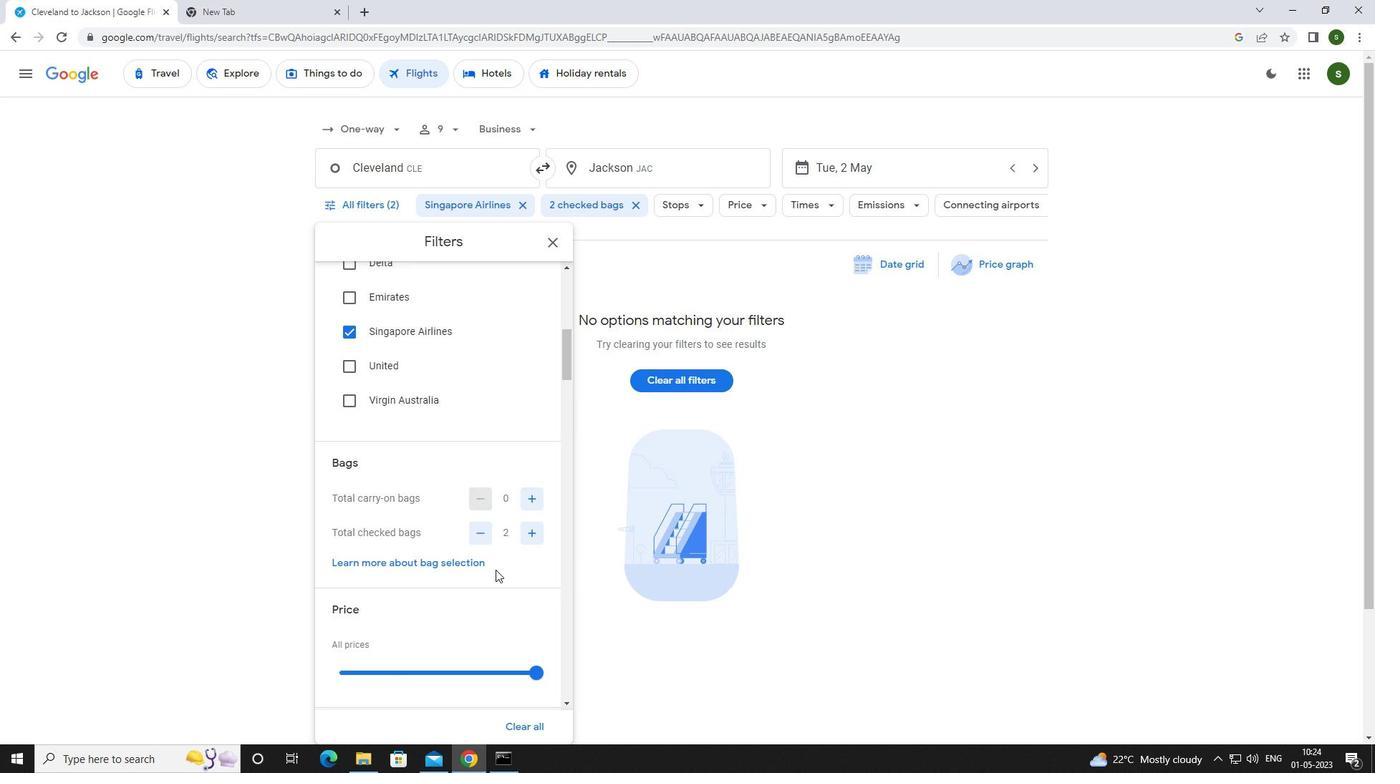 
Action: Mouse moved to (533, 529)
Screenshot: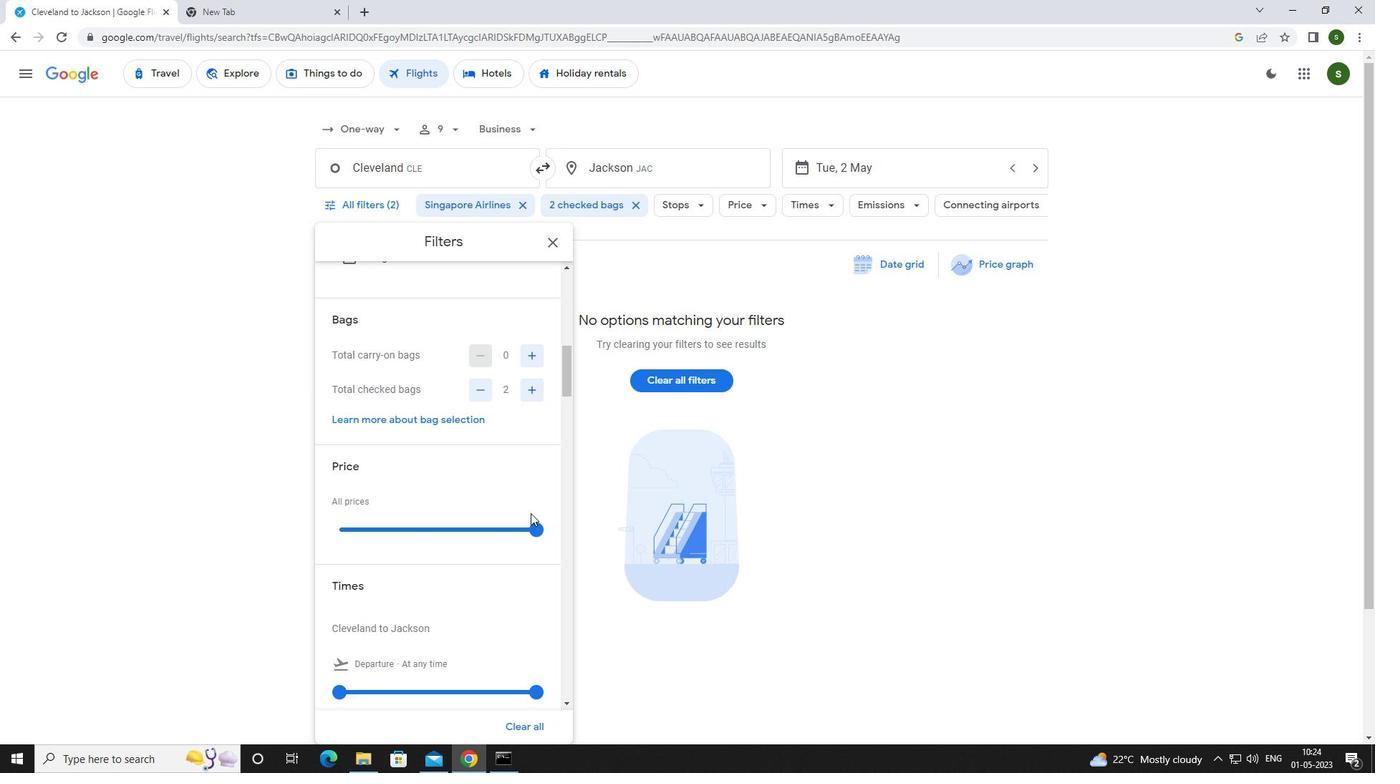 
Action: Mouse pressed left at (533, 529)
Screenshot: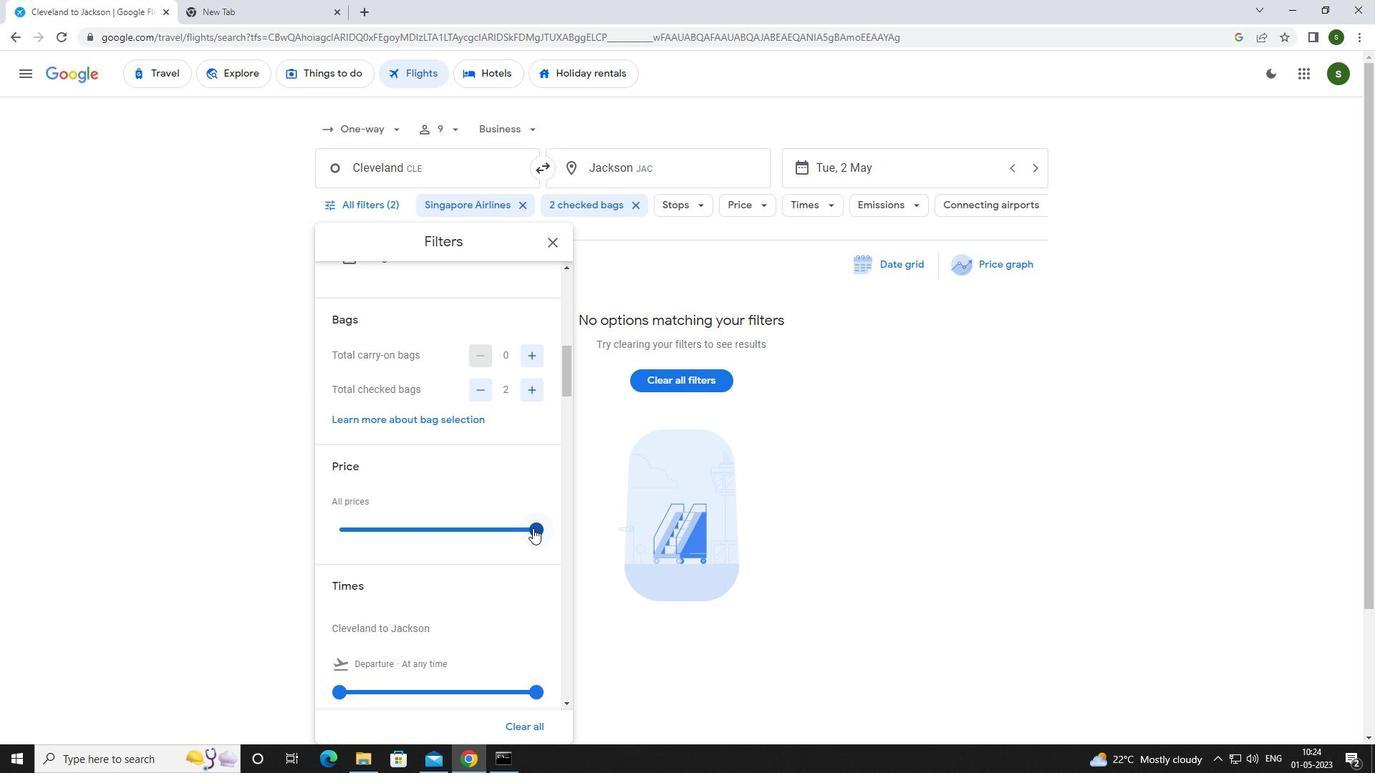 
Action: Mouse moved to (427, 557)
Screenshot: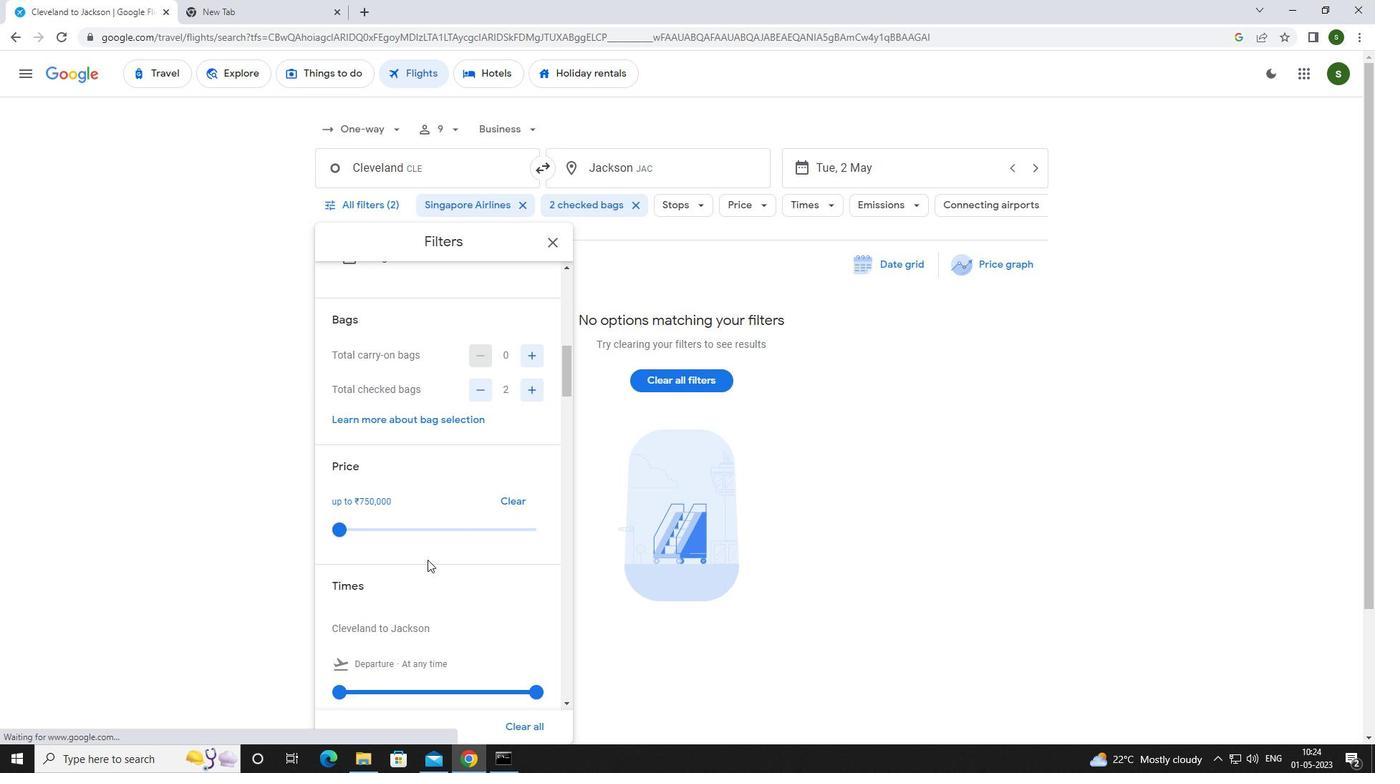 
Action: Mouse scrolled (427, 556) with delta (0, 0)
Screenshot: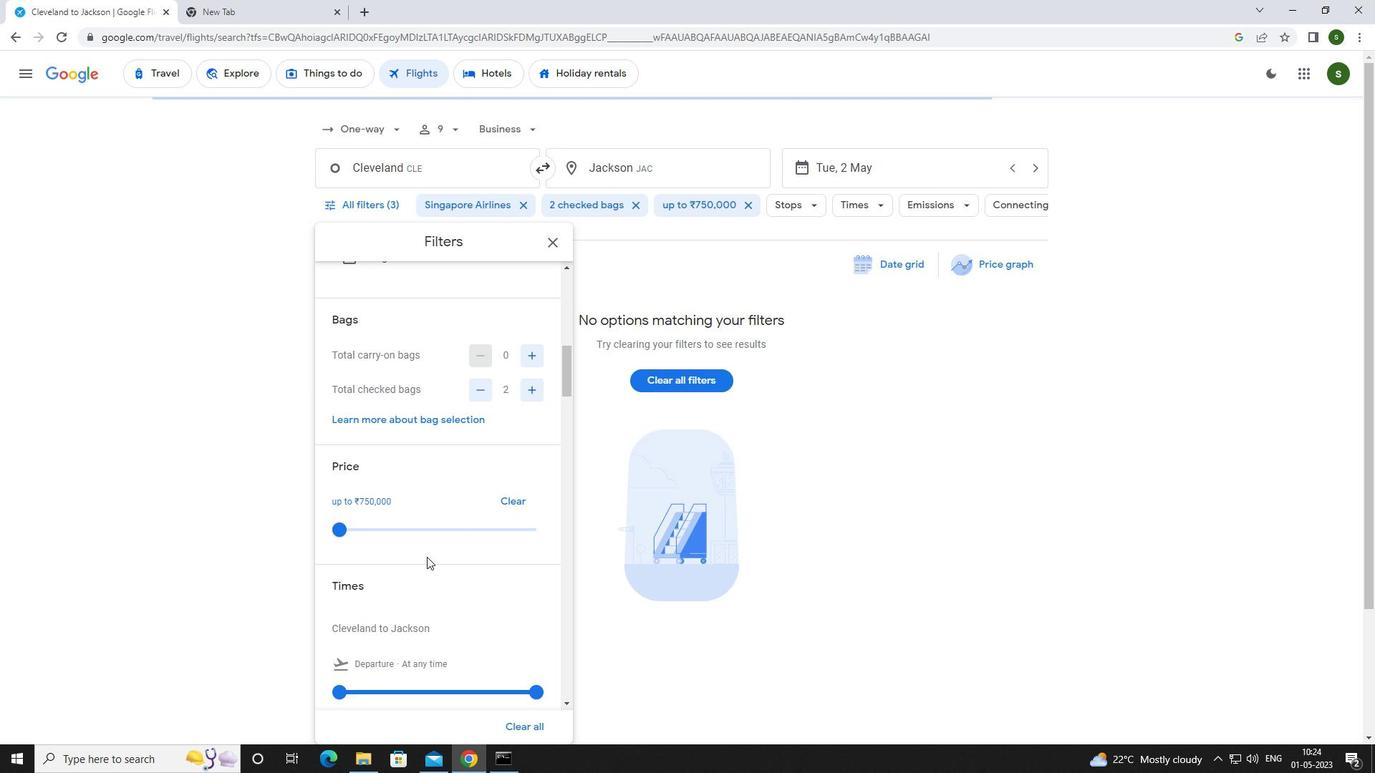 
Action: Mouse scrolled (427, 556) with delta (0, 0)
Screenshot: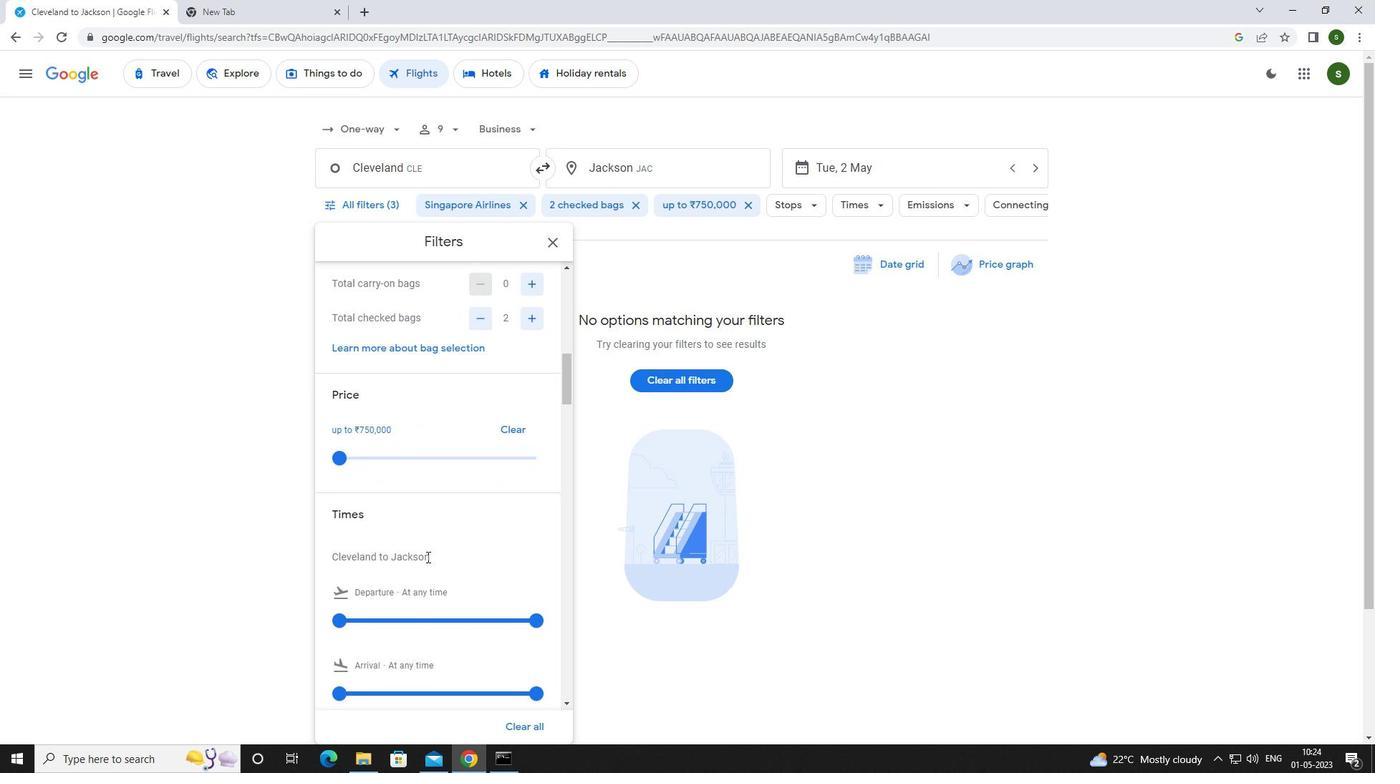 
Action: Mouse moved to (340, 548)
Screenshot: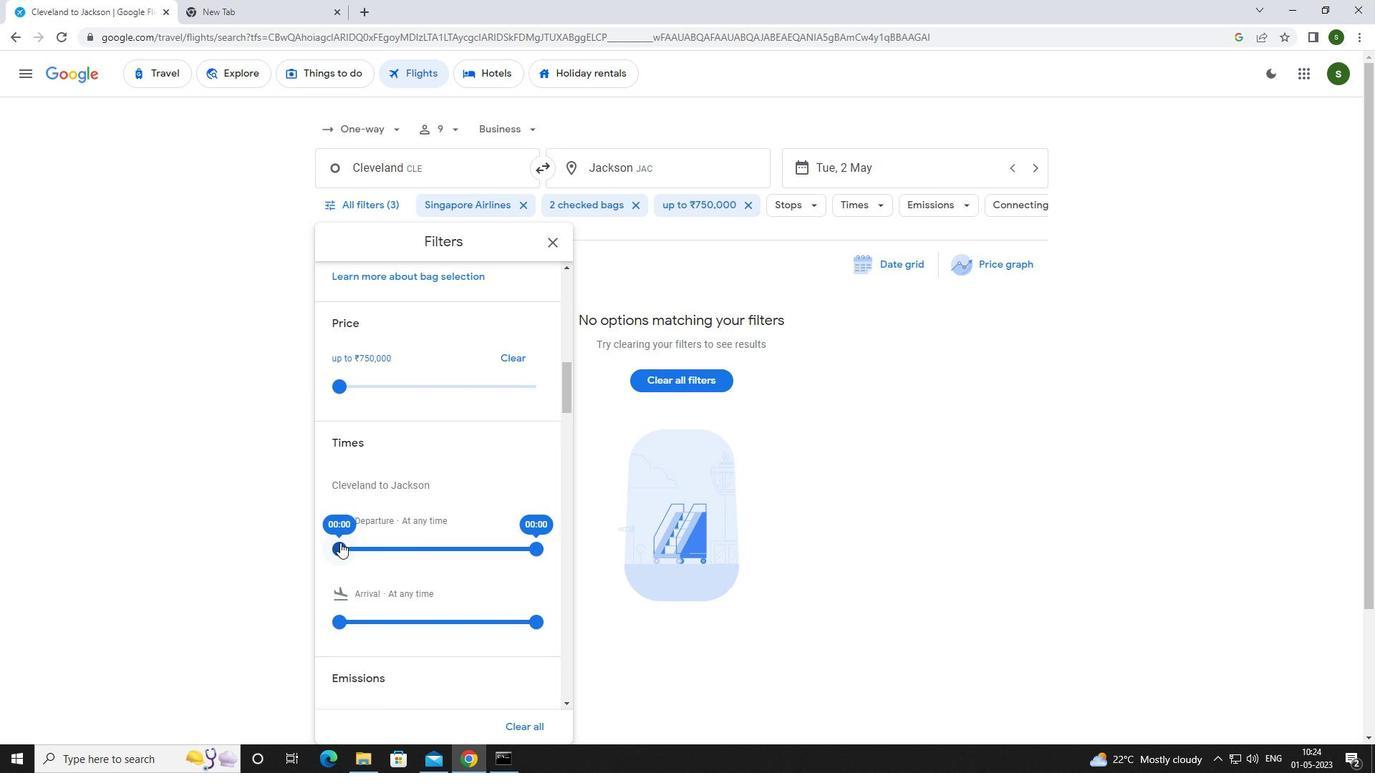 
Action: Mouse pressed left at (340, 548)
Screenshot: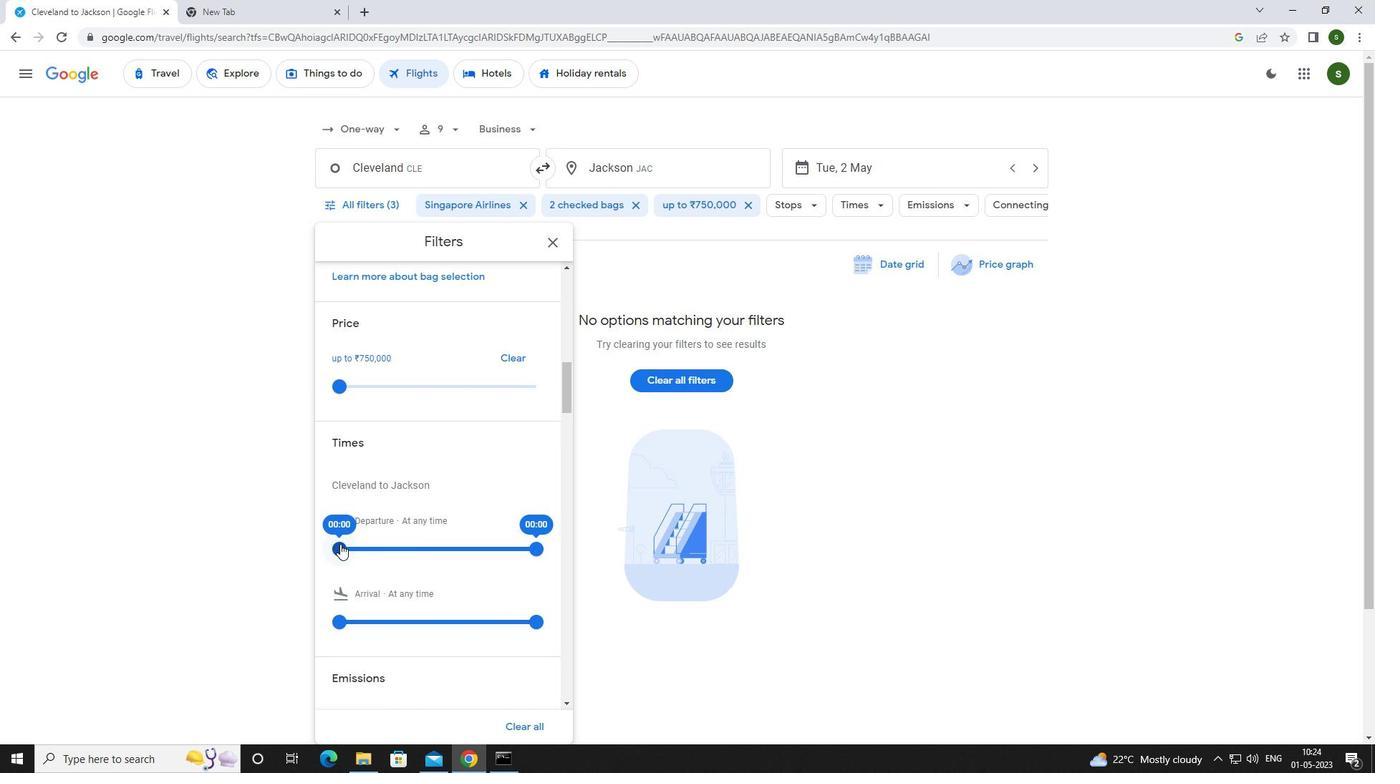 
Action: Mouse moved to (879, 470)
Screenshot: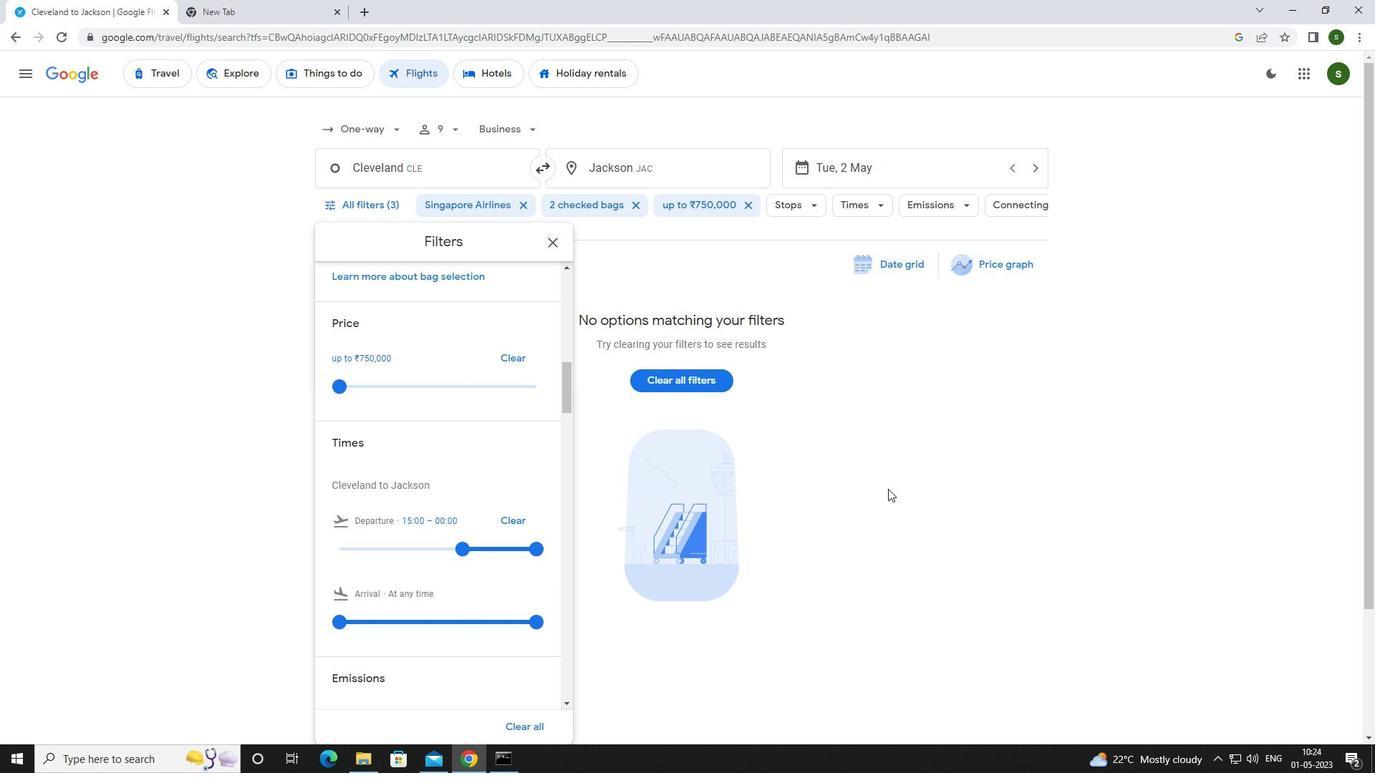
Action: Mouse pressed left at (879, 470)
Screenshot: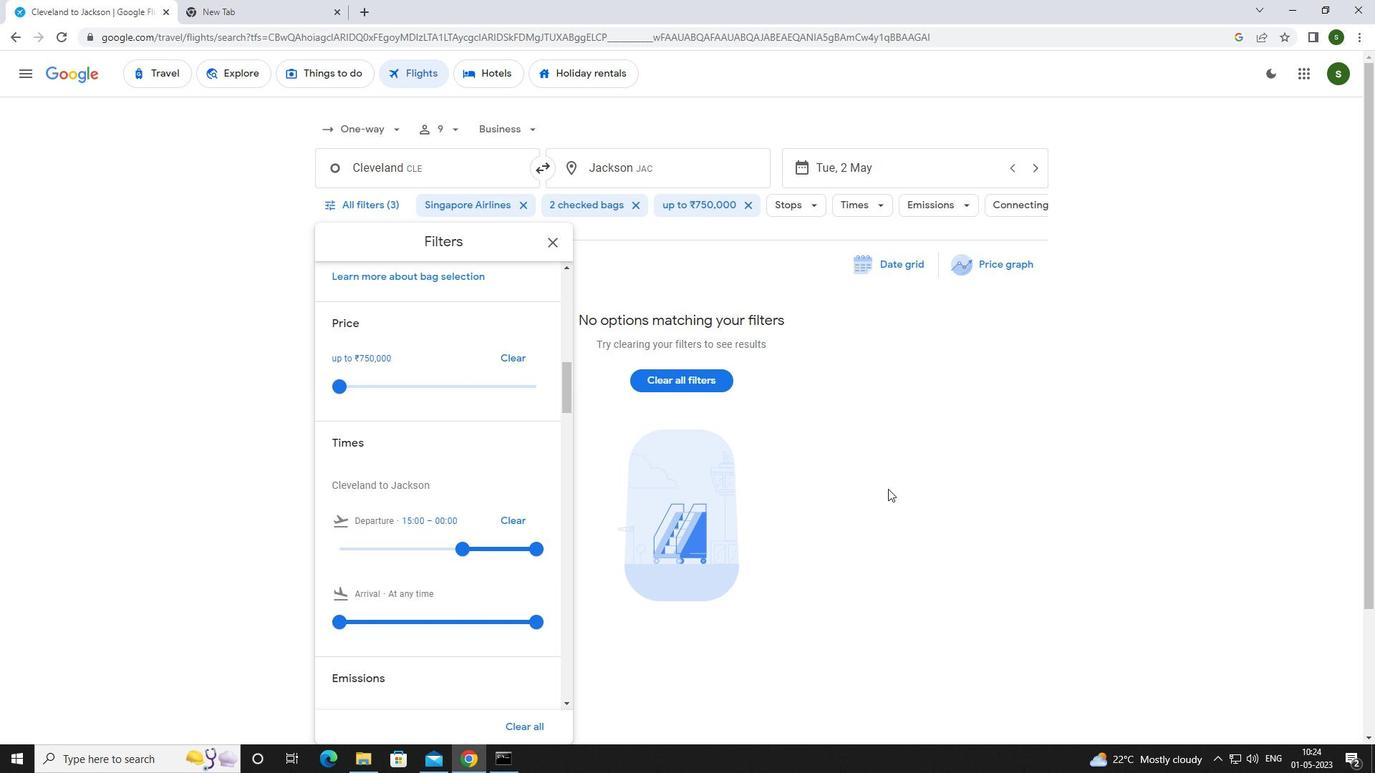 
Action: Mouse moved to (872, 471)
Screenshot: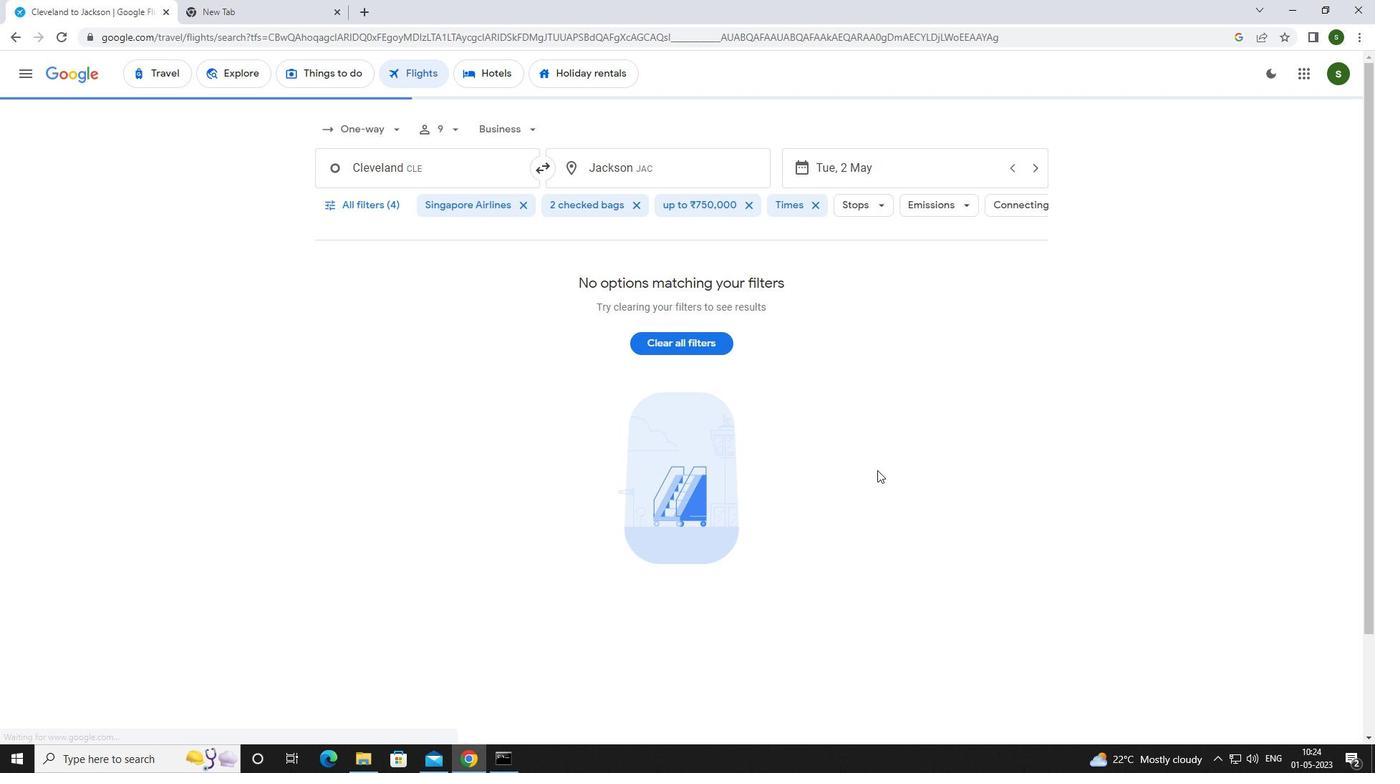 
